 Task: Find connections with filter location Pacajus with filter topic #interviewwith filter profile language German with filter current company LutechResources with filter school Jain (Deemed-to-be University) with filter industry Telecommunications with filter service category Business Analytics with filter keywords title Fast Food Worker
Action: Mouse moved to (713, 141)
Screenshot: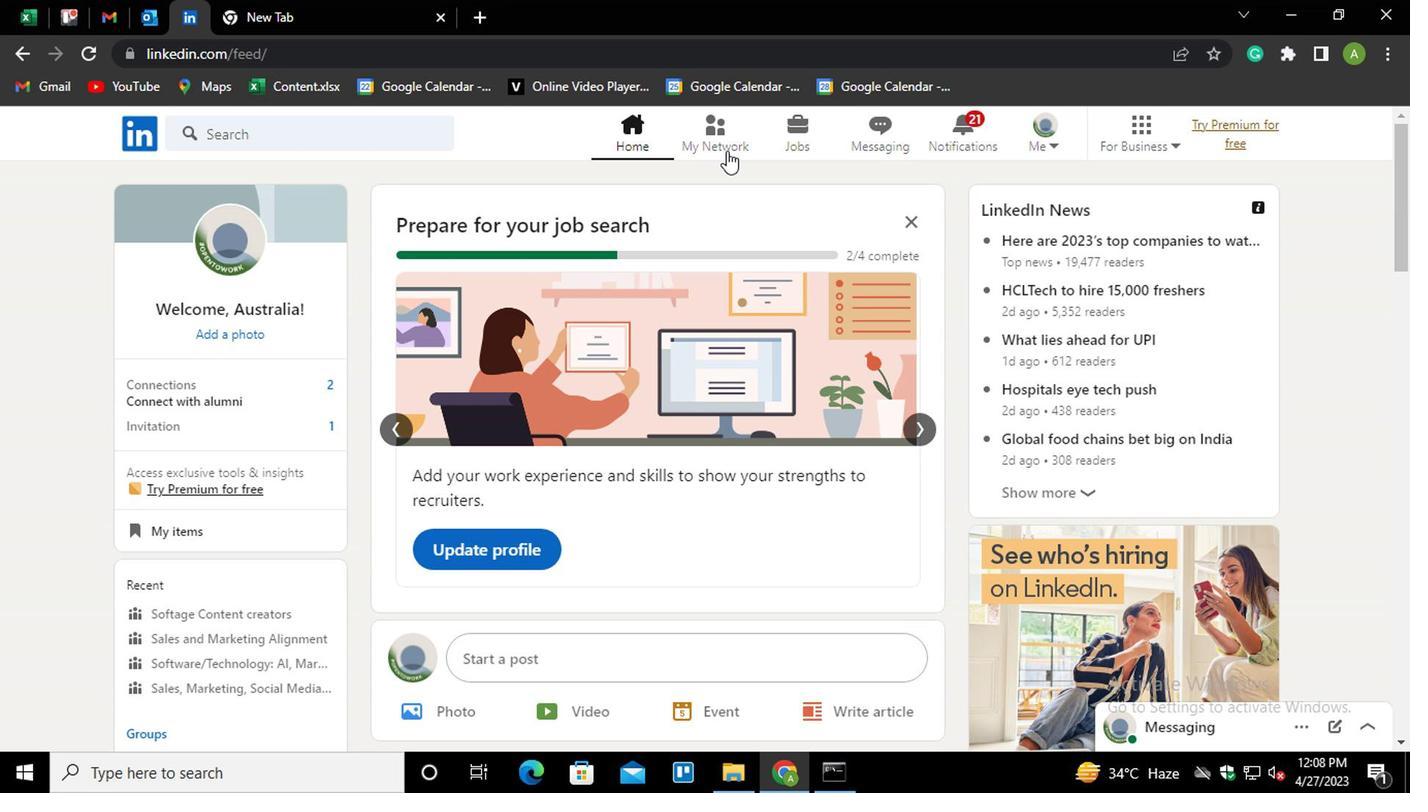 
Action: Mouse pressed left at (713, 141)
Screenshot: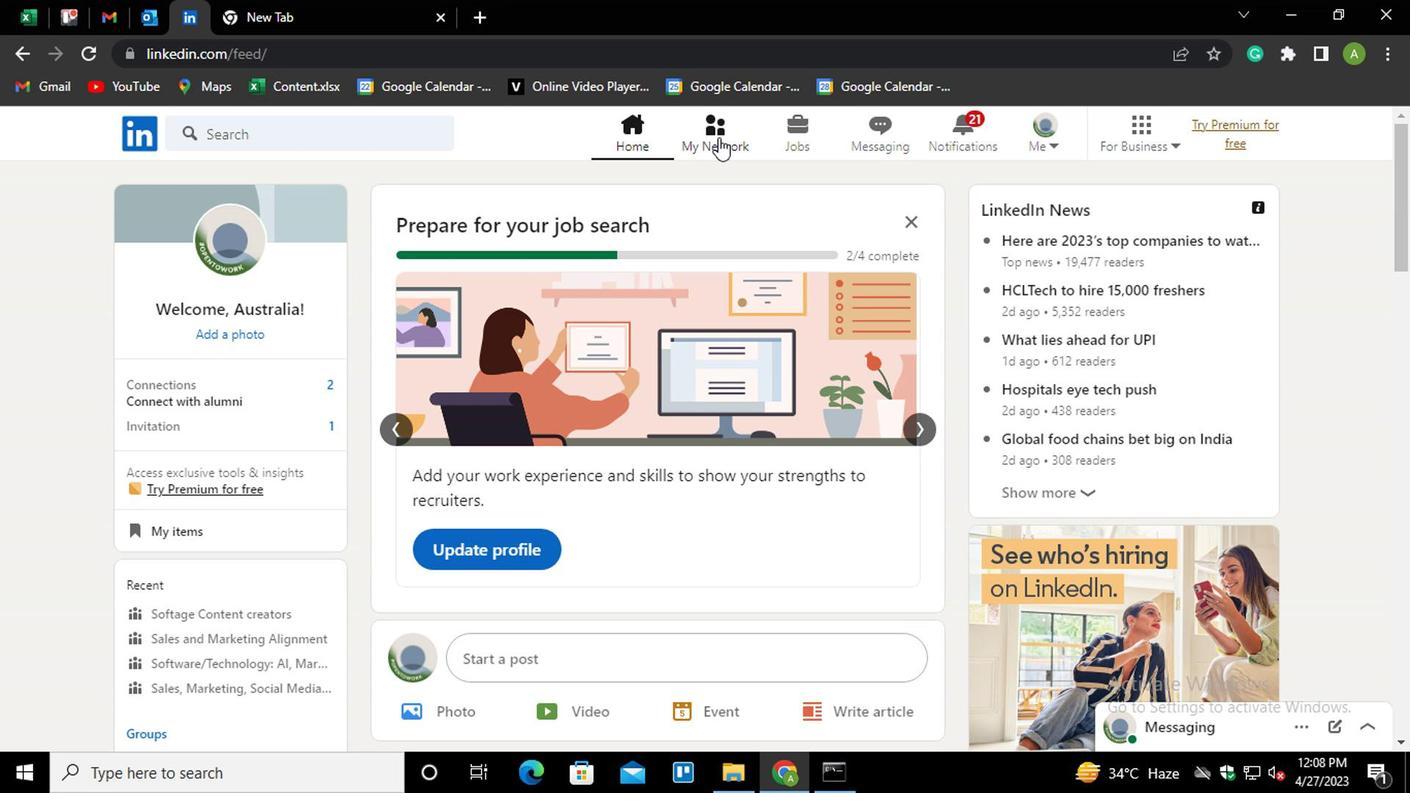 
Action: Mouse moved to (268, 249)
Screenshot: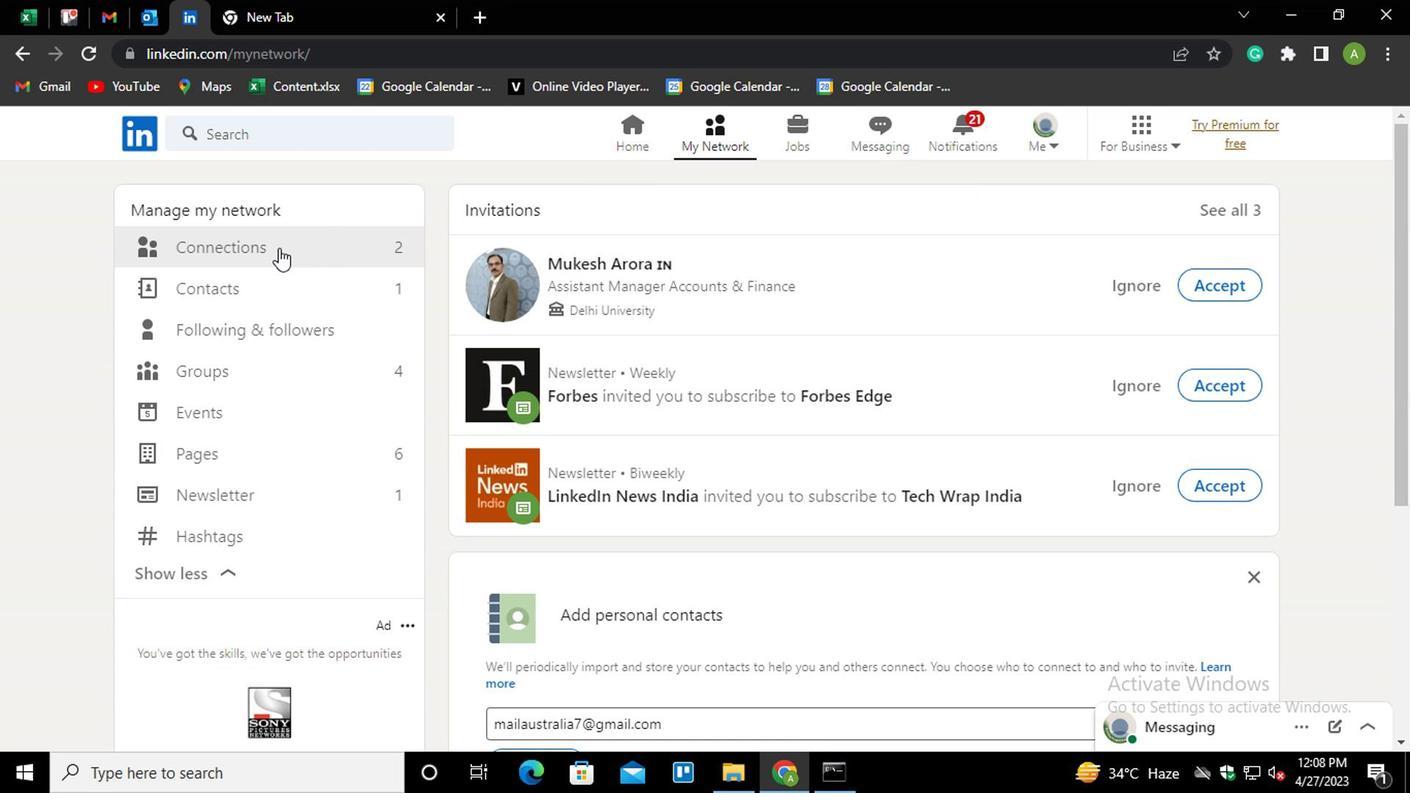 
Action: Mouse pressed left at (268, 249)
Screenshot: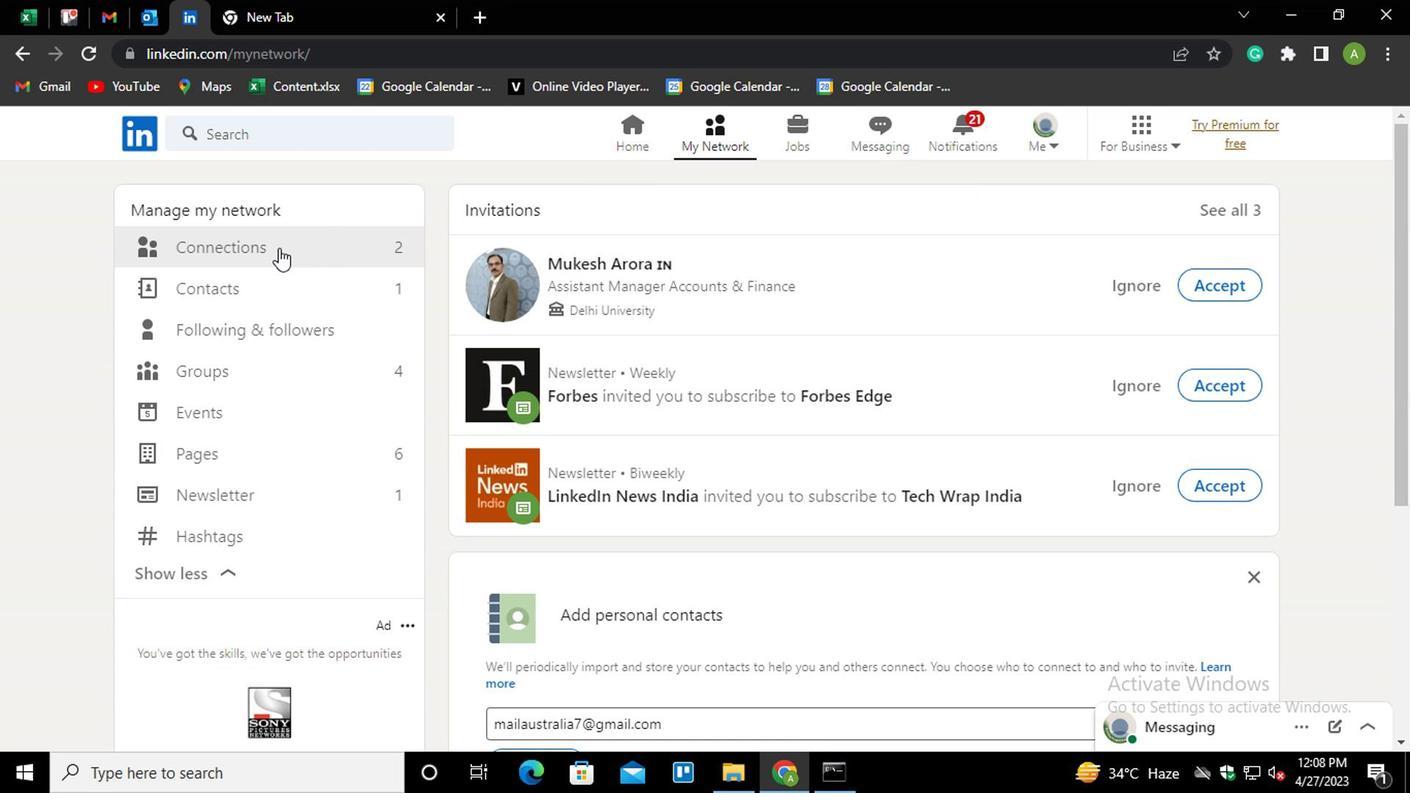 
Action: Mouse moved to (891, 247)
Screenshot: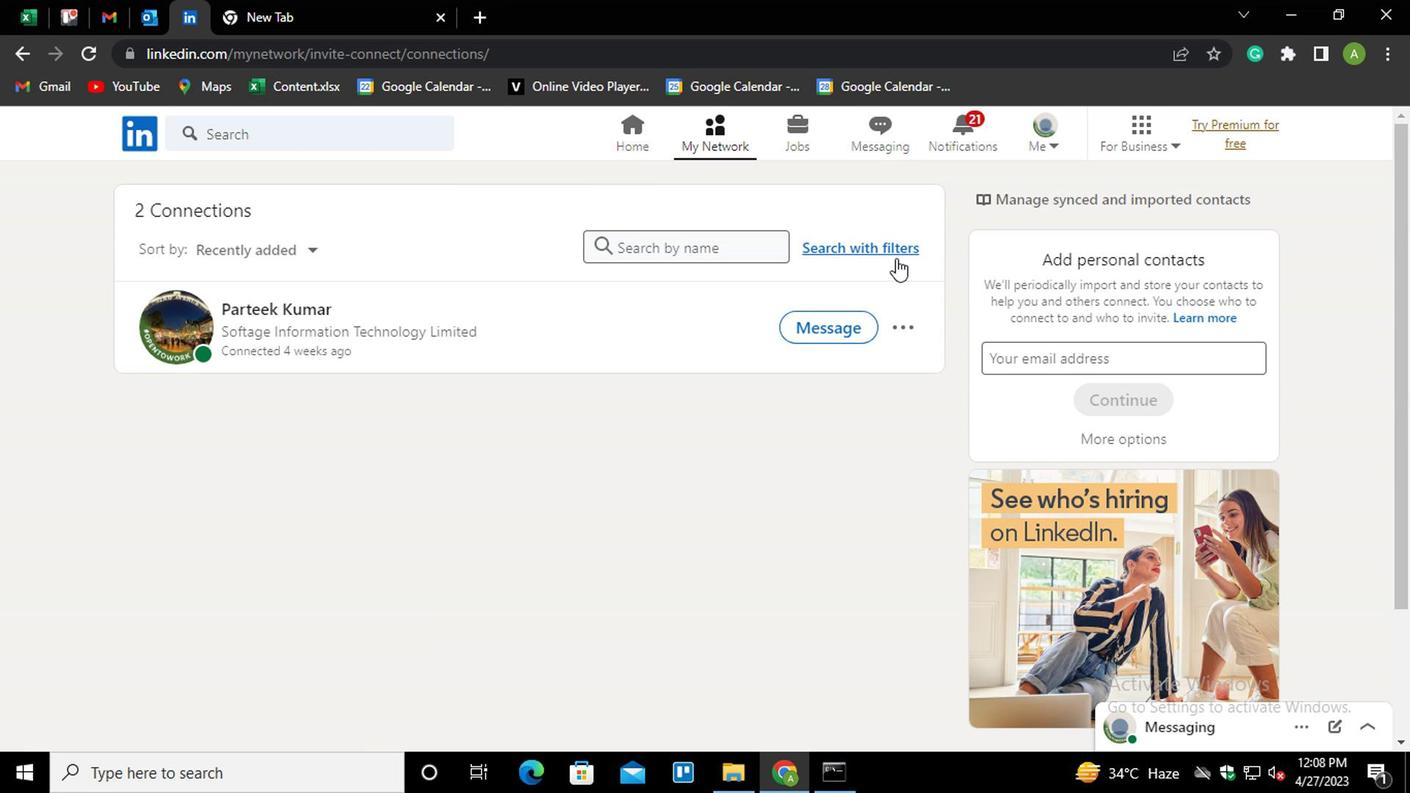 
Action: Mouse pressed left at (891, 247)
Screenshot: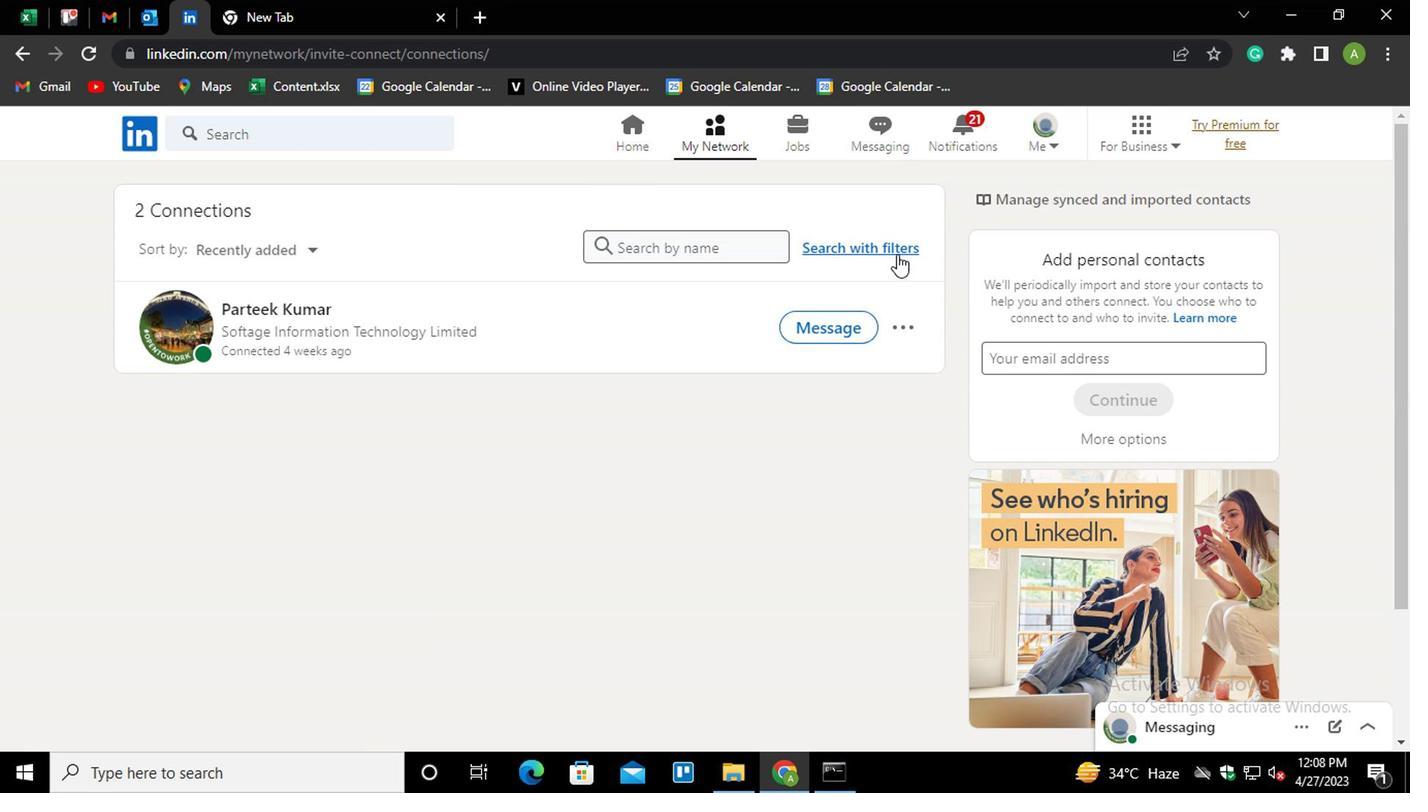 
Action: Mouse moved to (766, 193)
Screenshot: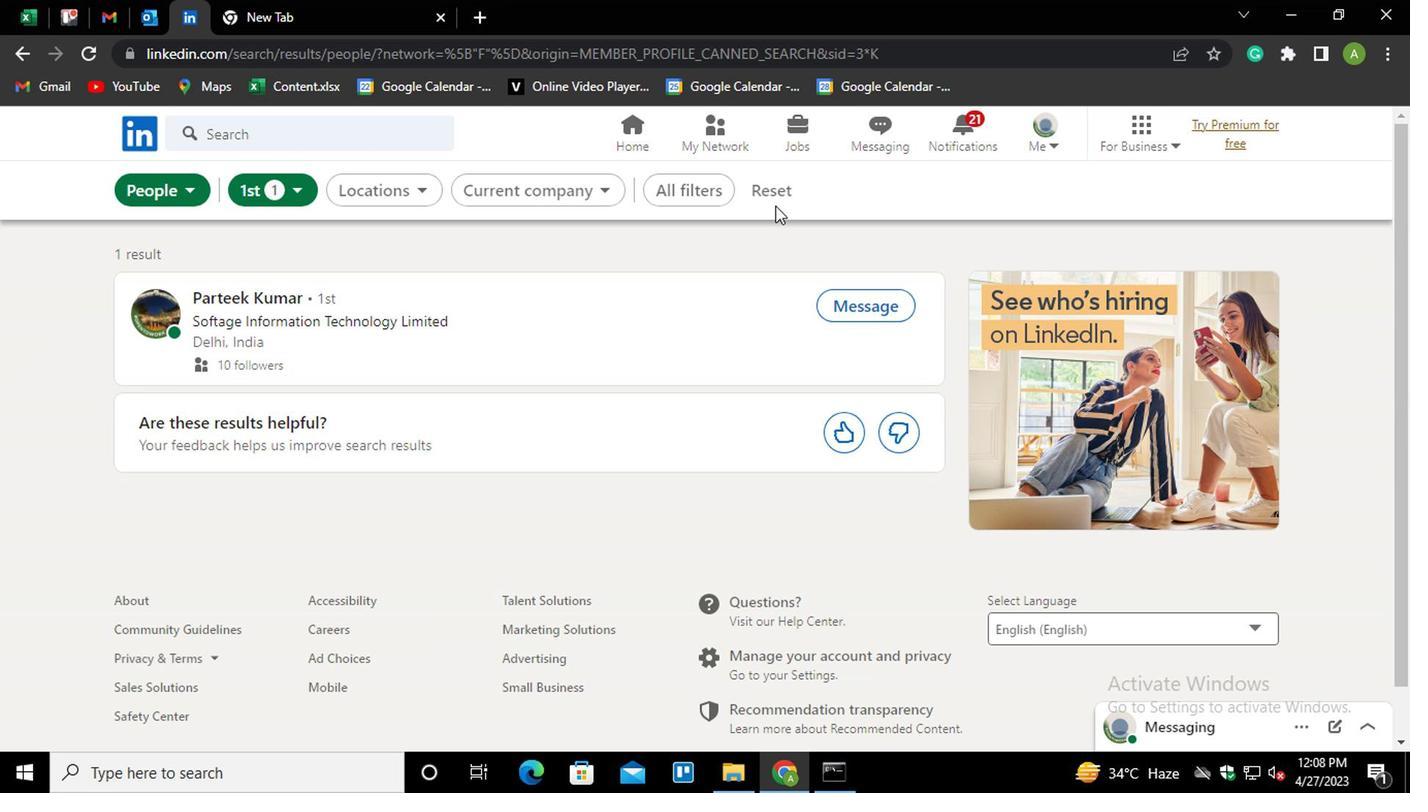 
Action: Mouse pressed left at (766, 193)
Screenshot: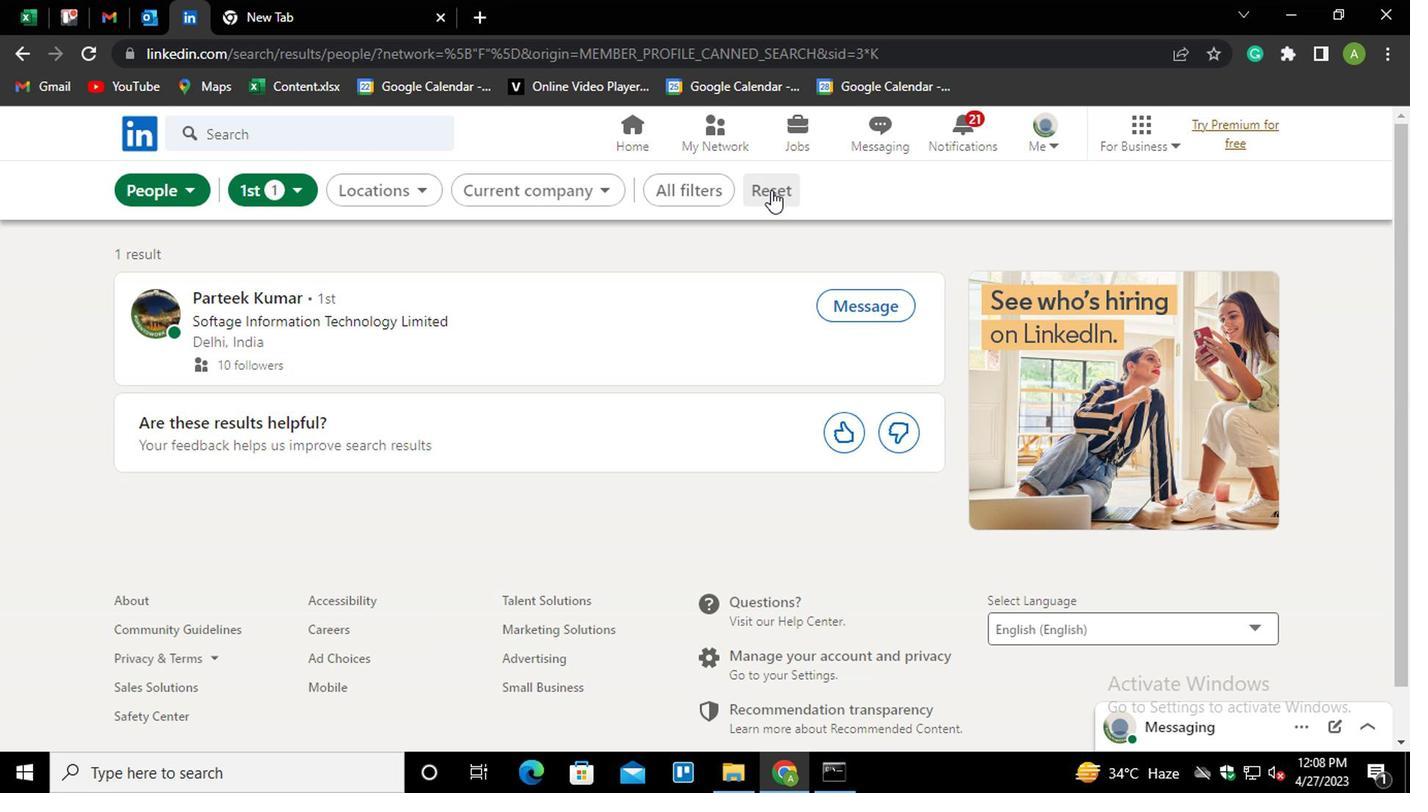 
Action: Mouse moved to (741, 195)
Screenshot: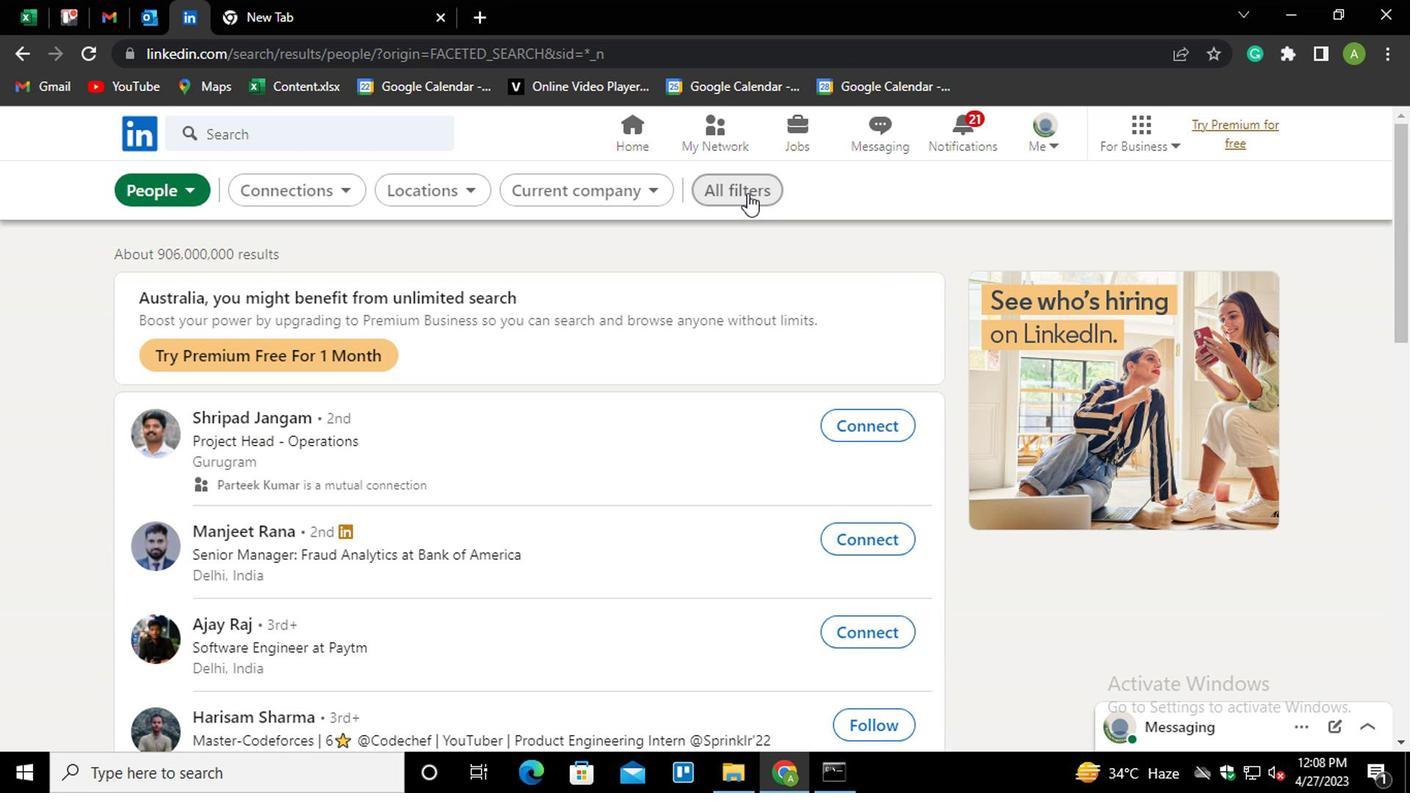 
Action: Mouse pressed left at (741, 195)
Screenshot: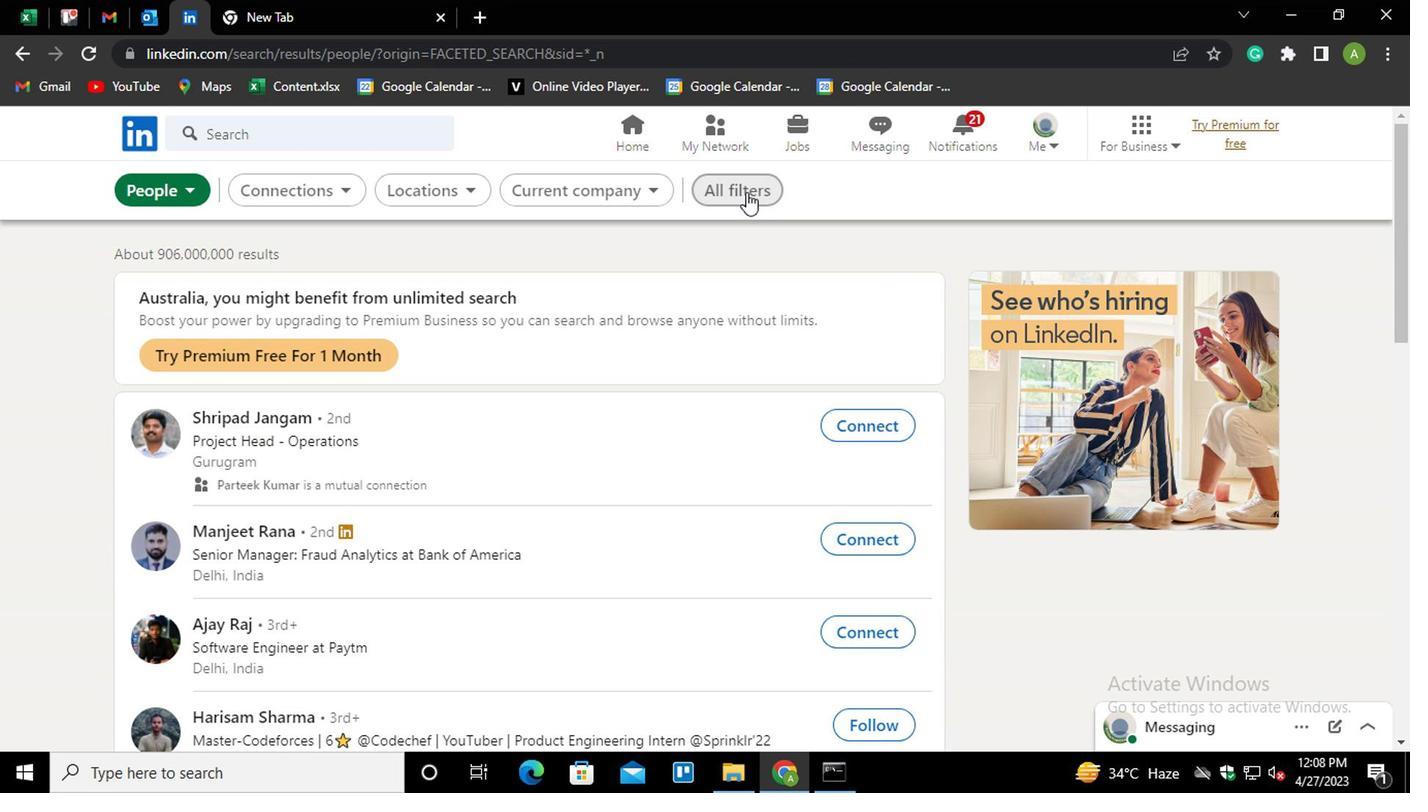 
Action: Mouse moved to (990, 385)
Screenshot: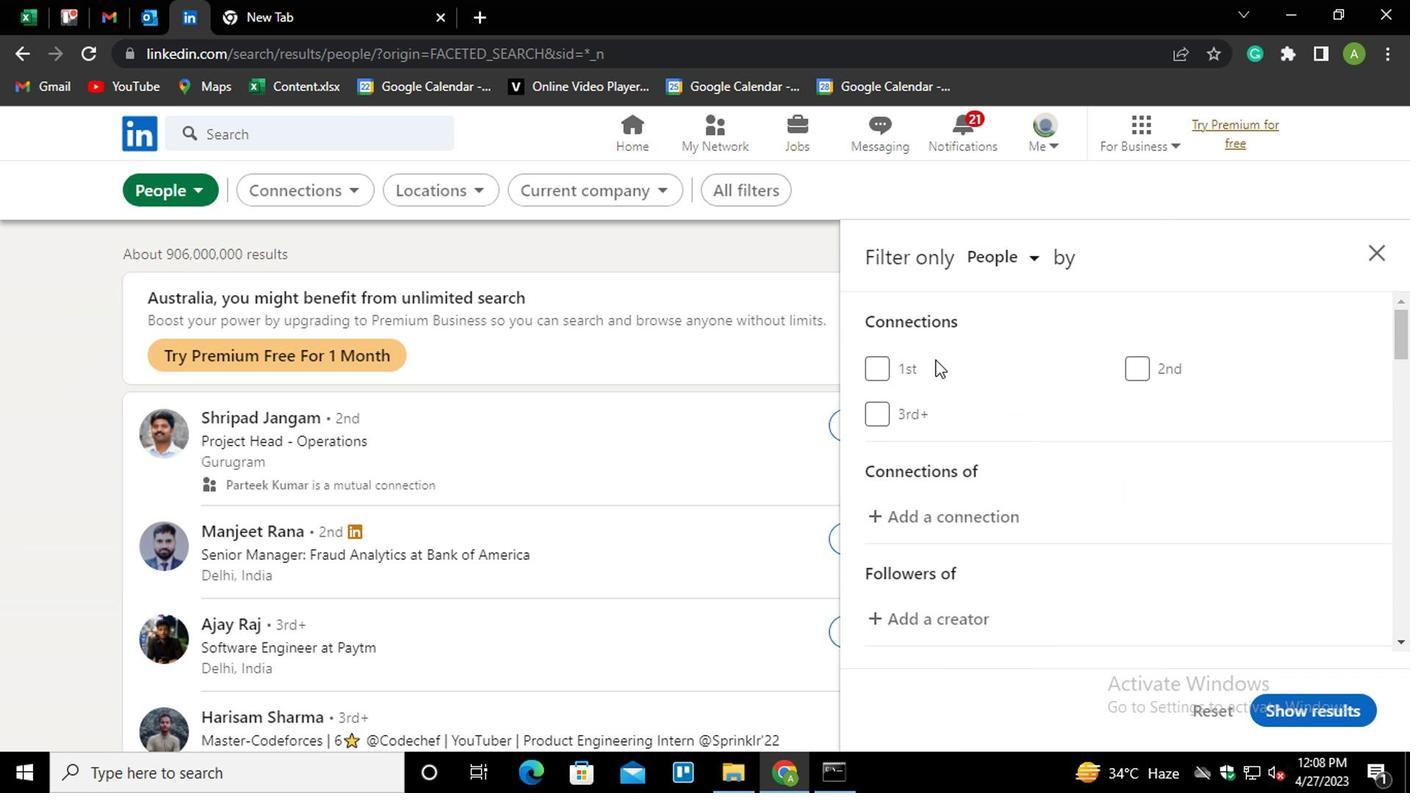 
Action: Mouse scrolled (990, 384) with delta (0, 0)
Screenshot: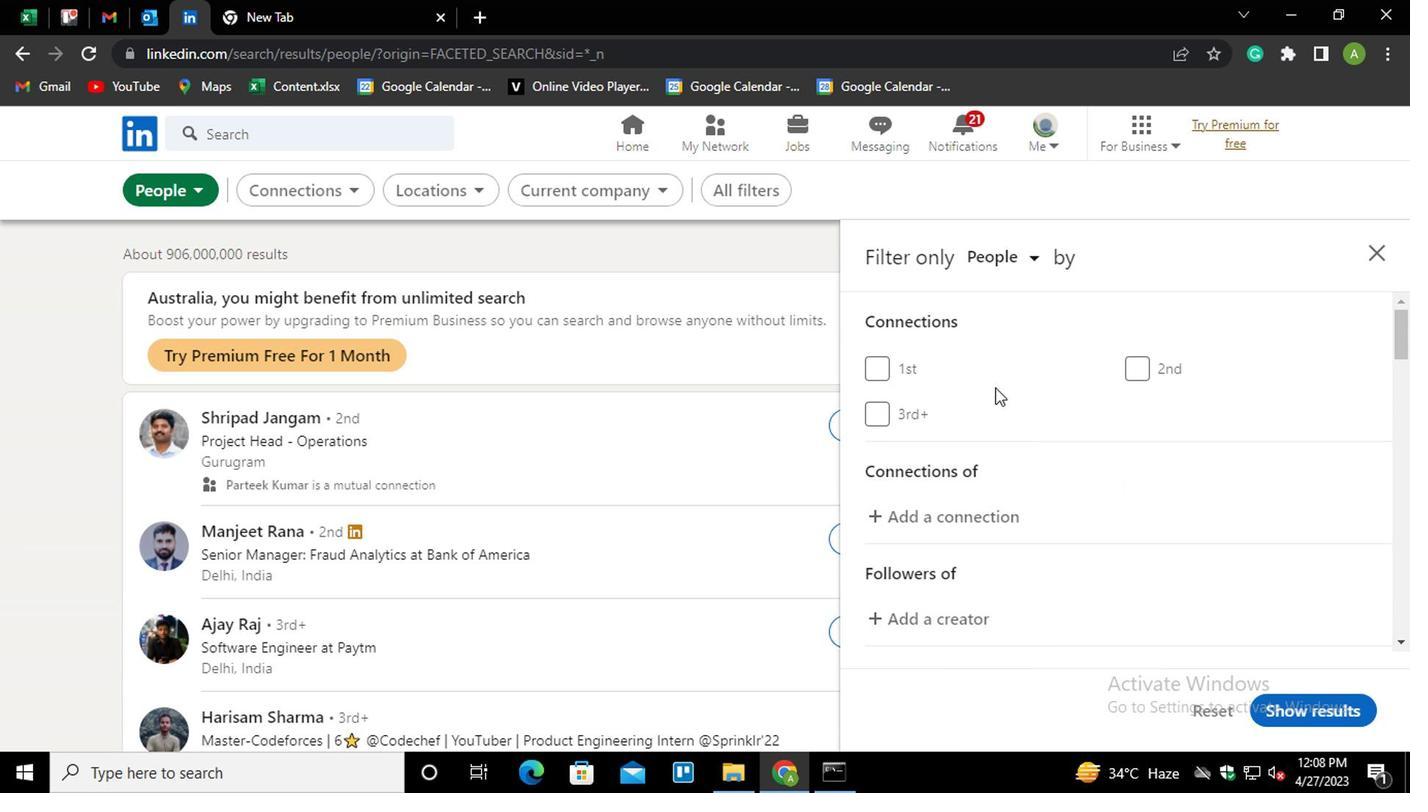 
Action: Mouse scrolled (990, 384) with delta (0, 0)
Screenshot: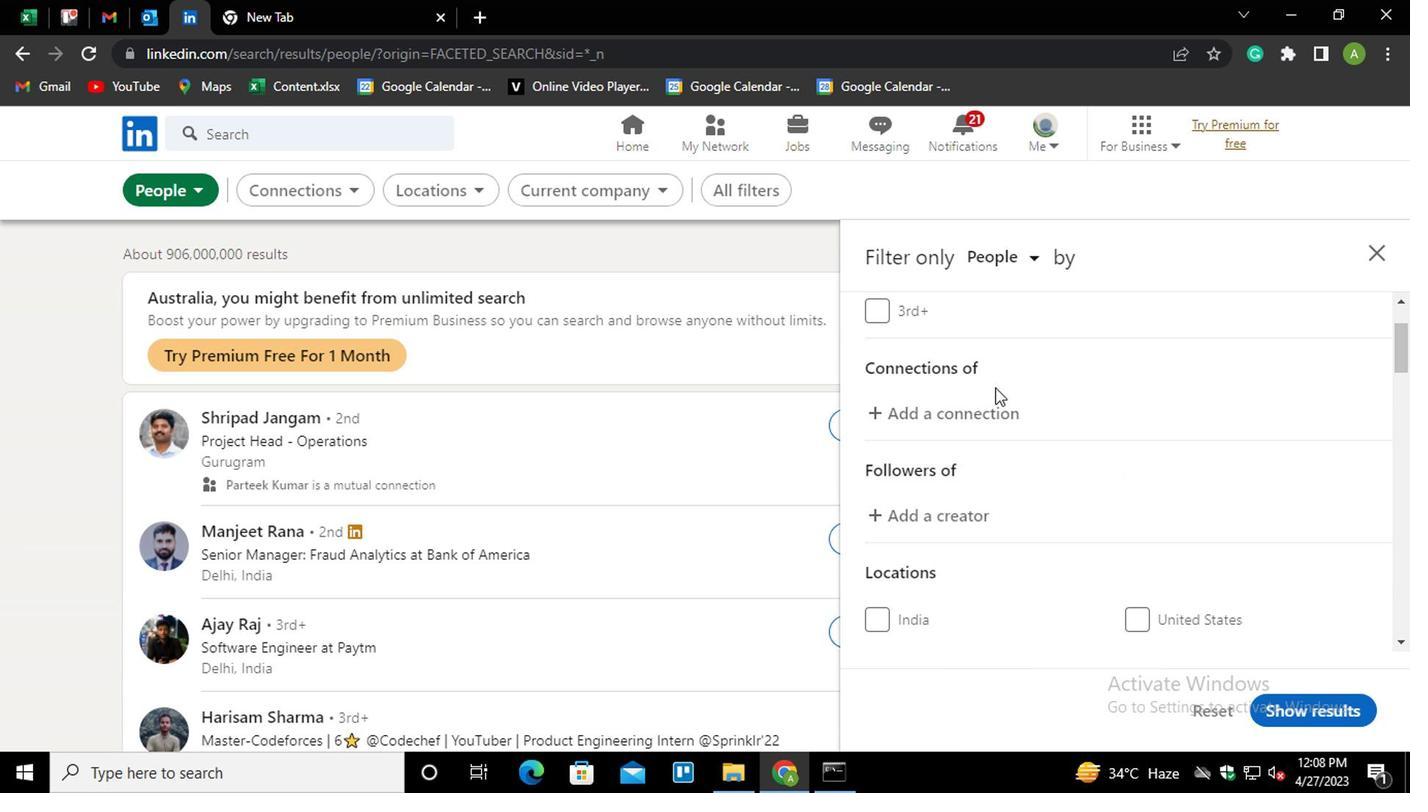 
Action: Mouse scrolled (990, 384) with delta (0, 0)
Screenshot: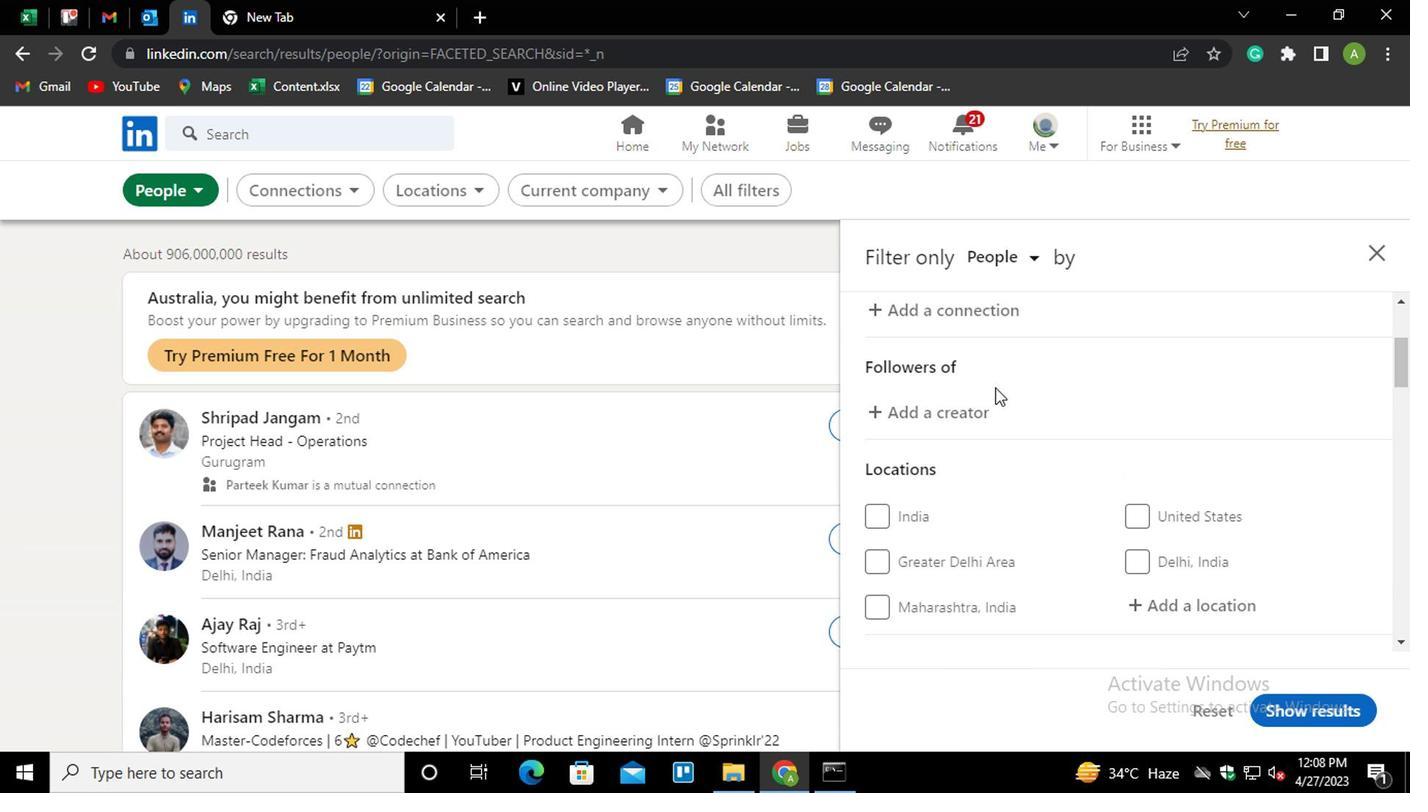 
Action: Mouse moved to (1150, 498)
Screenshot: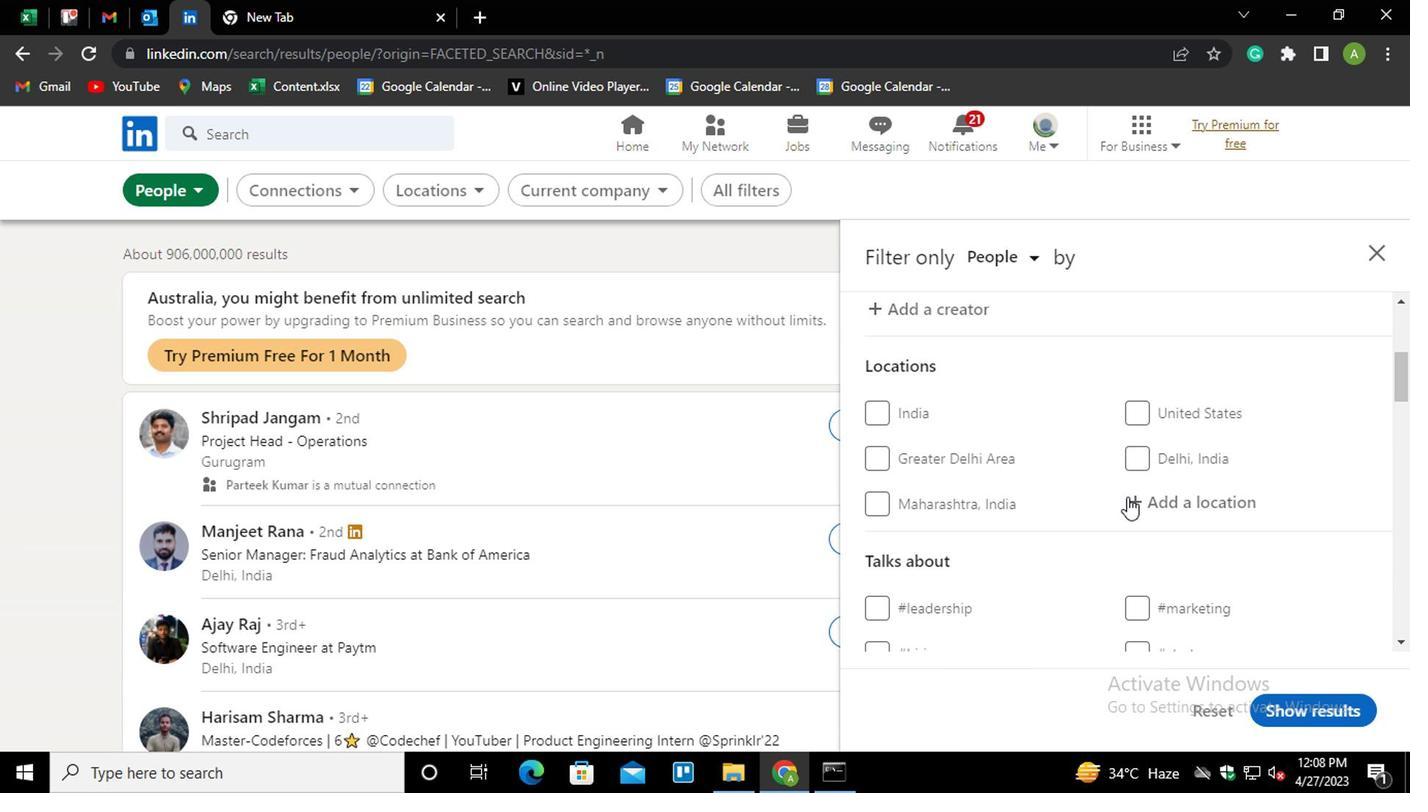 
Action: Mouse pressed left at (1150, 498)
Screenshot: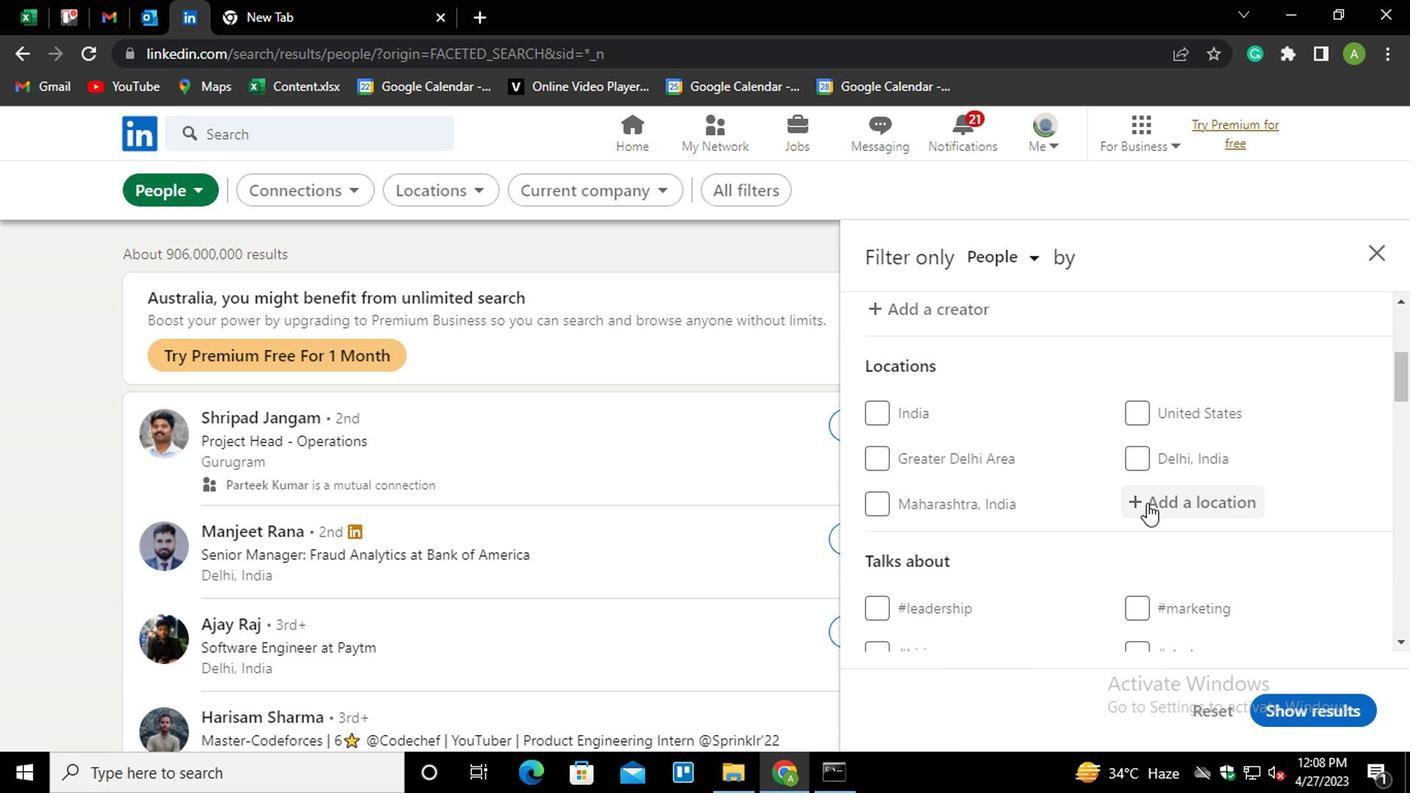 
Action: Mouse pressed left at (1150, 498)
Screenshot: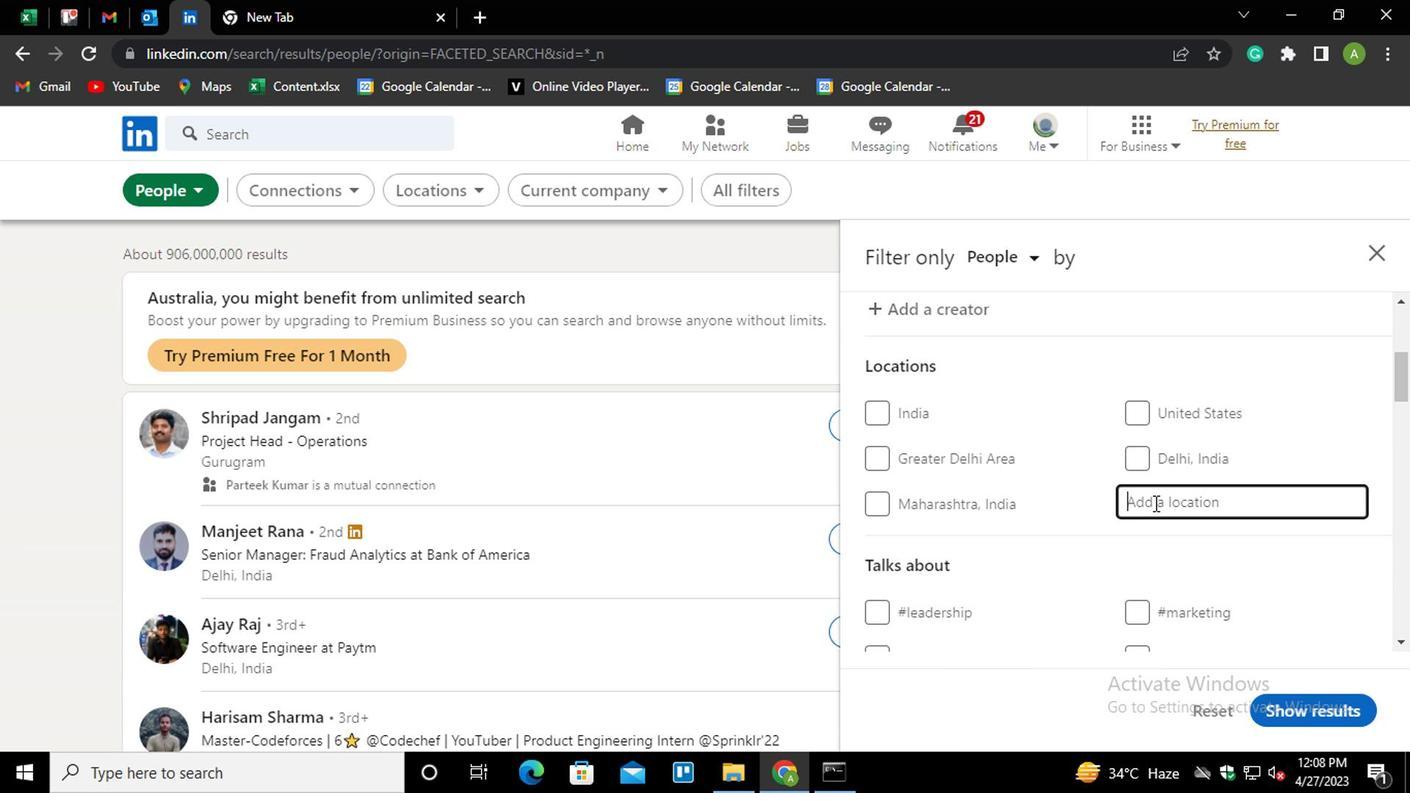 
Action: Key pressed <Key.shift>PACAJU<Key.down><Key.enter>
Screenshot: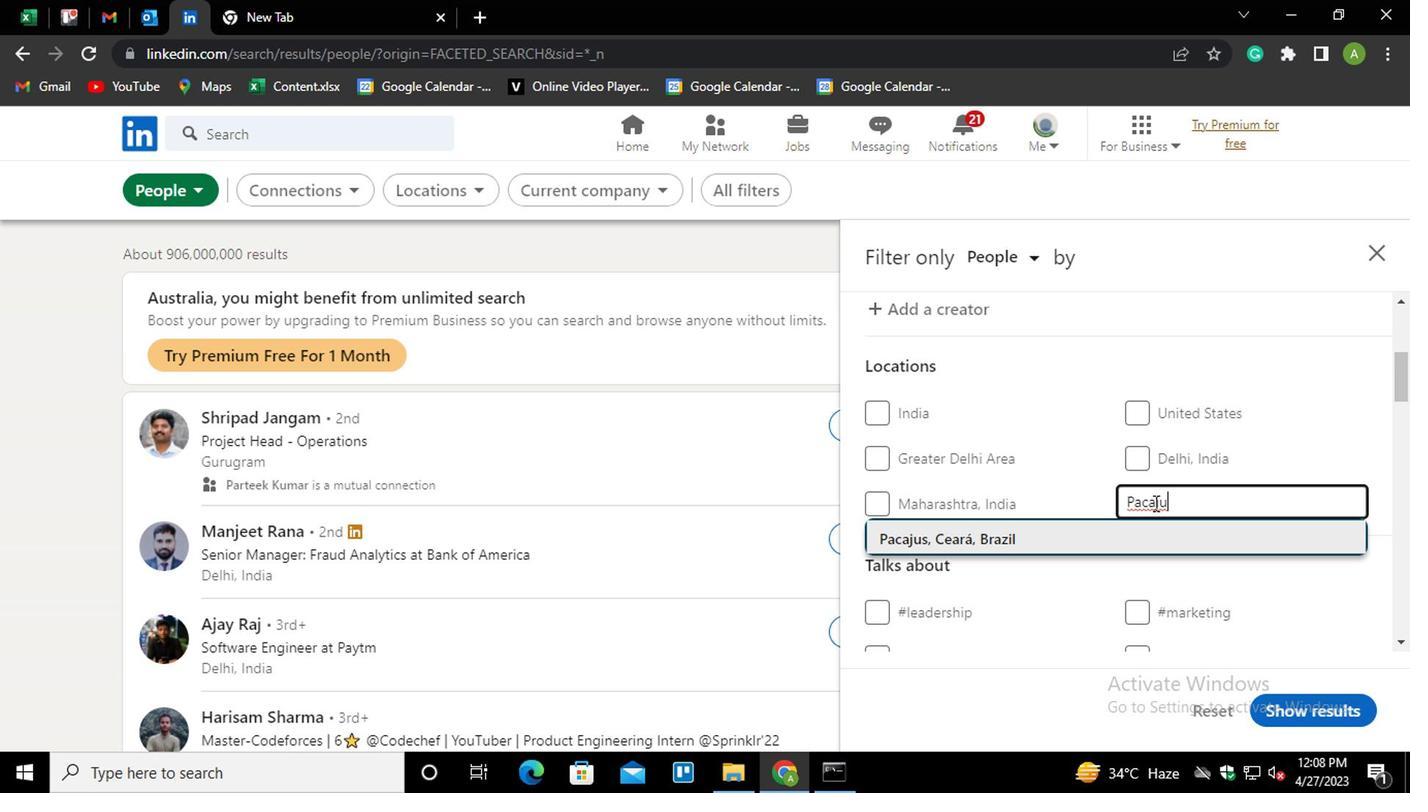 
Action: Mouse moved to (1206, 530)
Screenshot: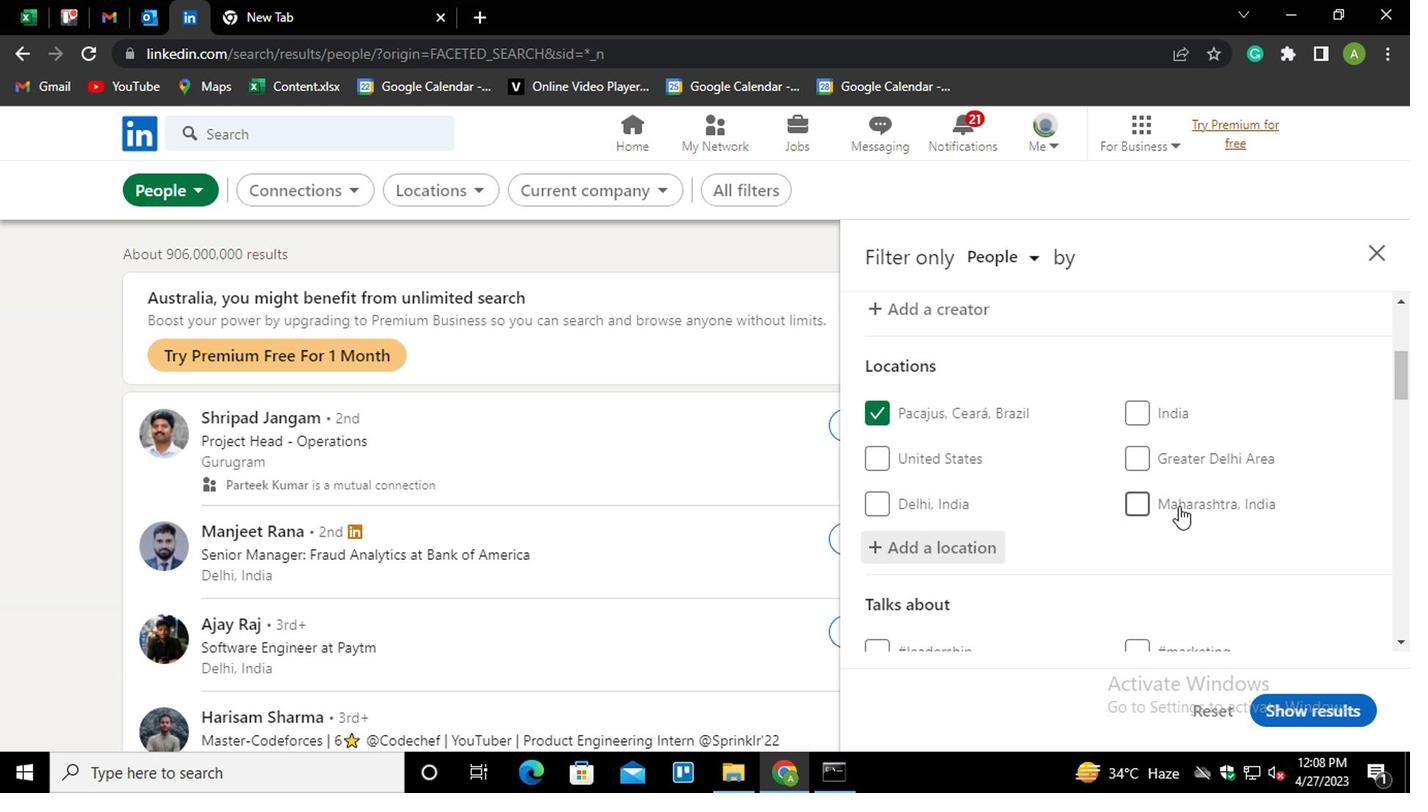 
Action: Mouse scrolled (1206, 528) with delta (0, -1)
Screenshot: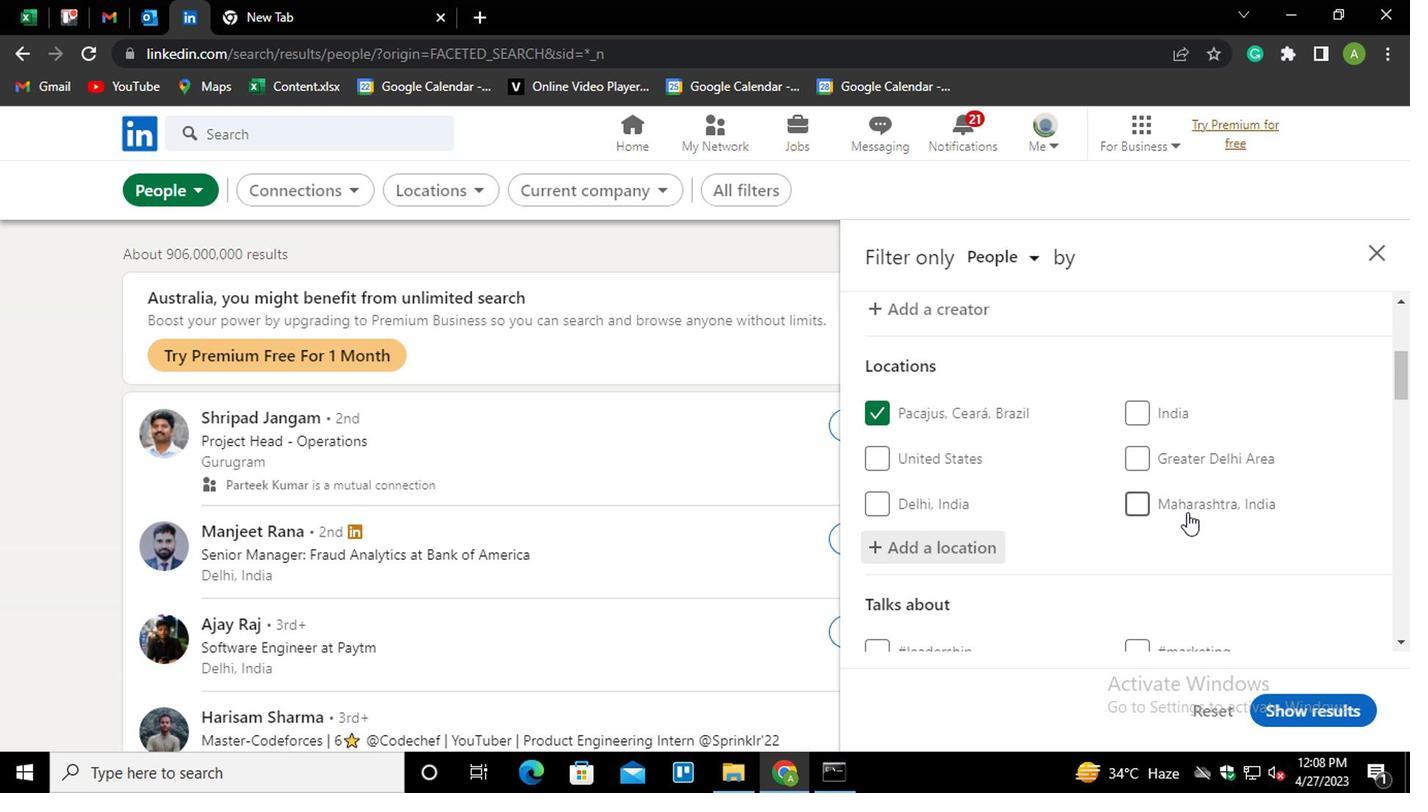 
Action: Mouse moved to (1208, 530)
Screenshot: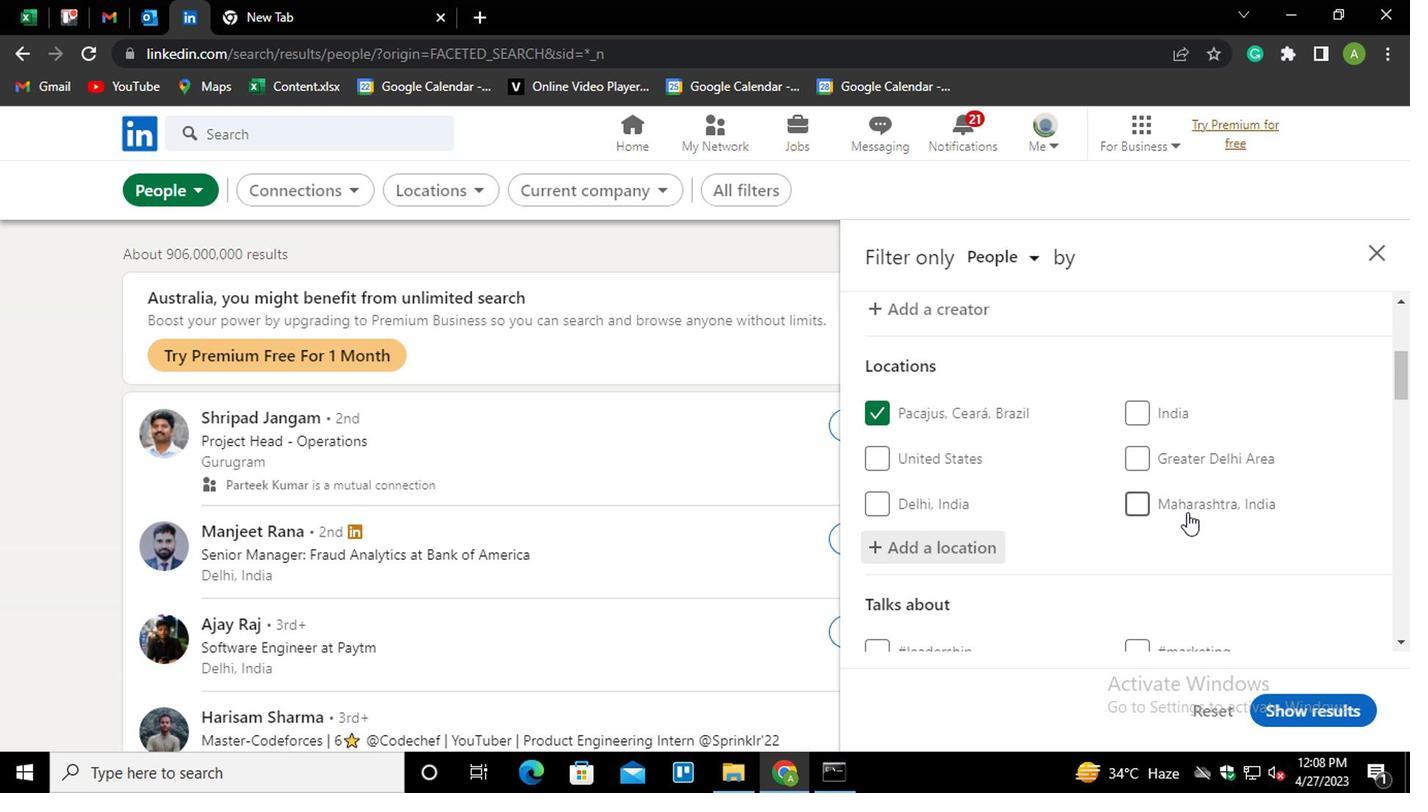 
Action: Mouse scrolled (1208, 528) with delta (0, -1)
Screenshot: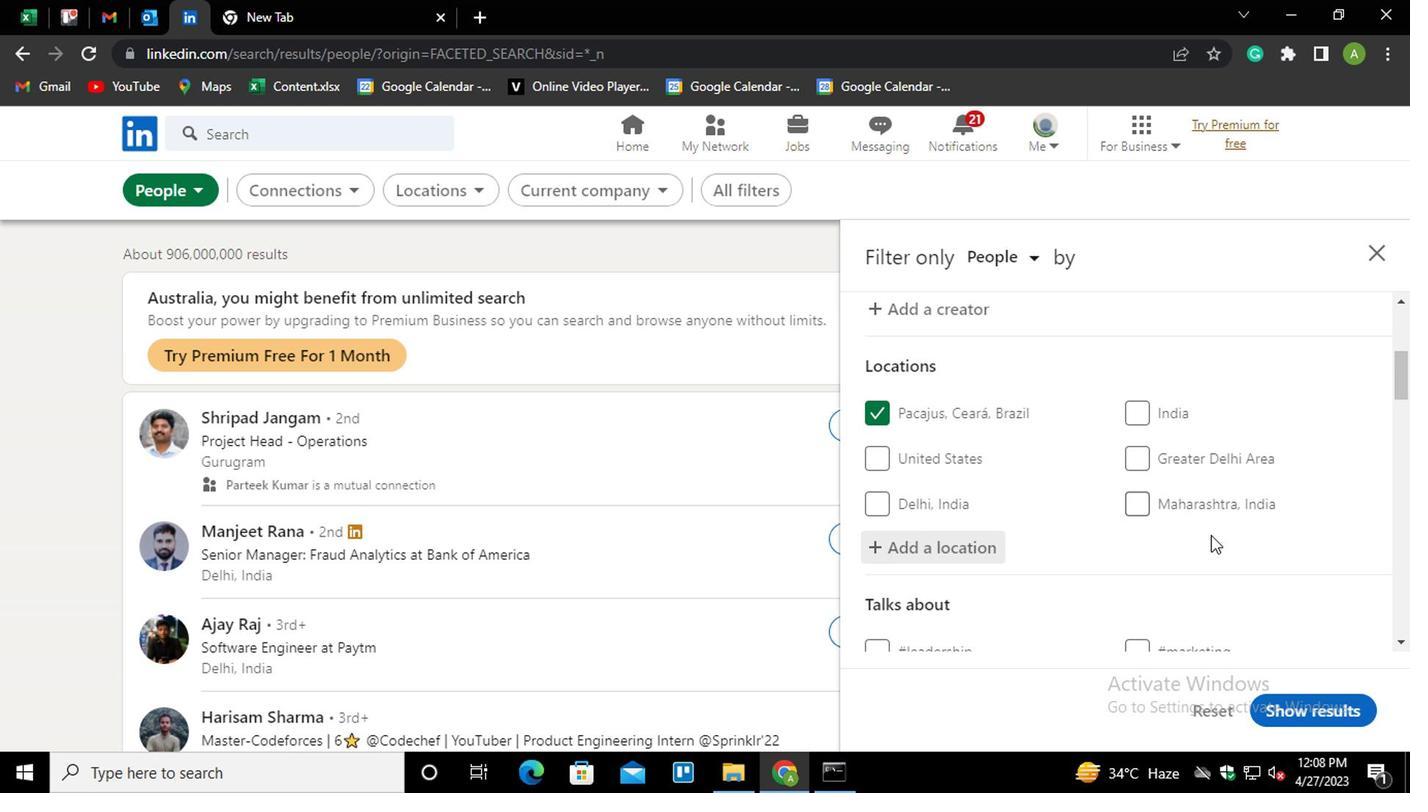 
Action: Mouse moved to (1139, 541)
Screenshot: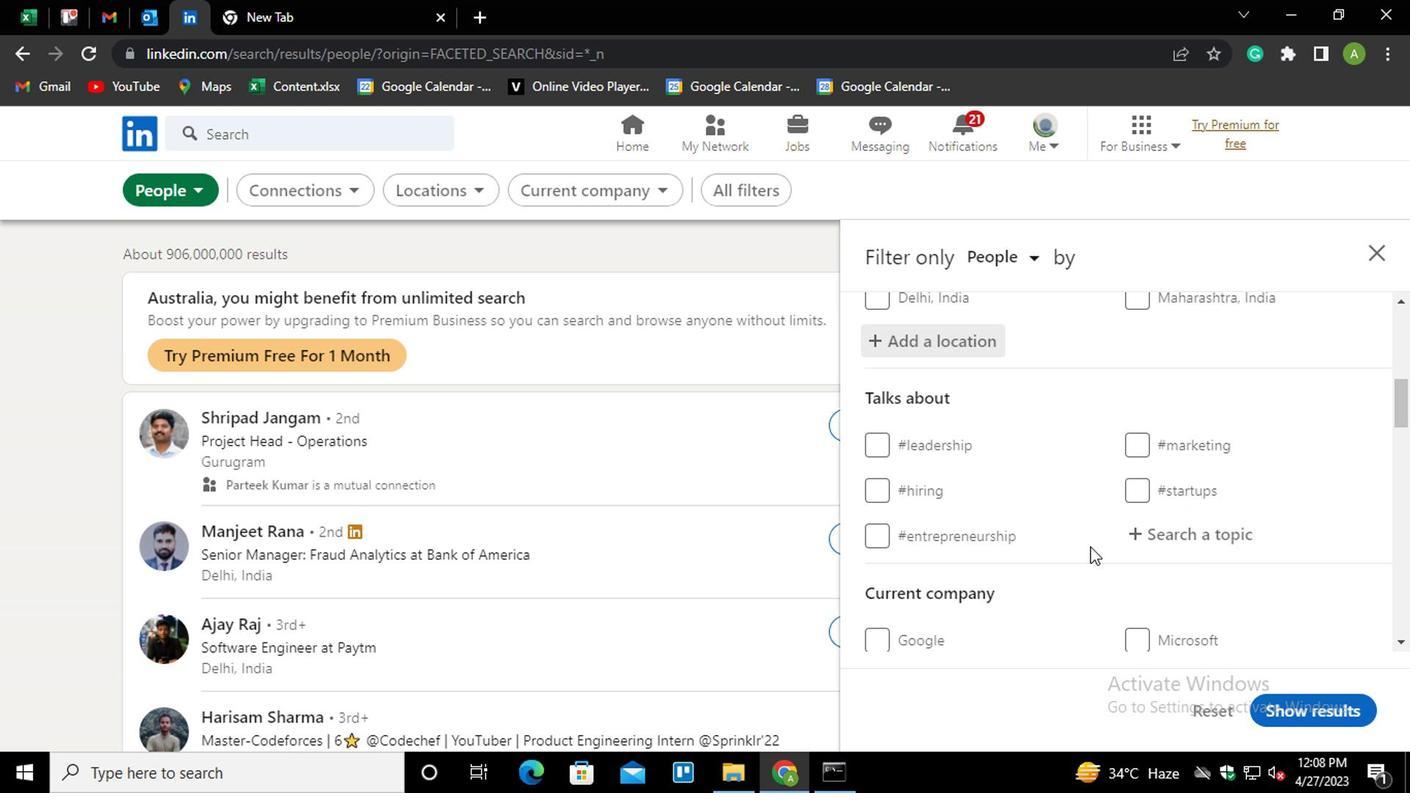 
Action: Mouse pressed left at (1139, 541)
Screenshot: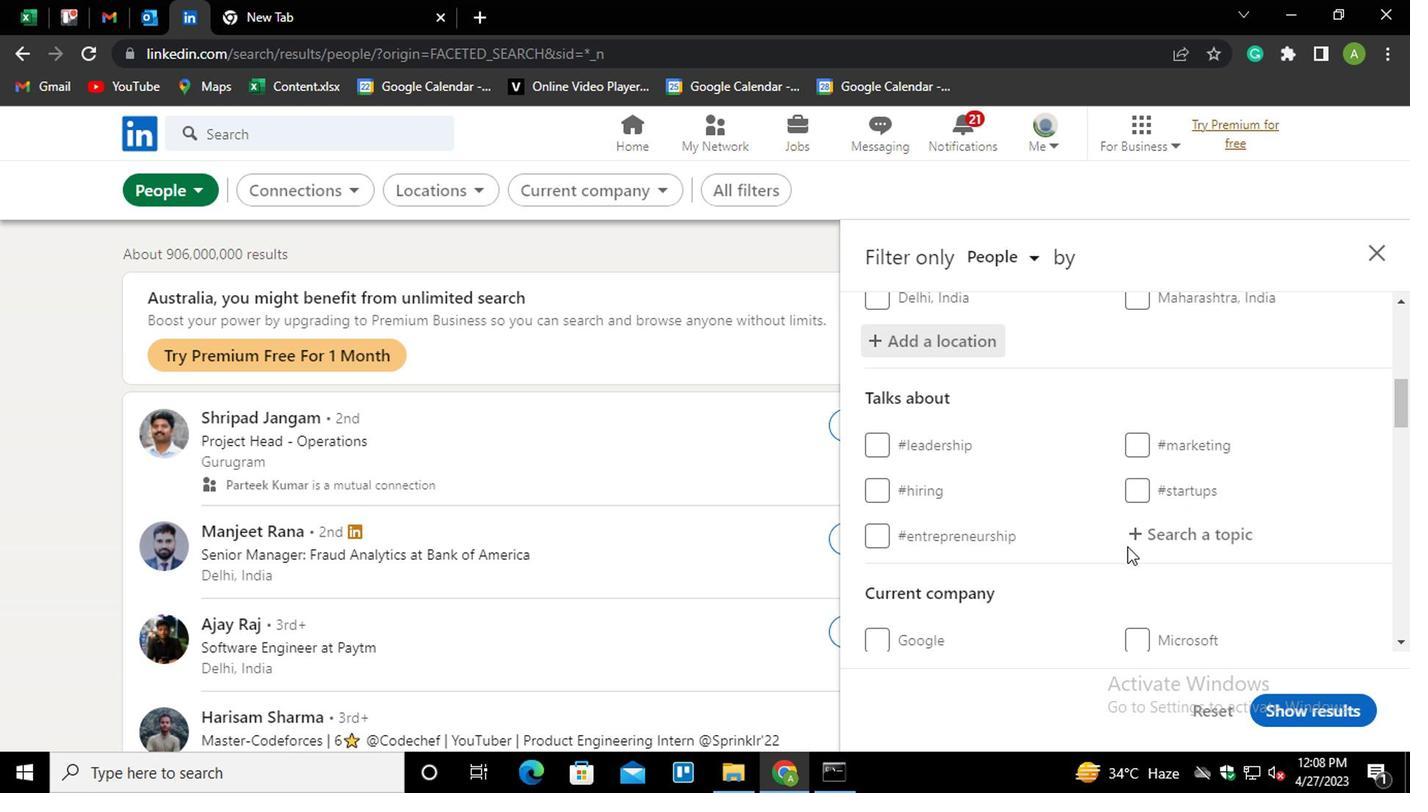 
Action: Mouse moved to (1148, 534)
Screenshot: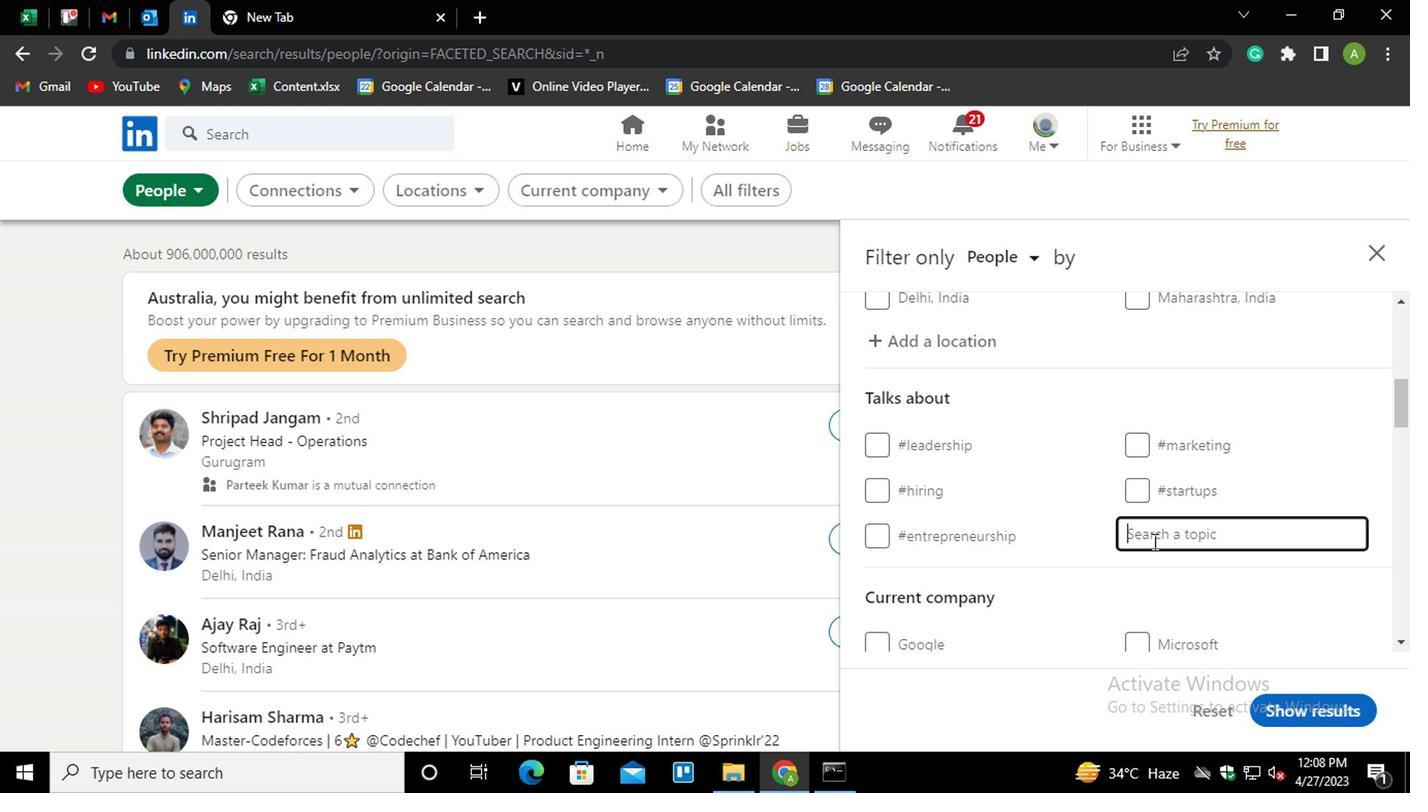 
Action: Key pressed <Key.shift>#INTERVIEW
Screenshot: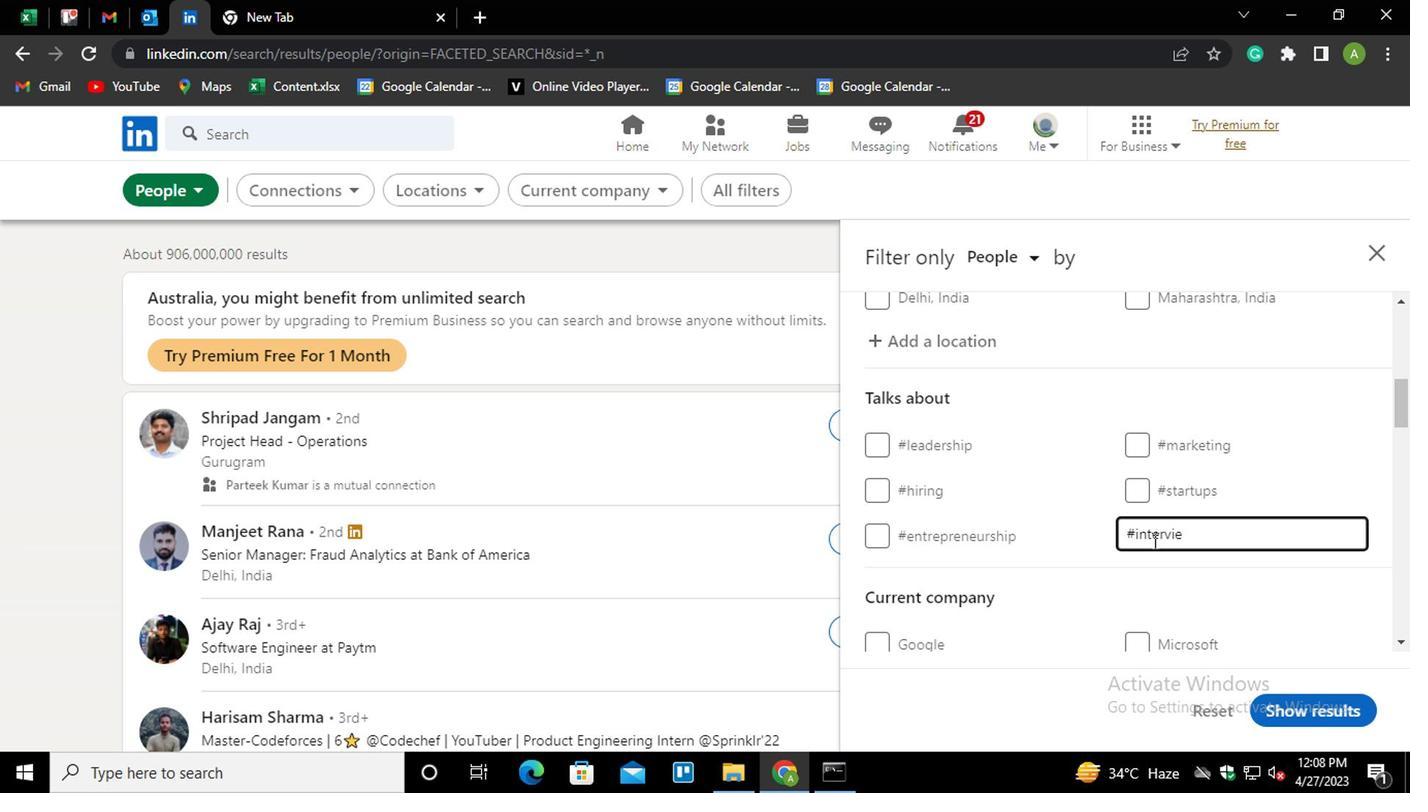 
Action: Mouse moved to (1300, 495)
Screenshot: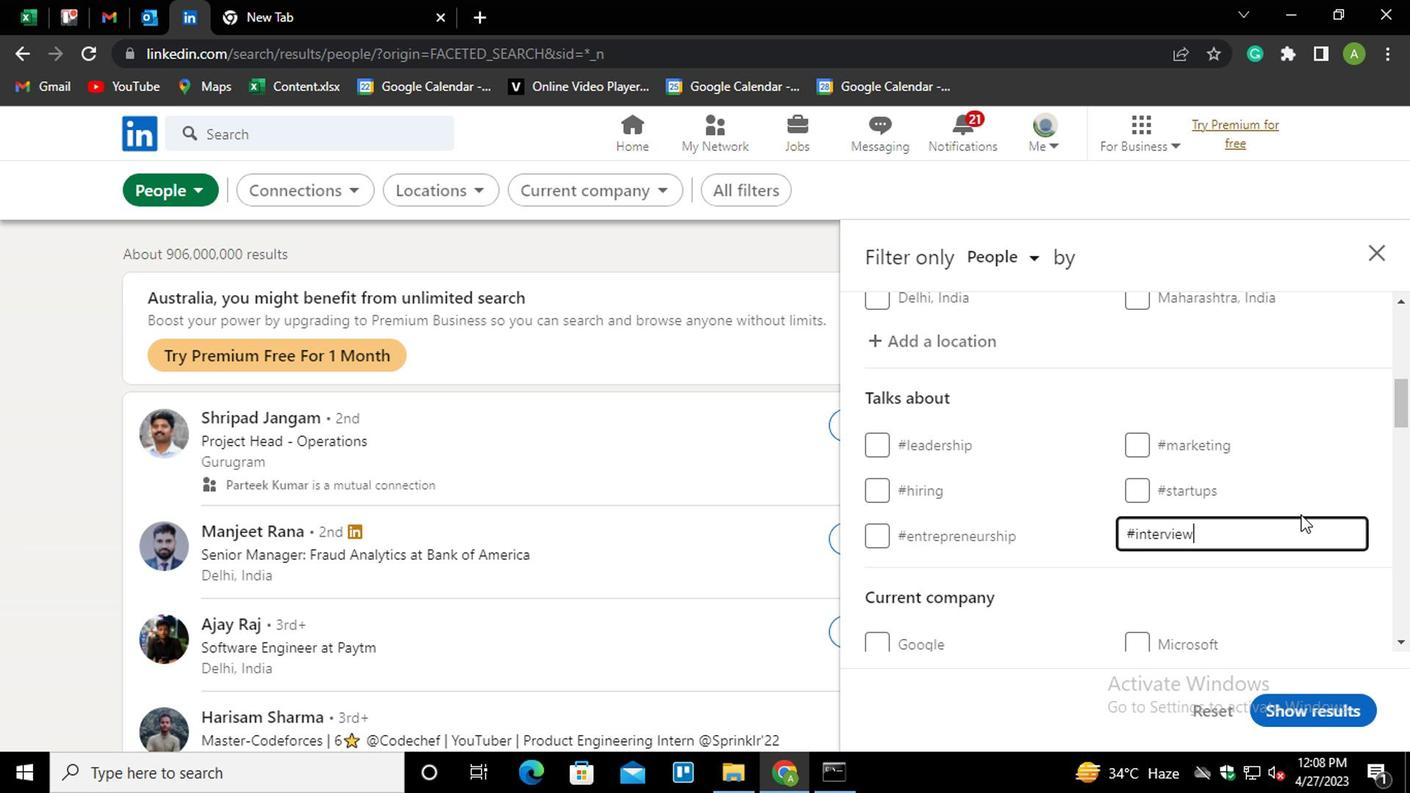 
Action: Mouse pressed left at (1300, 495)
Screenshot: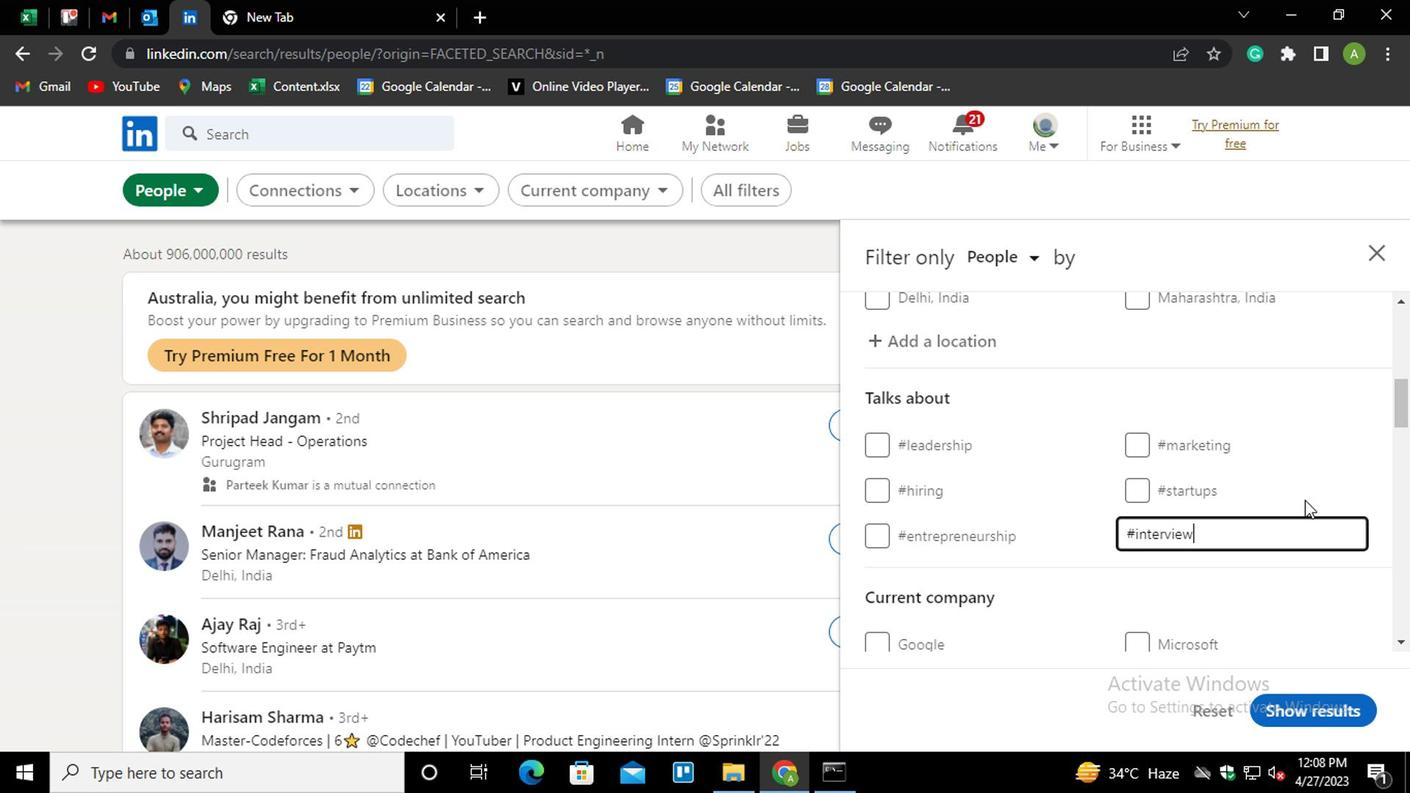 
Action: Mouse moved to (1302, 497)
Screenshot: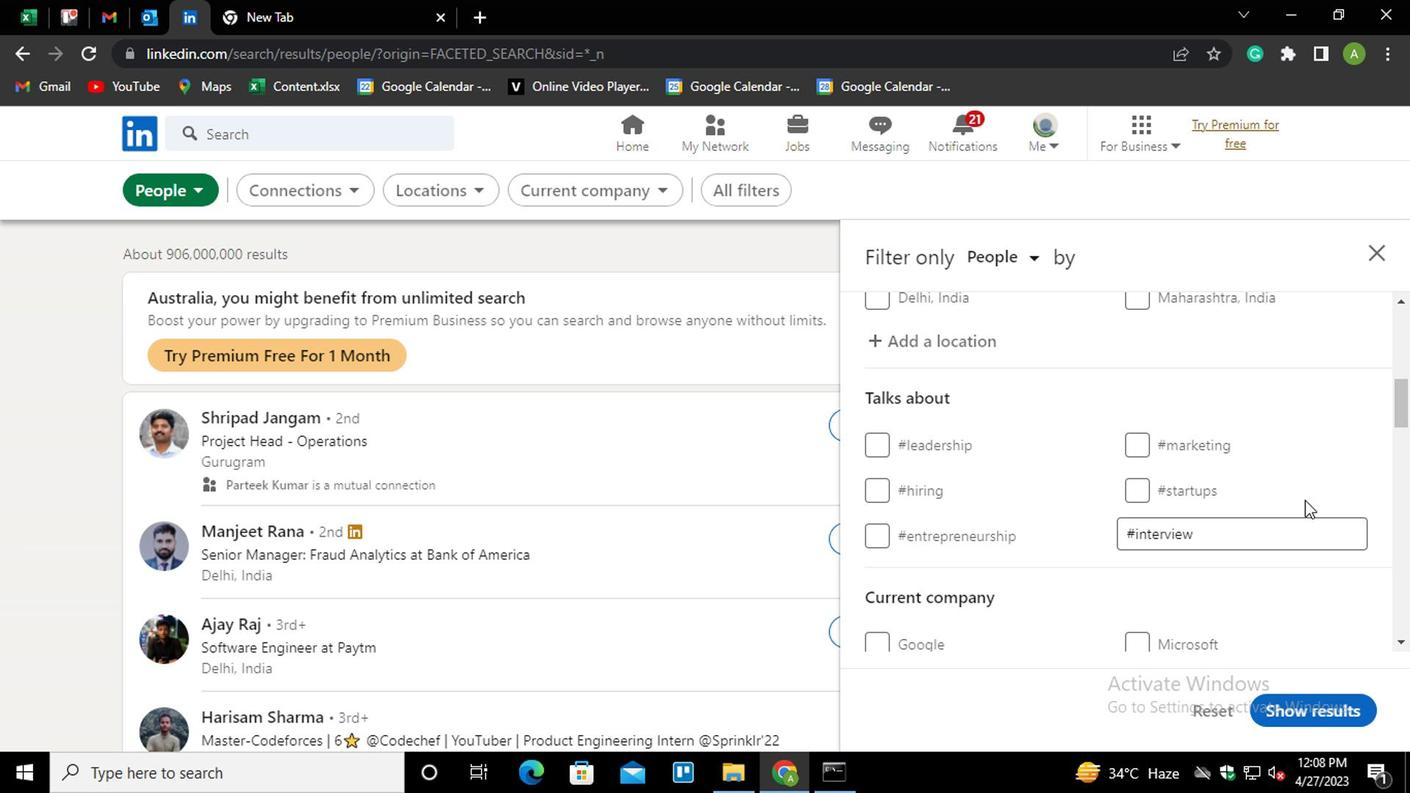 
Action: Mouse scrolled (1302, 496) with delta (0, -1)
Screenshot: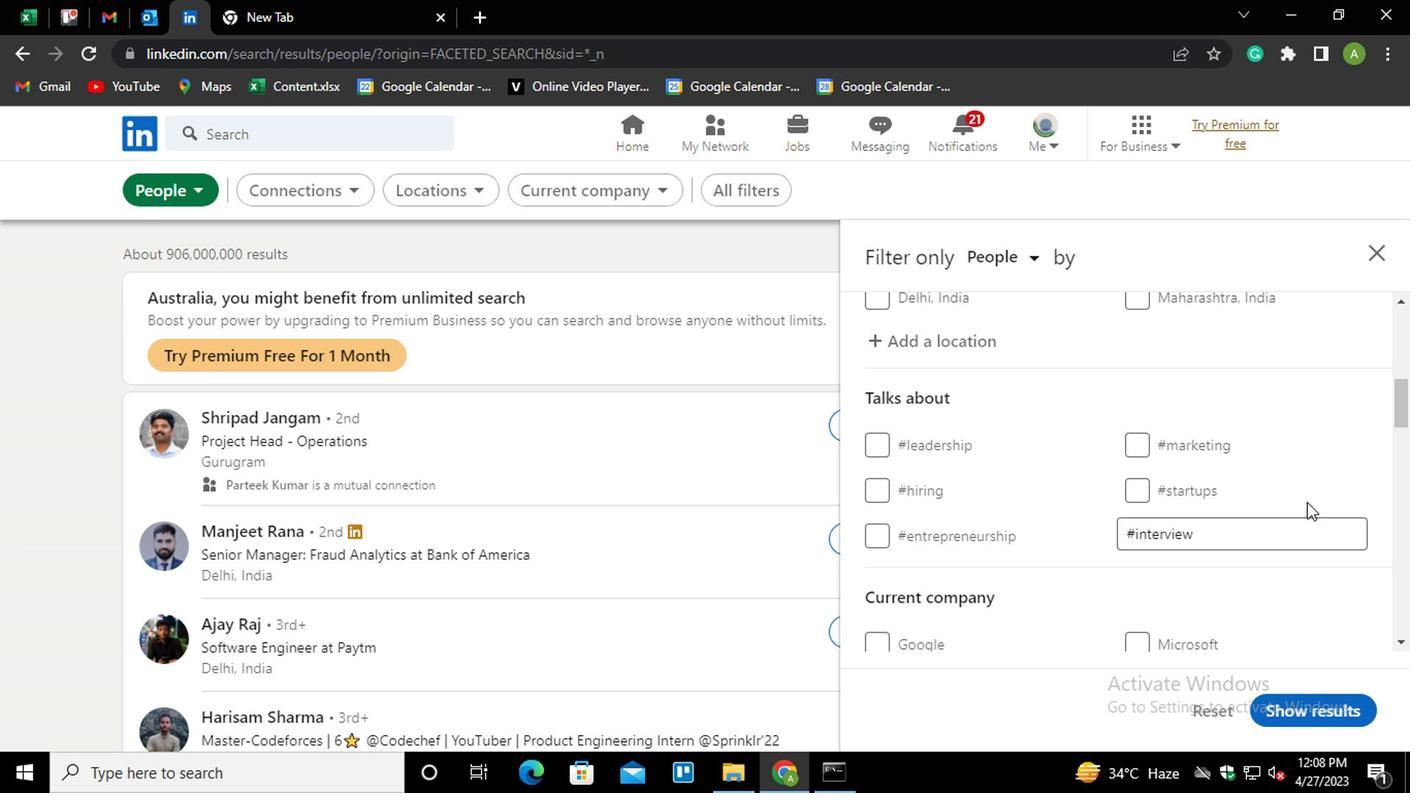 
Action: Mouse scrolled (1302, 496) with delta (0, -1)
Screenshot: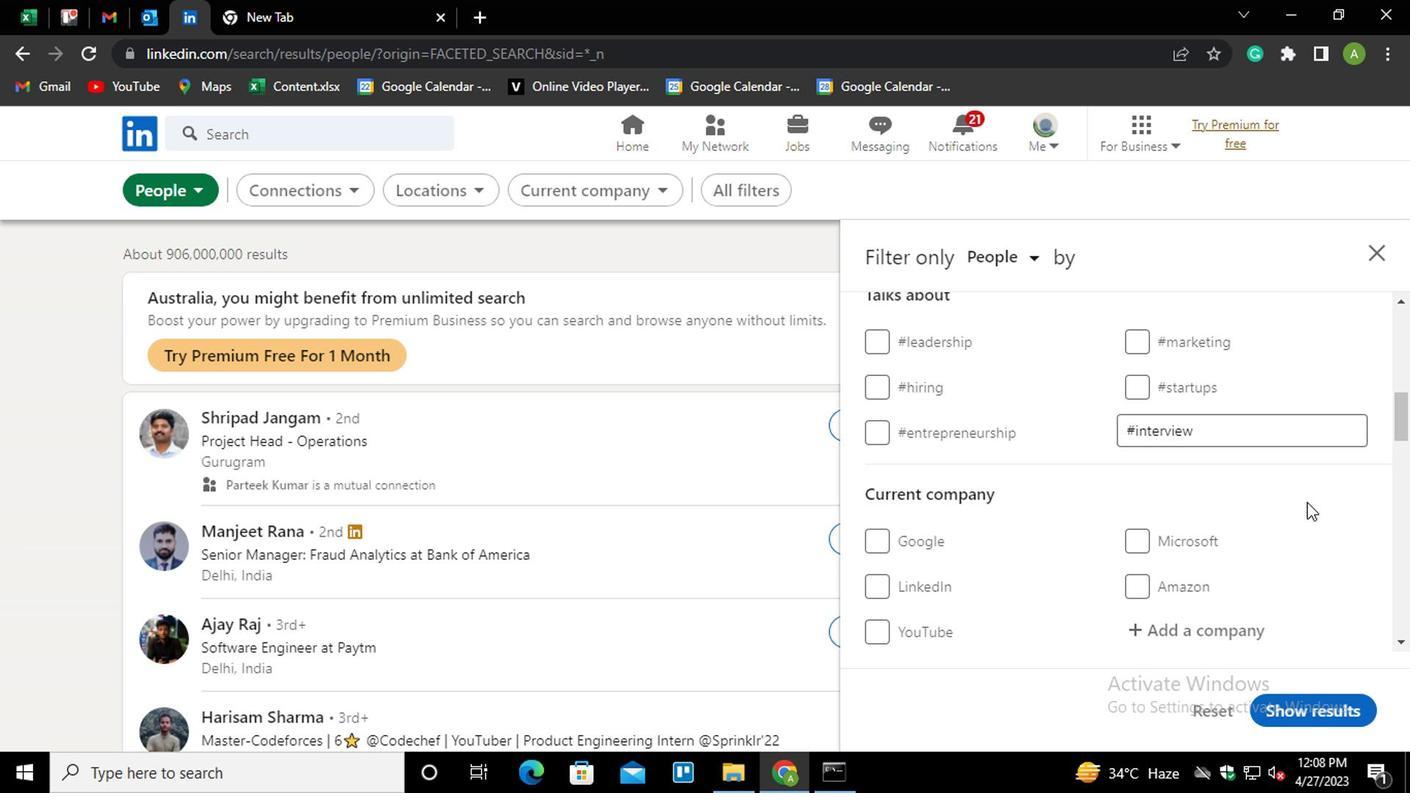 
Action: Mouse scrolled (1302, 496) with delta (0, -1)
Screenshot: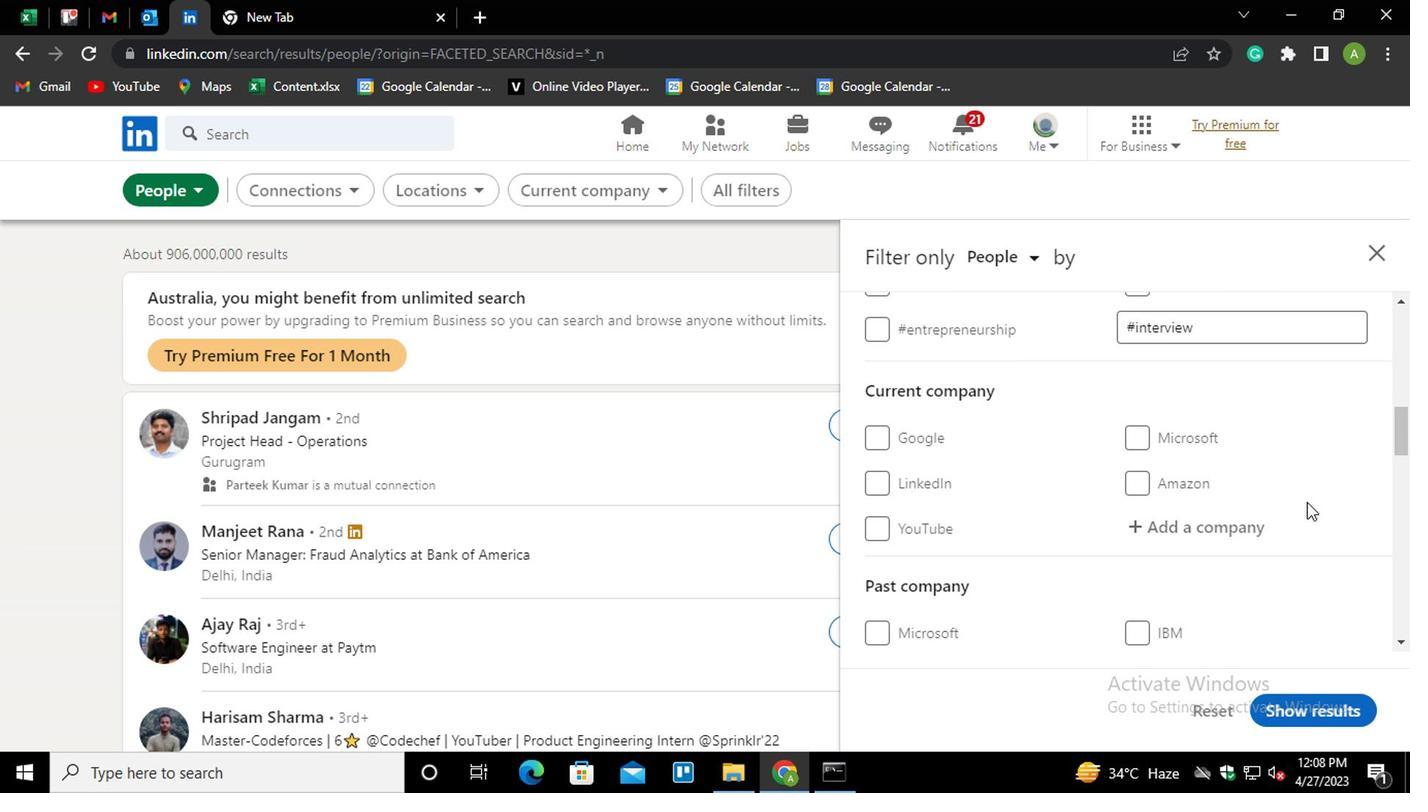 
Action: Mouse scrolled (1302, 496) with delta (0, -1)
Screenshot: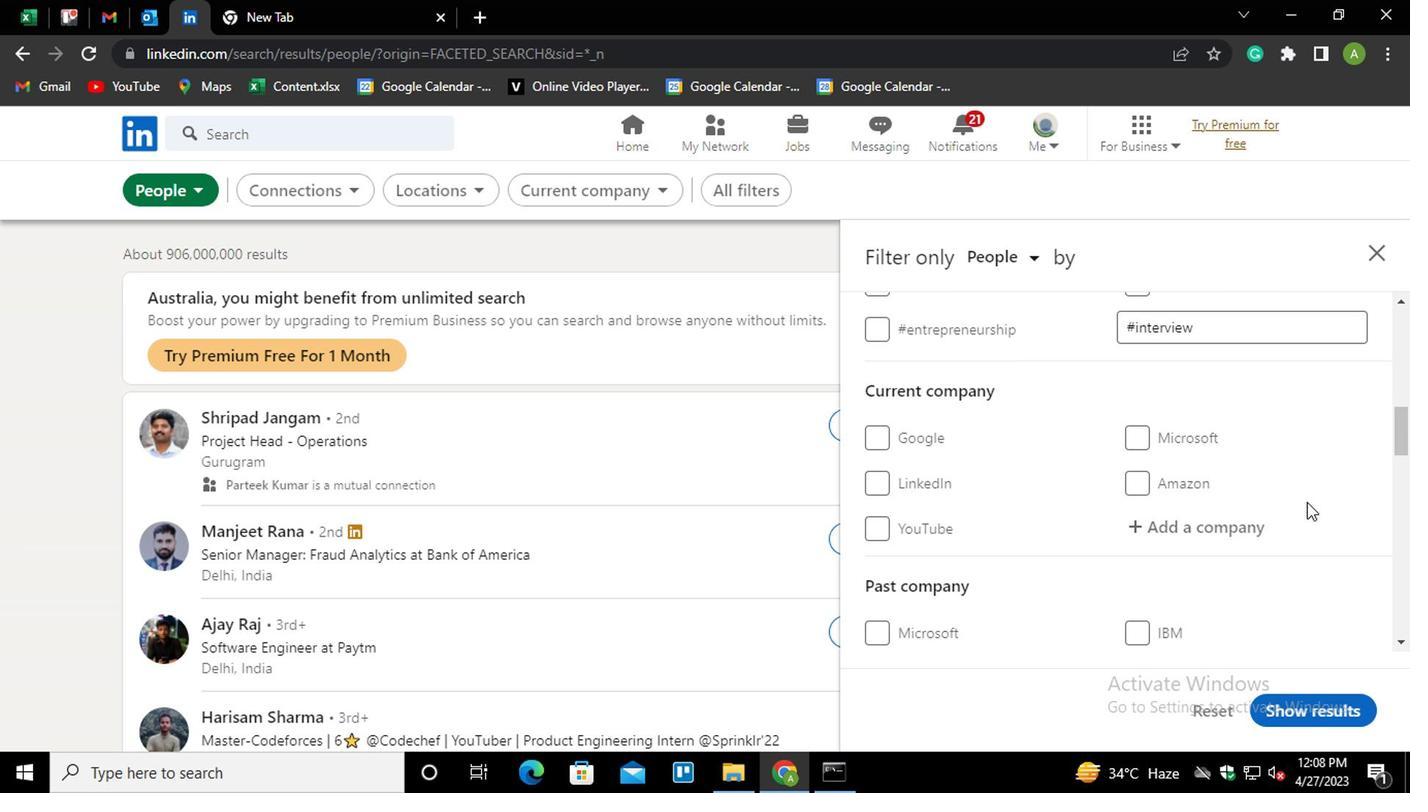 
Action: Mouse scrolled (1302, 496) with delta (0, -1)
Screenshot: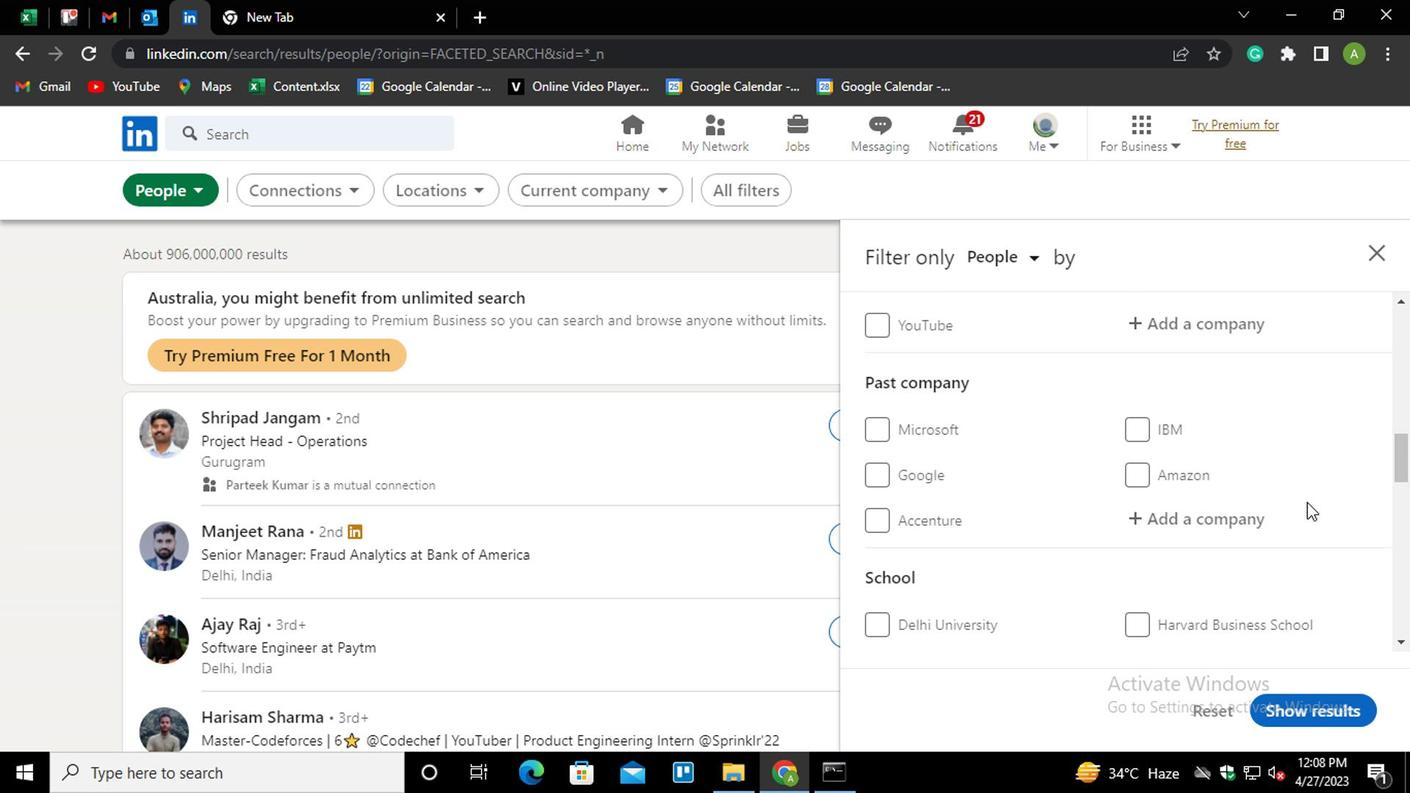 
Action: Mouse scrolled (1302, 496) with delta (0, -1)
Screenshot: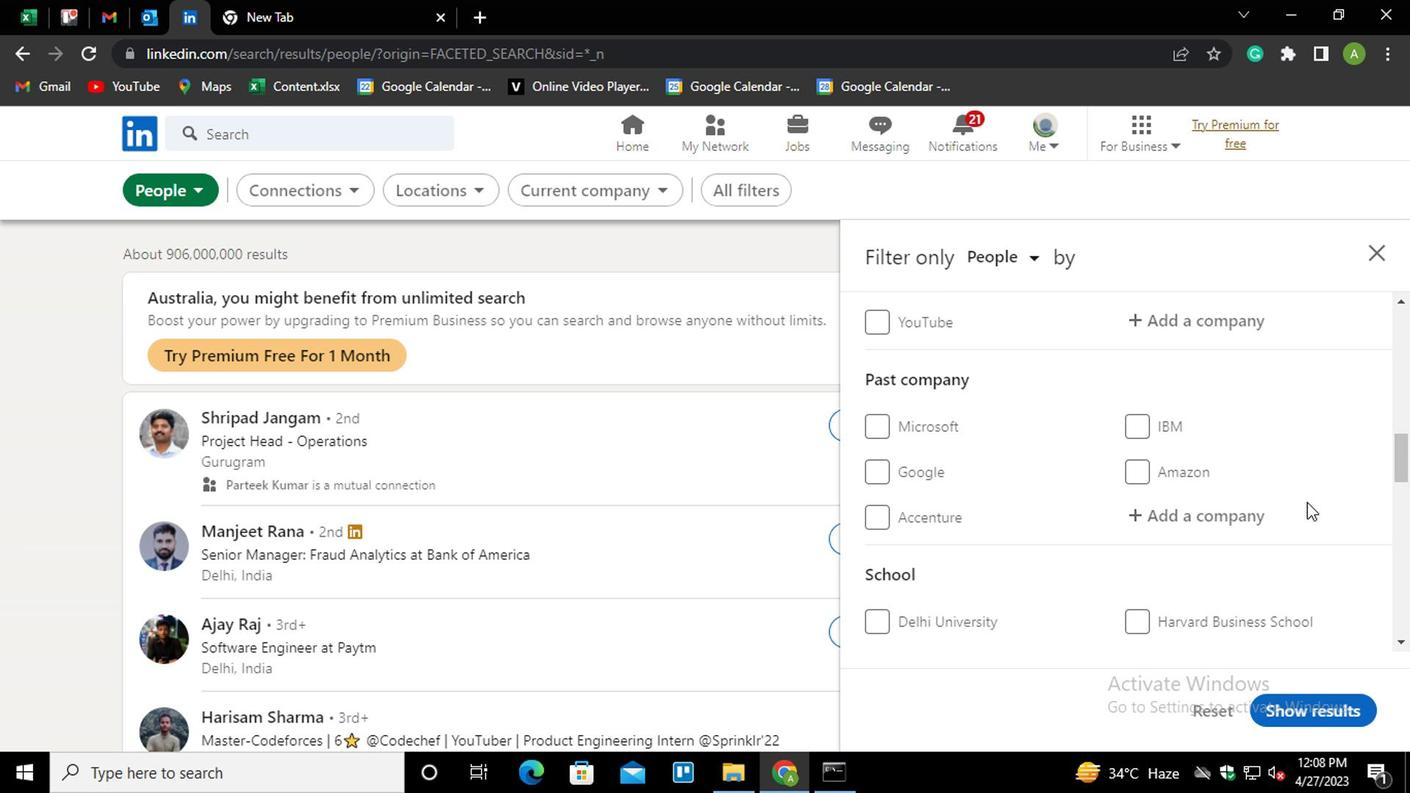 
Action: Mouse scrolled (1302, 496) with delta (0, -1)
Screenshot: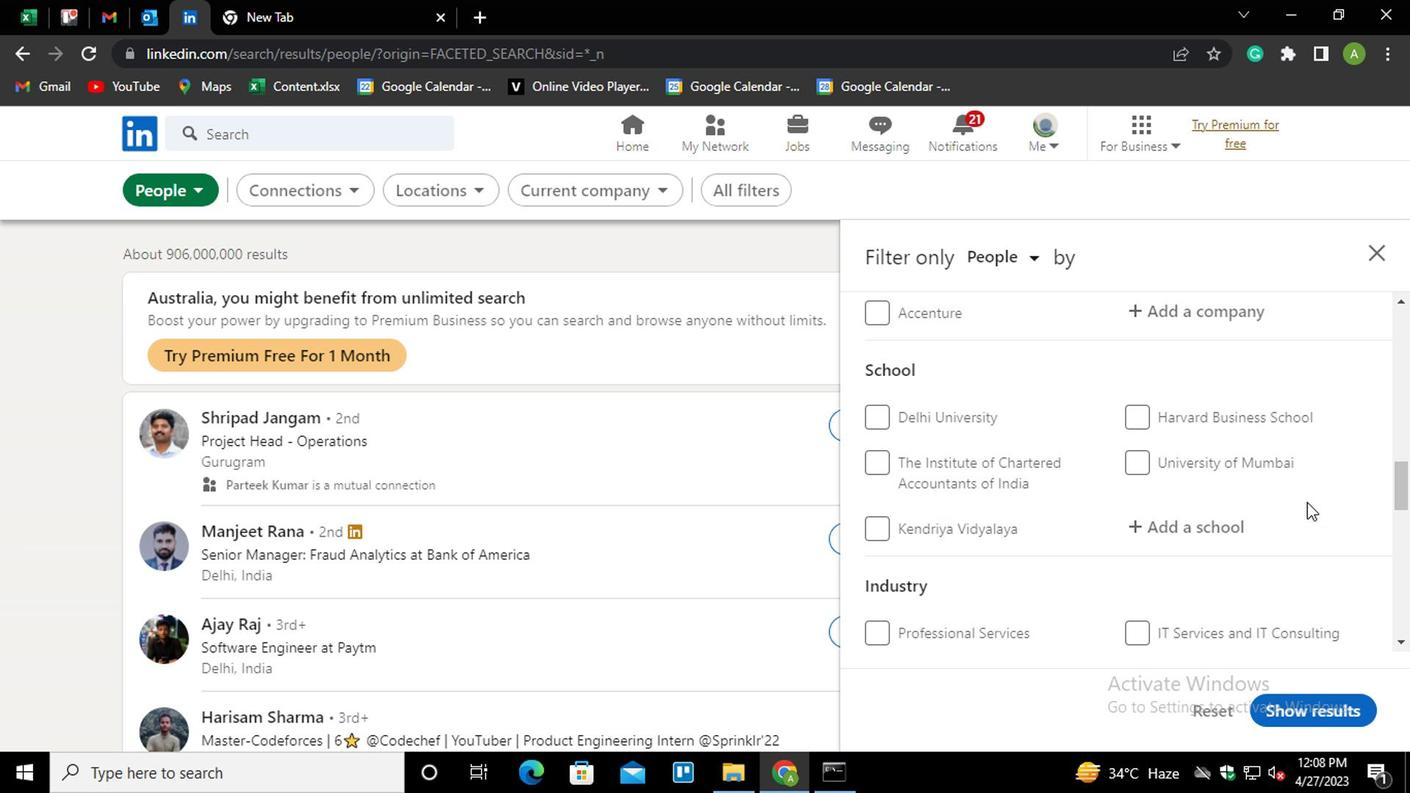 
Action: Mouse scrolled (1302, 496) with delta (0, -1)
Screenshot: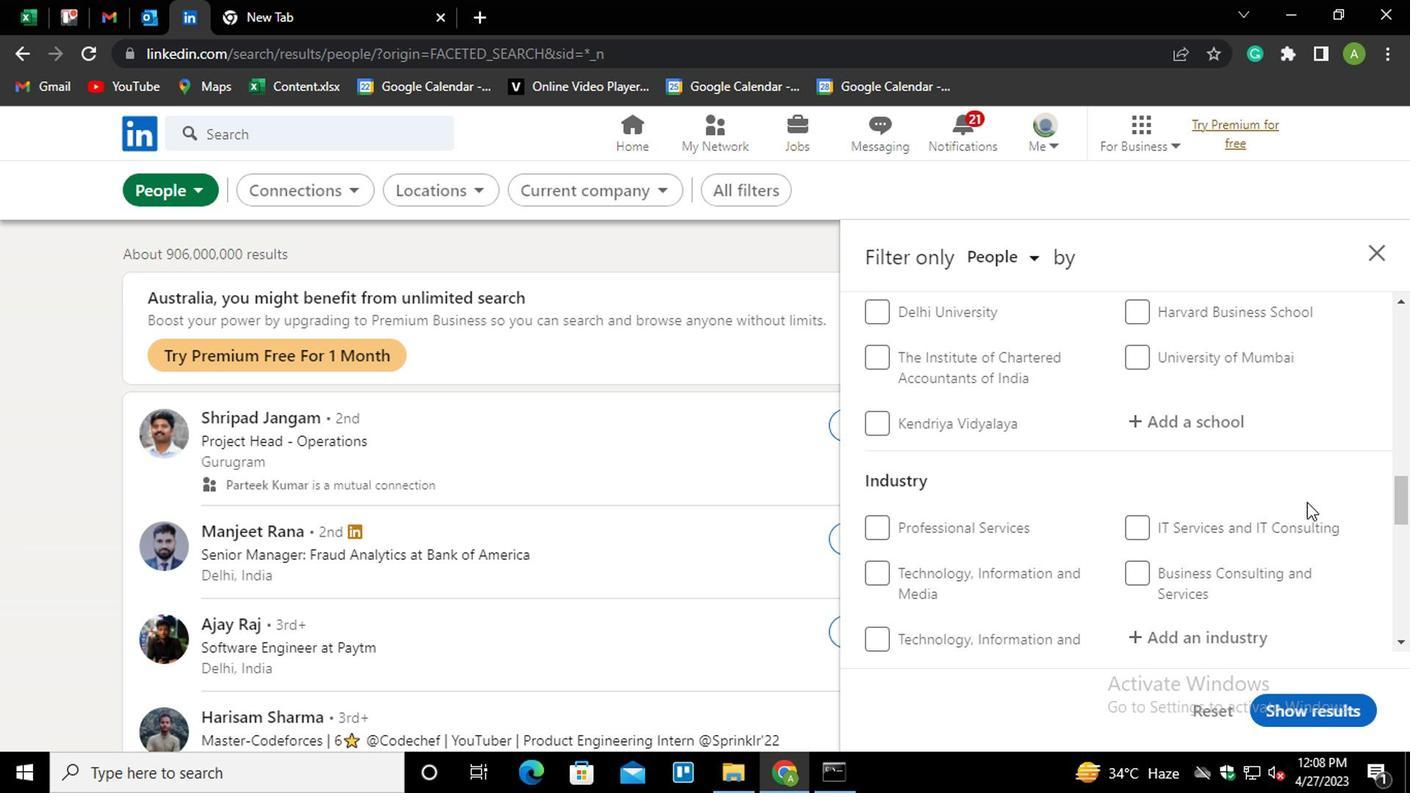 
Action: Mouse scrolled (1302, 496) with delta (0, -1)
Screenshot: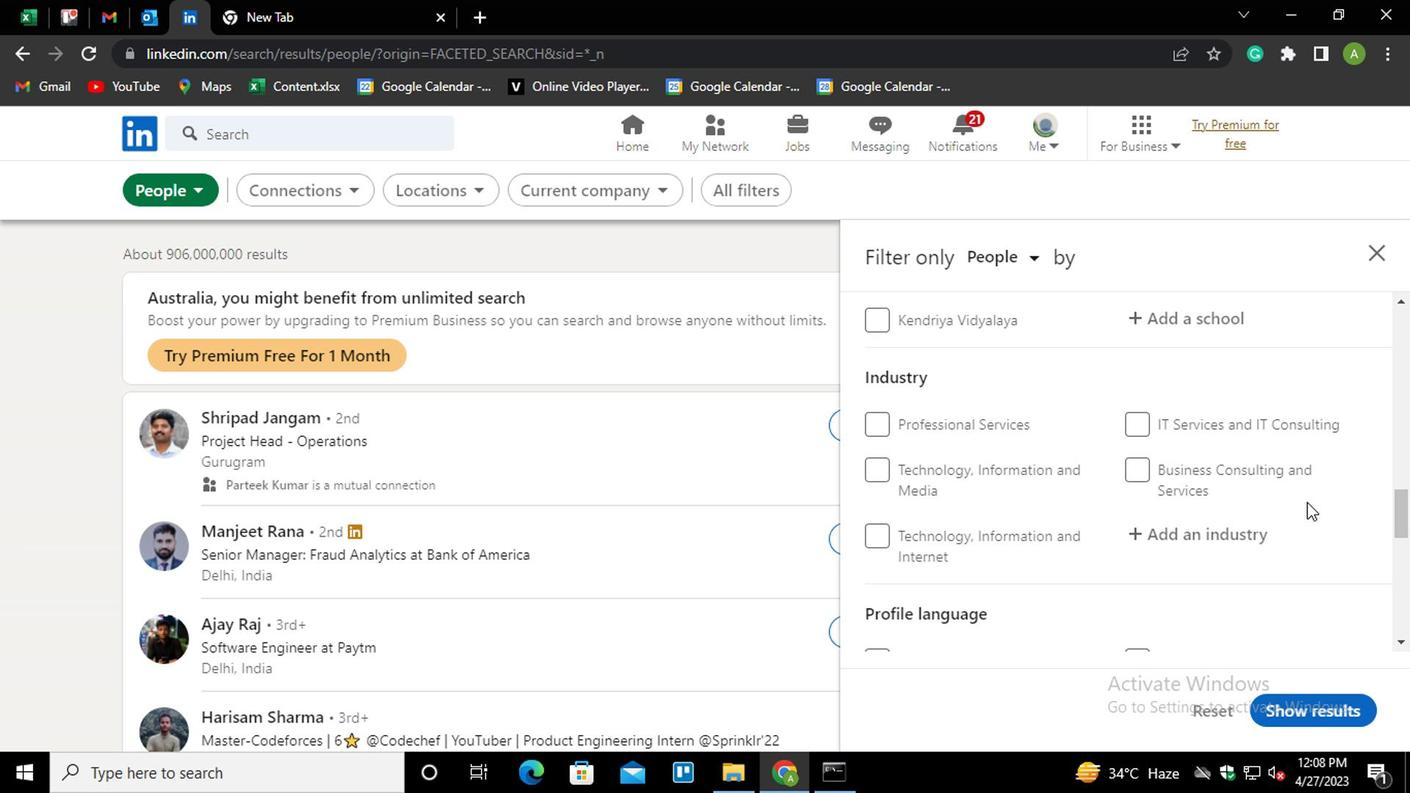 
Action: Mouse scrolled (1302, 496) with delta (0, -1)
Screenshot: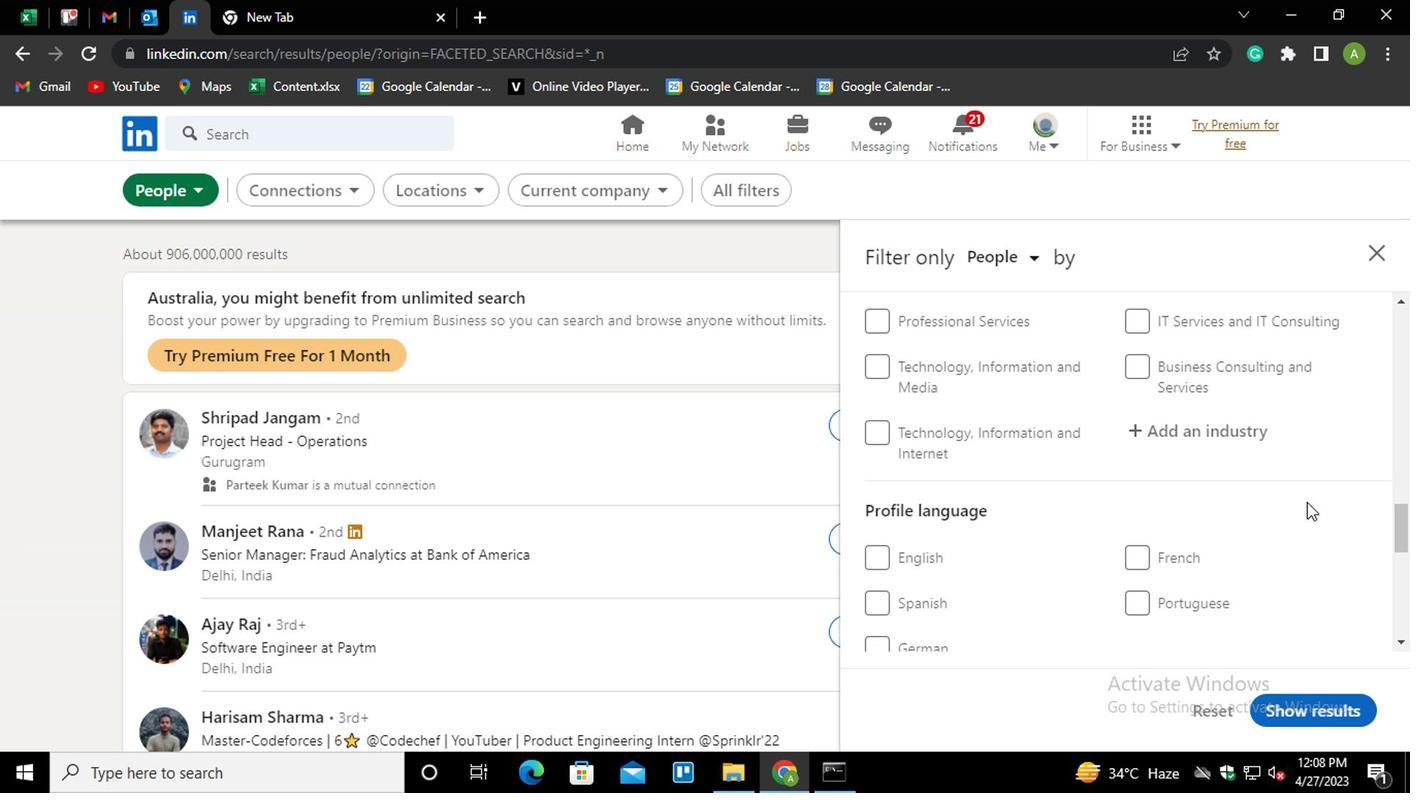 
Action: Mouse scrolled (1302, 496) with delta (0, -1)
Screenshot: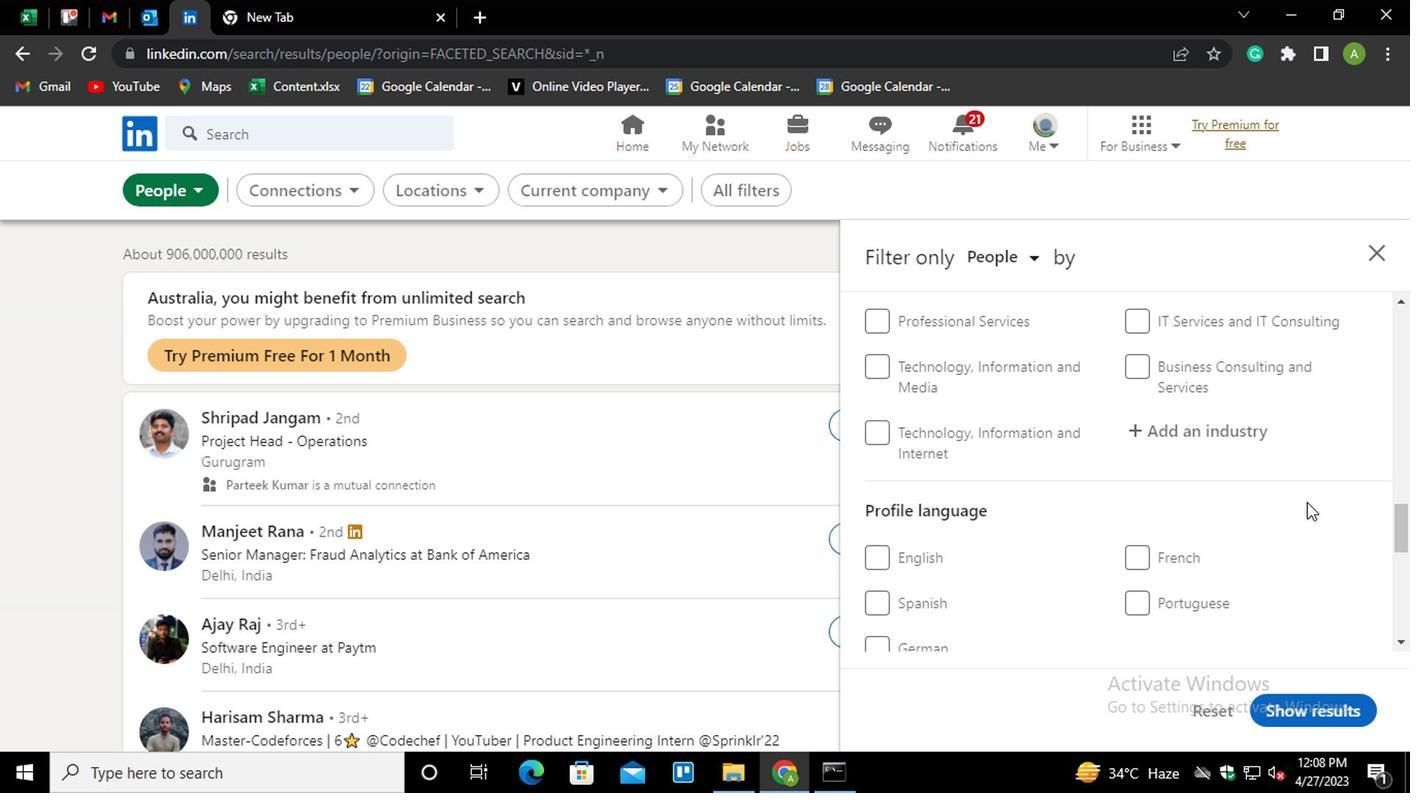 
Action: Mouse moved to (883, 431)
Screenshot: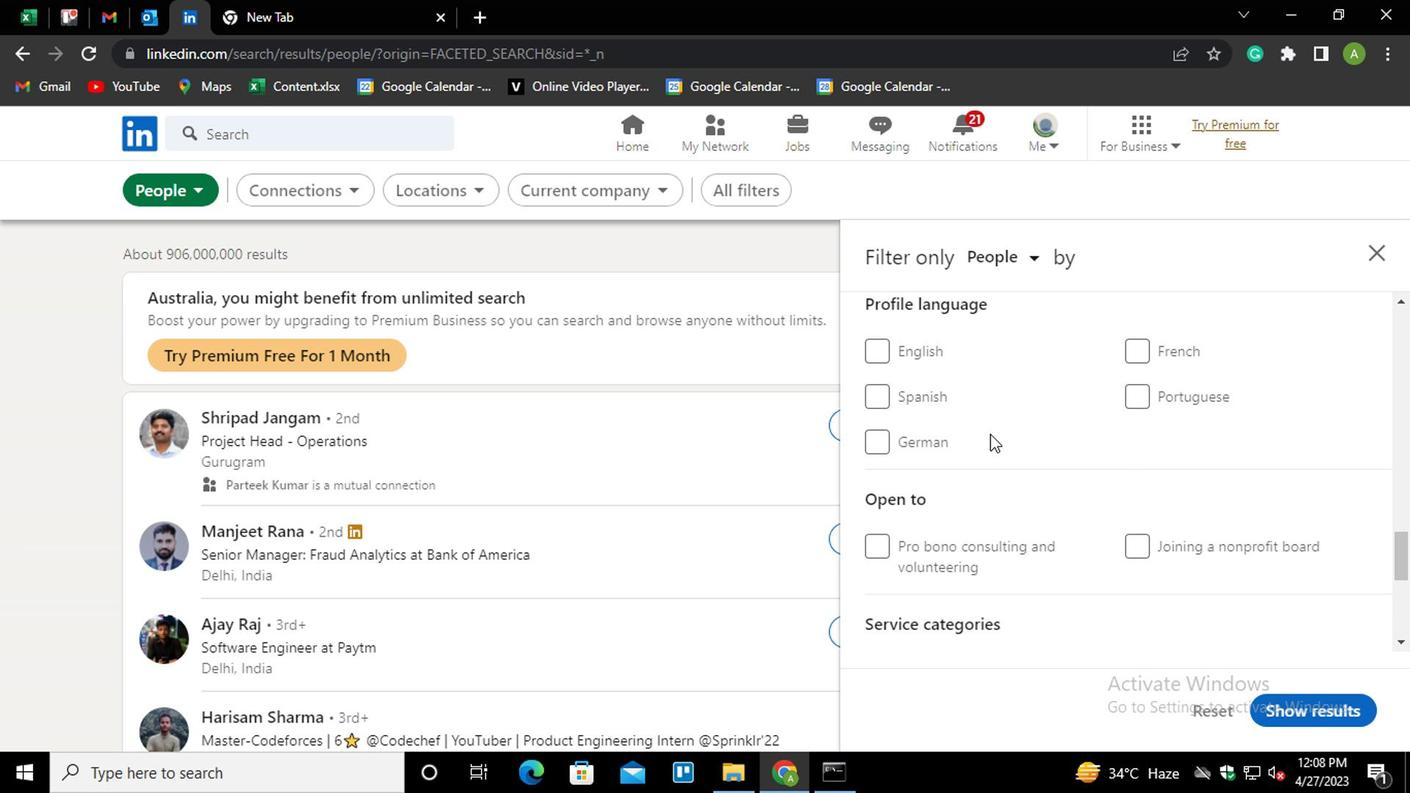 
Action: Mouse pressed left at (883, 431)
Screenshot: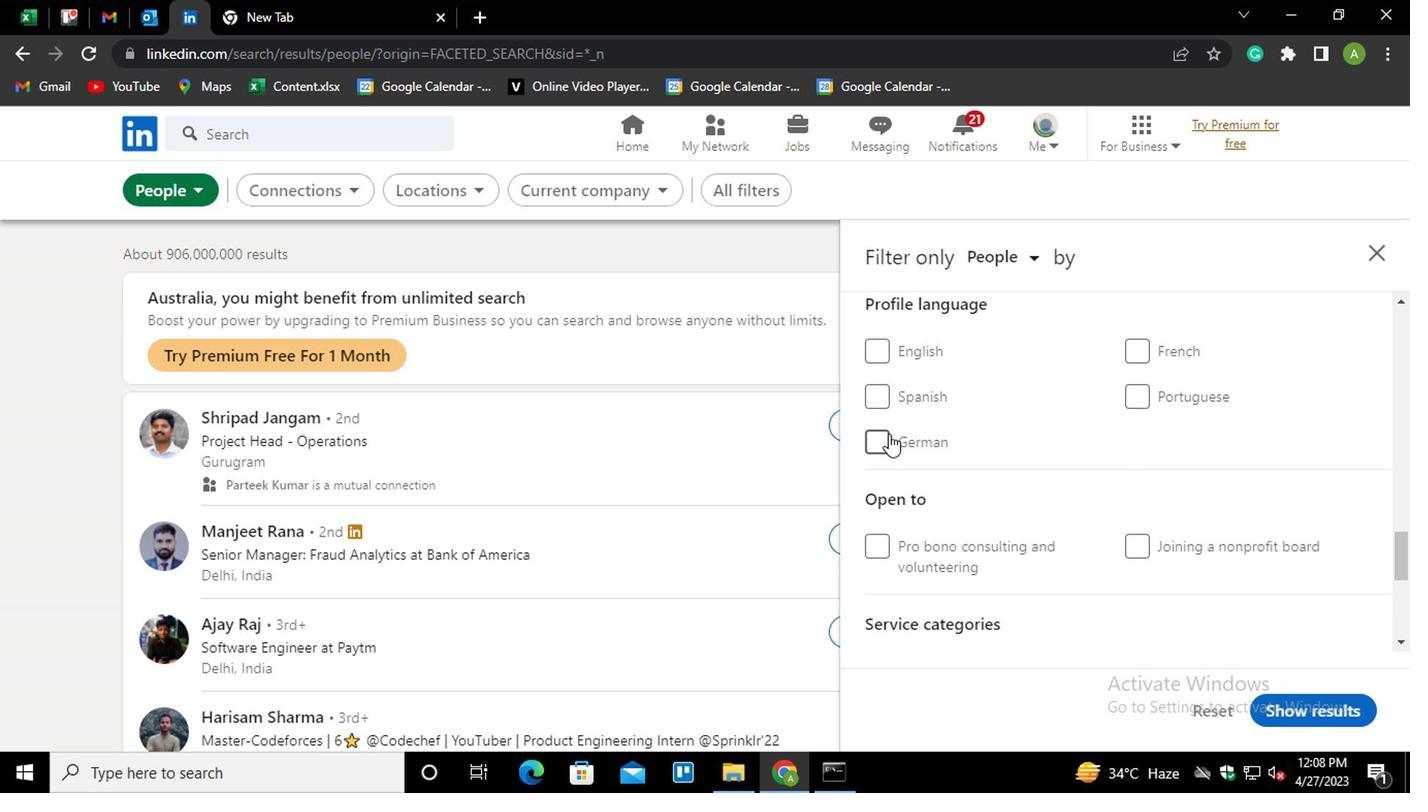 
Action: Mouse moved to (1122, 491)
Screenshot: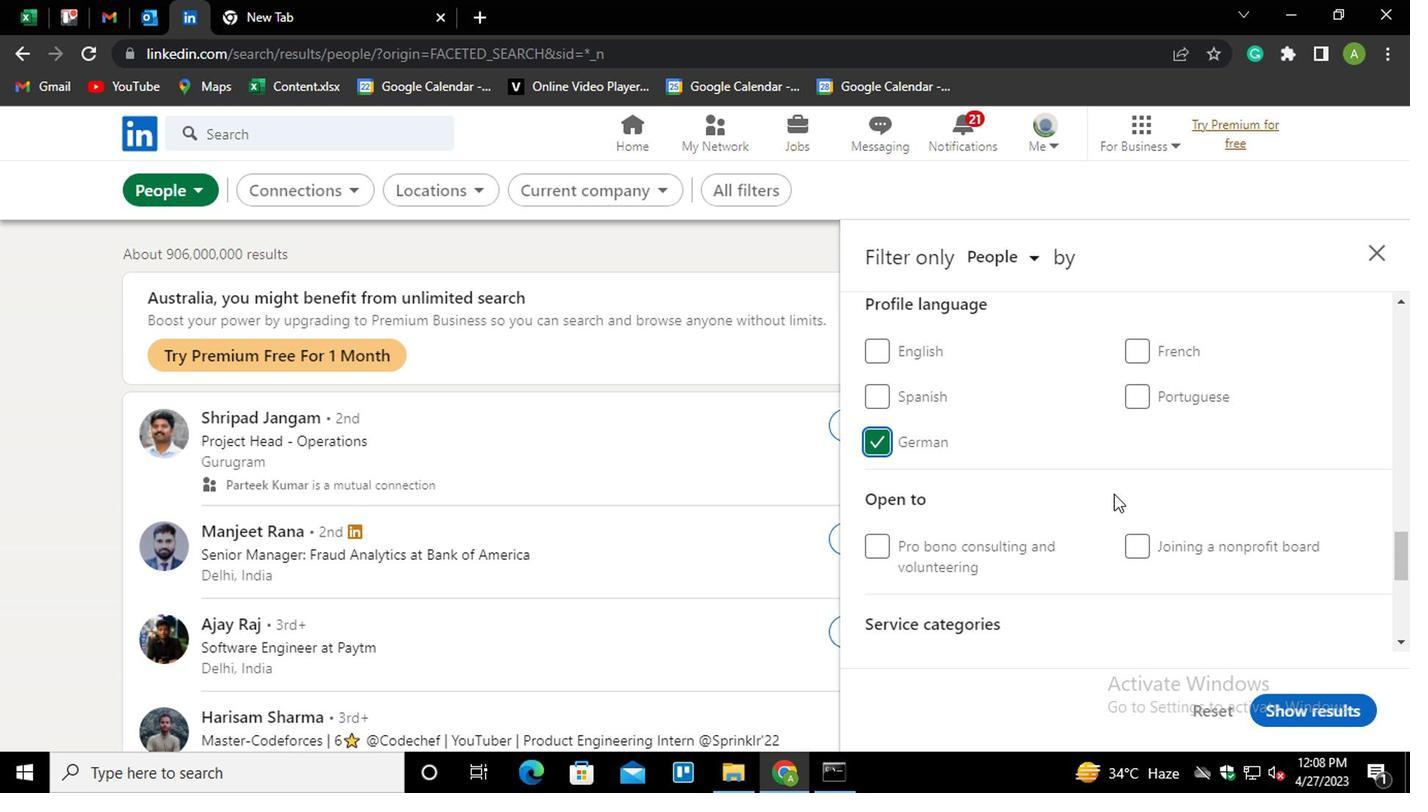
Action: Mouse scrolled (1122, 492) with delta (0, 1)
Screenshot: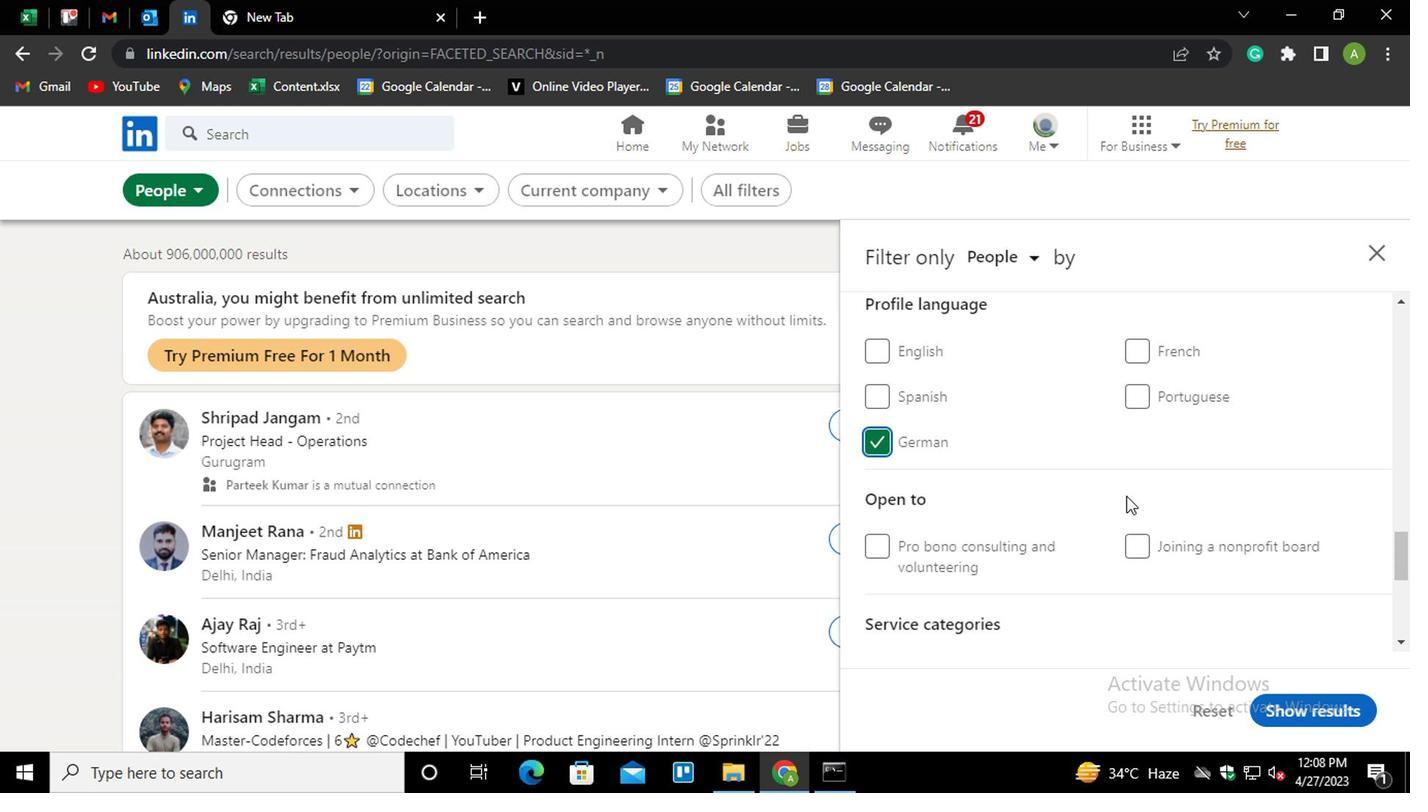 
Action: Mouse scrolled (1122, 492) with delta (0, 1)
Screenshot: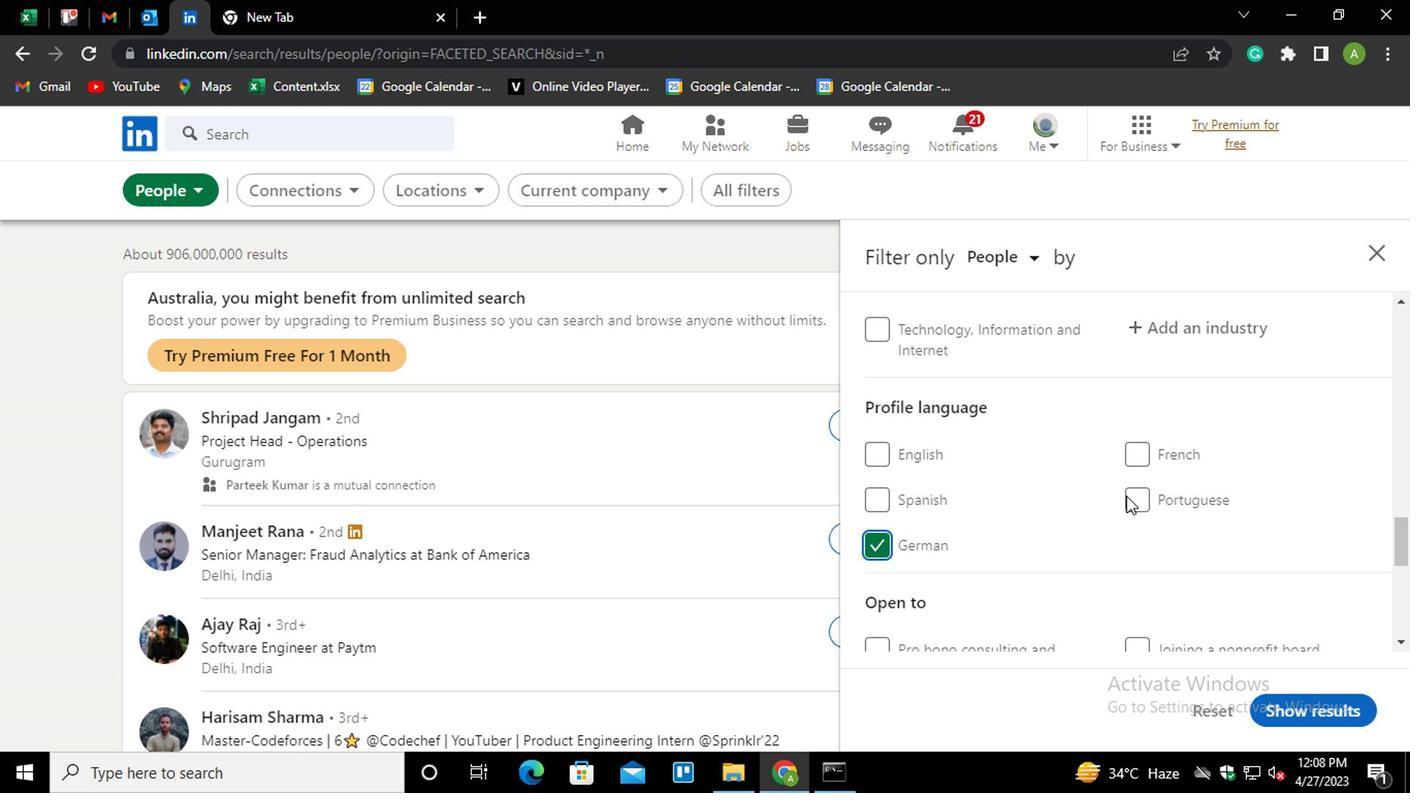 
Action: Mouse scrolled (1122, 492) with delta (0, 1)
Screenshot: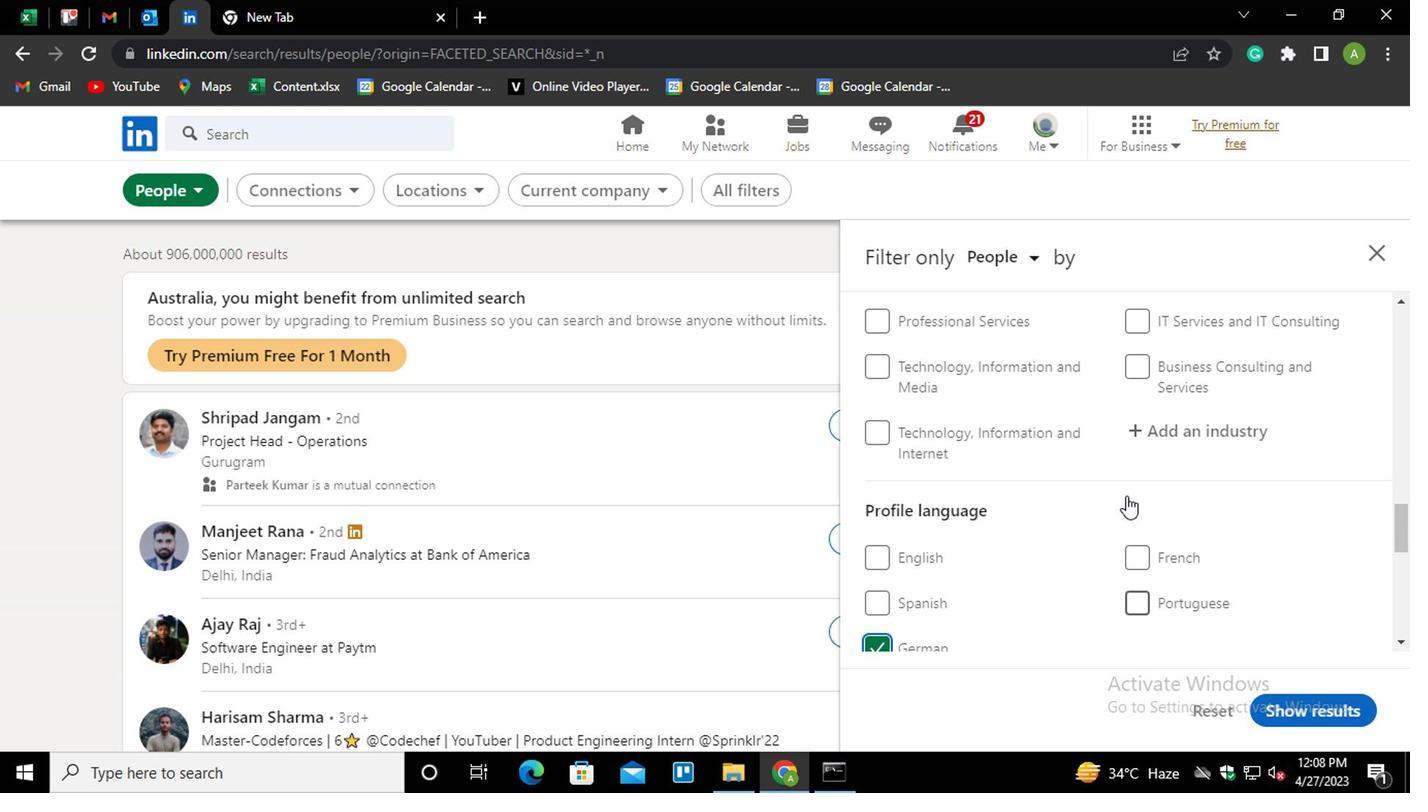 
Action: Mouse scrolled (1122, 492) with delta (0, 1)
Screenshot: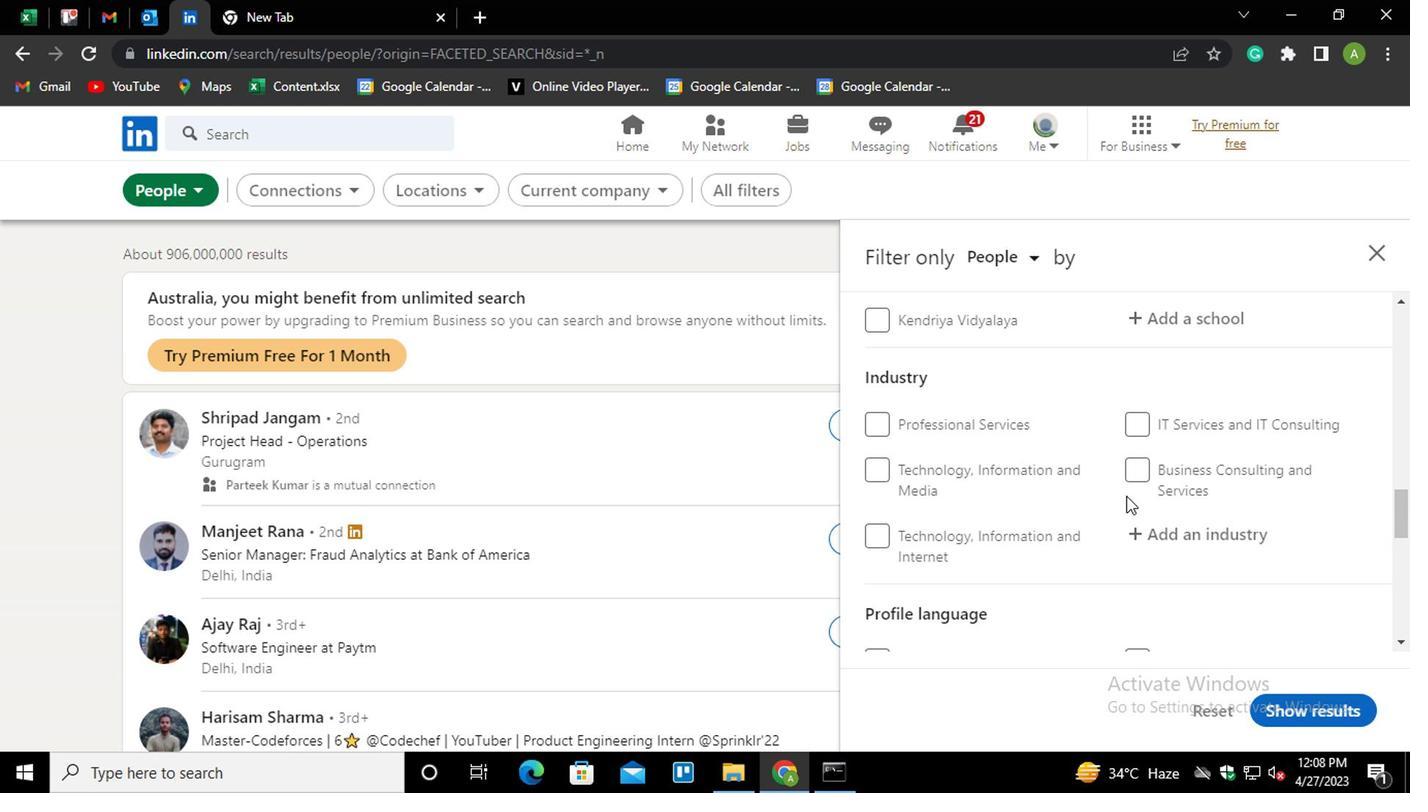 
Action: Mouse scrolled (1122, 492) with delta (0, 1)
Screenshot: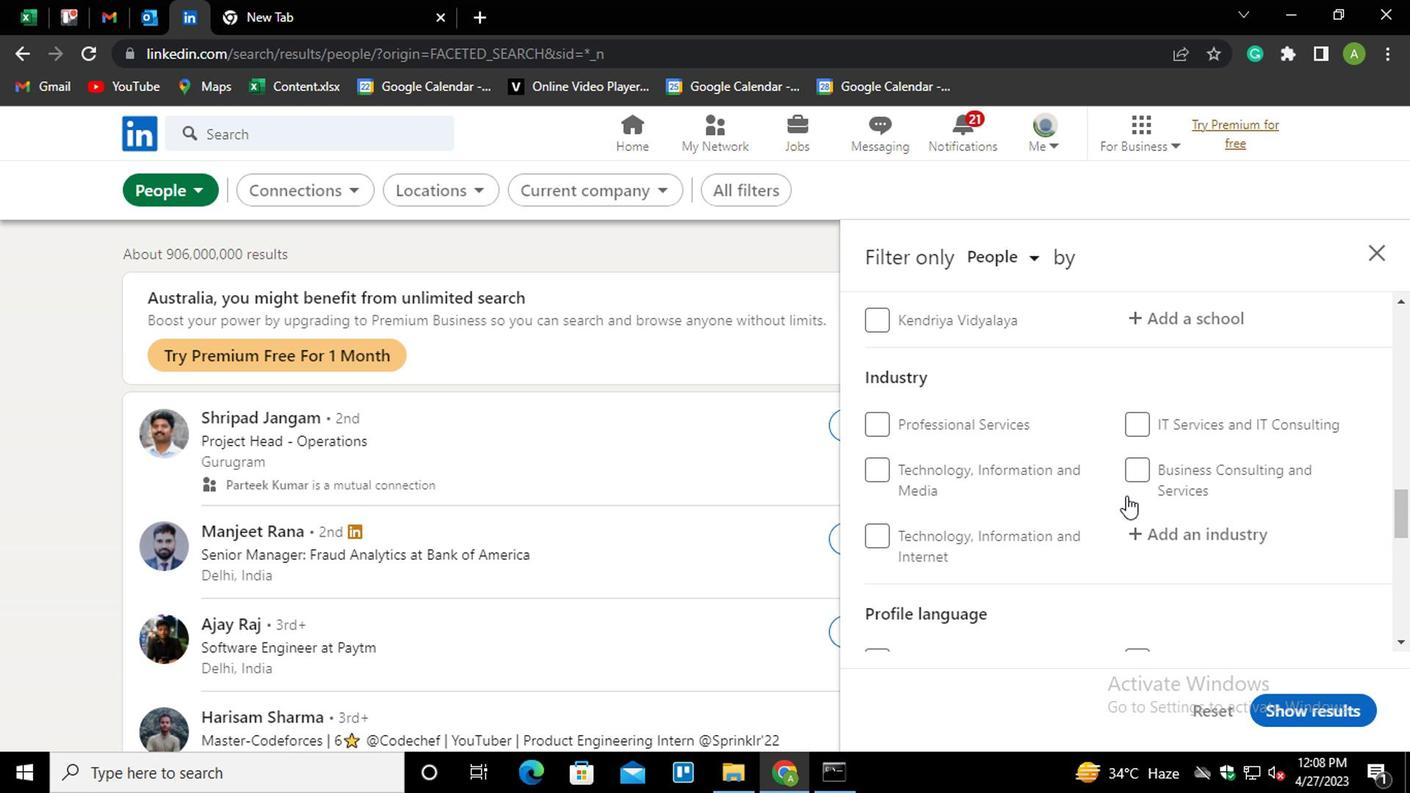 
Action: Mouse scrolled (1122, 492) with delta (0, 1)
Screenshot: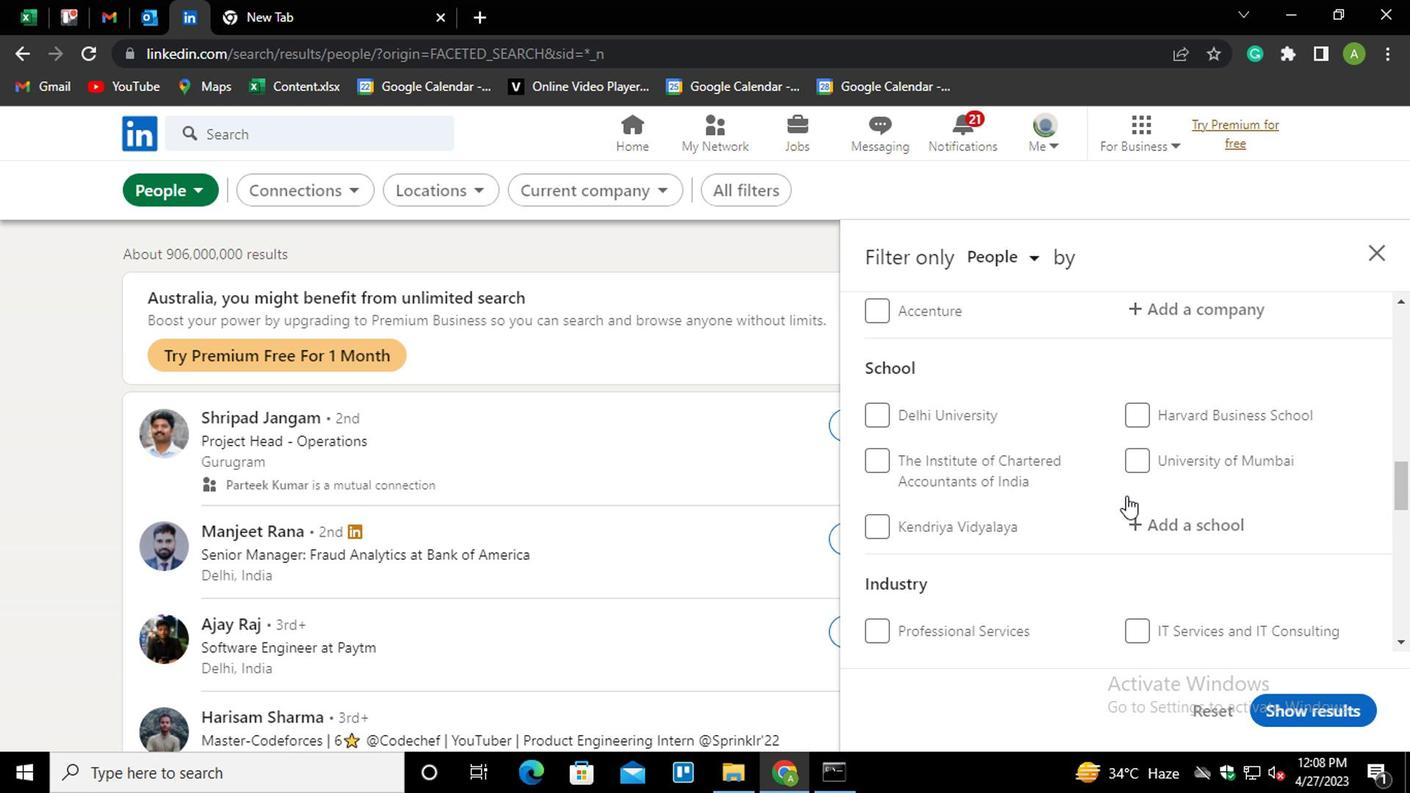 
Action: Mouse scrolled (1122, 492) with delta (0, 1)
Screenshot: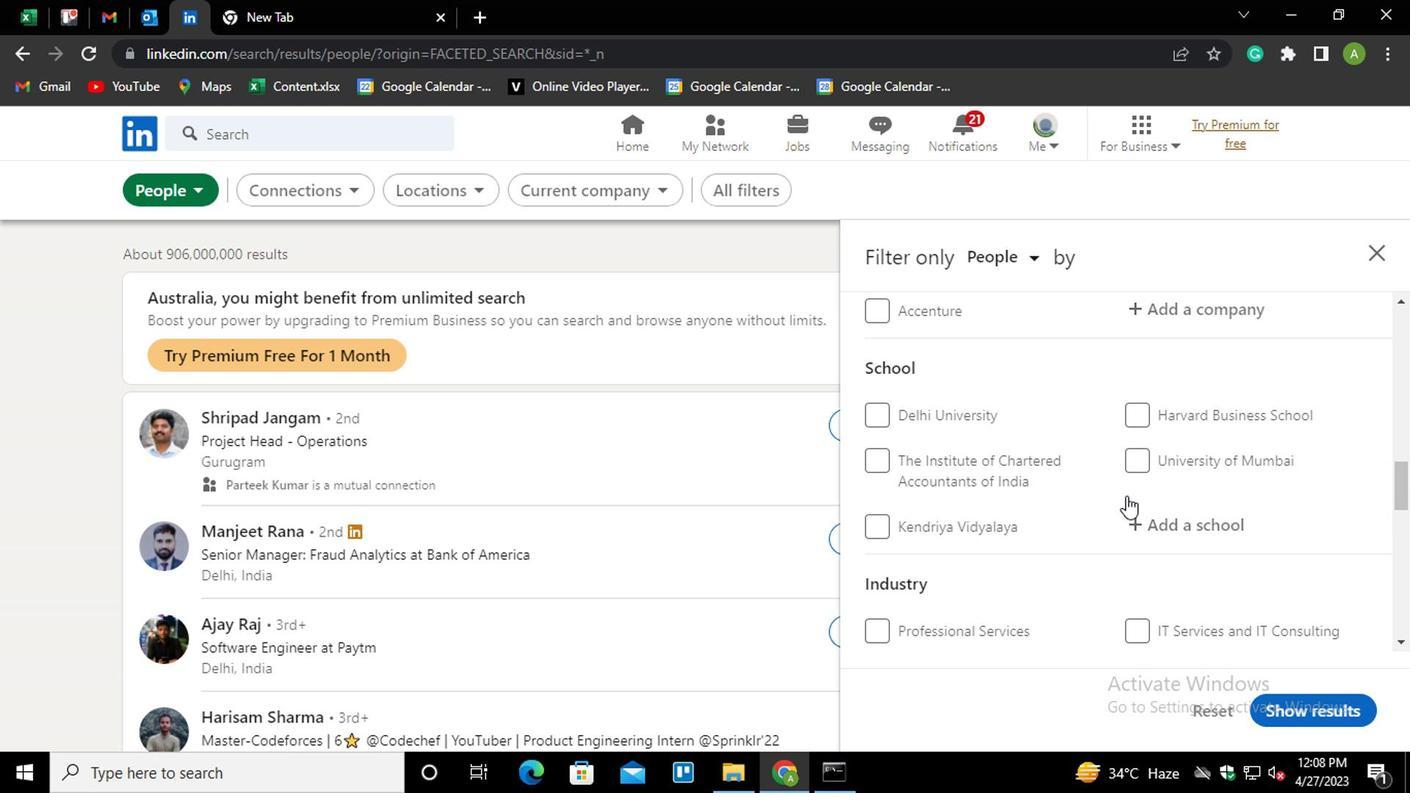
Action: Mouse scrolled (1122, 492) with delta (0, 1)
Screenshot: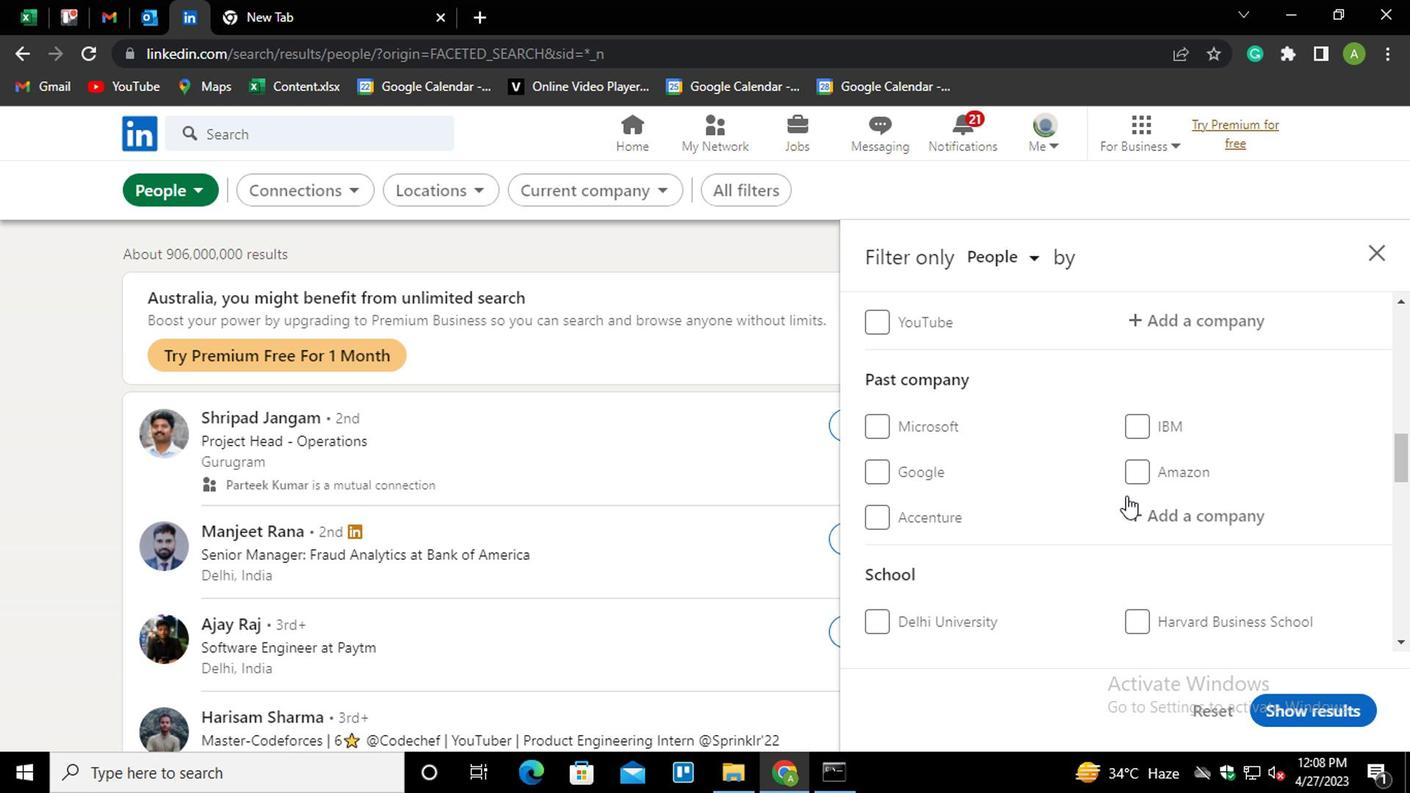 
Action: Mouse scrolled (1122, 492) with delta (0, 1)
Screenshot: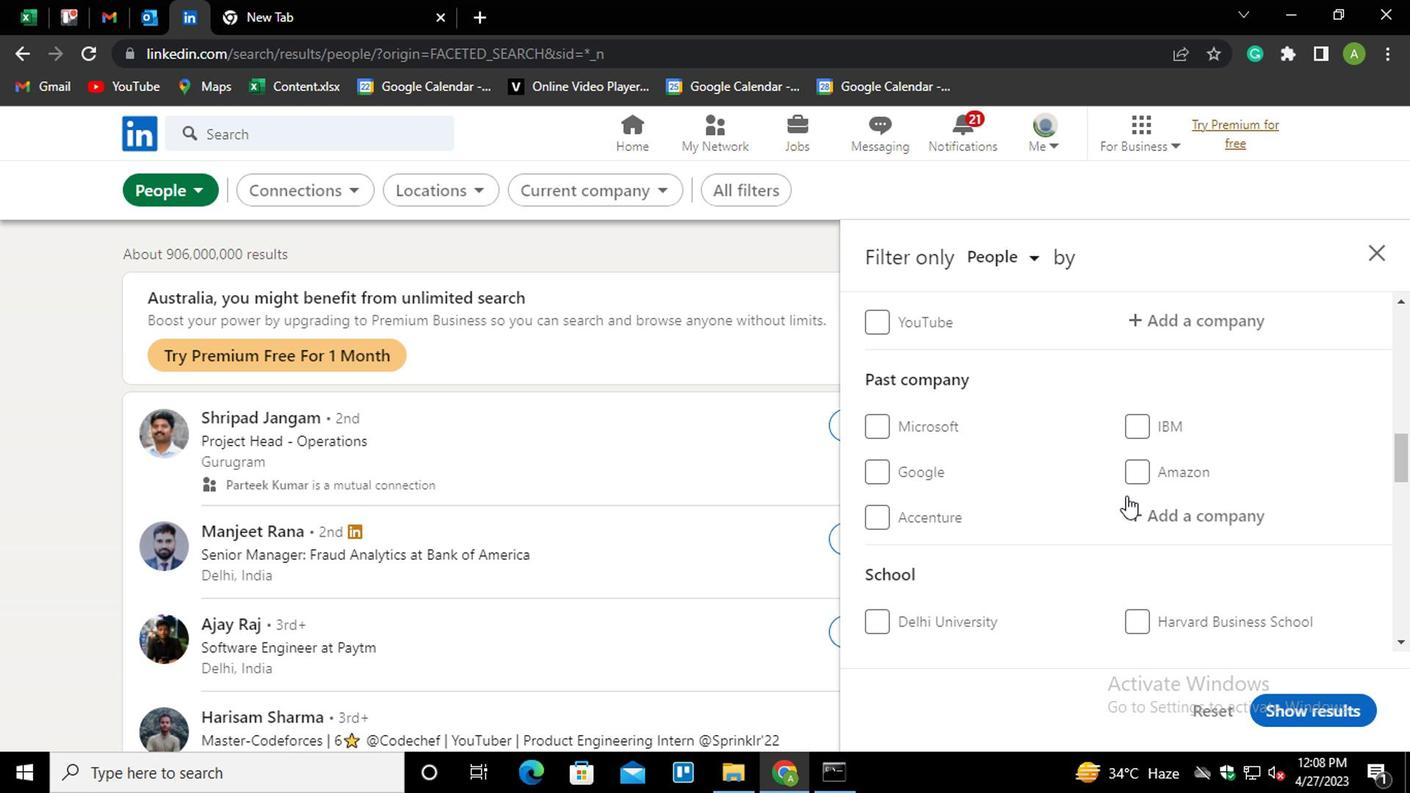 
Action: Mouse moved to (1155, 526)
Screenshot: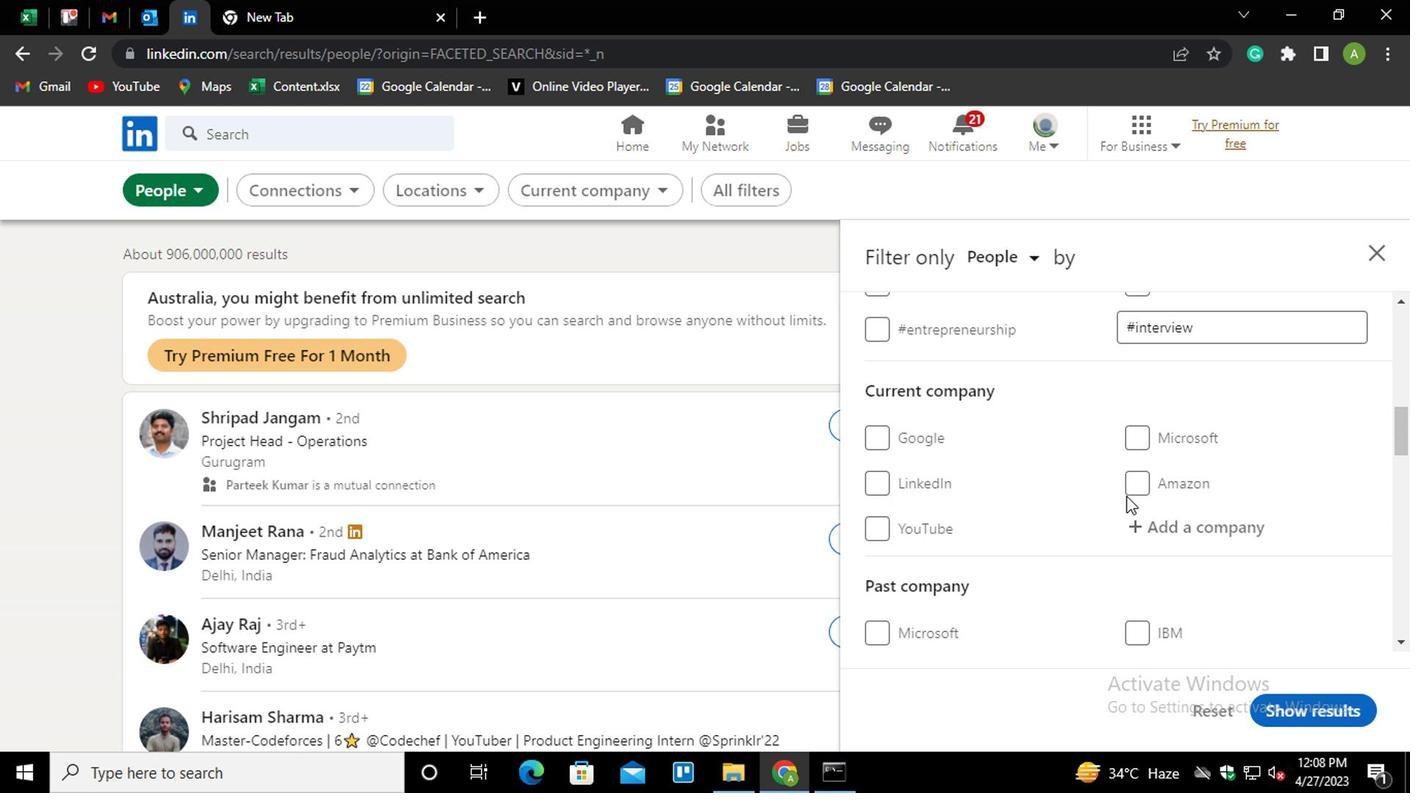 
Action: Mouse pressed left at (1155, 526)
Screenshot: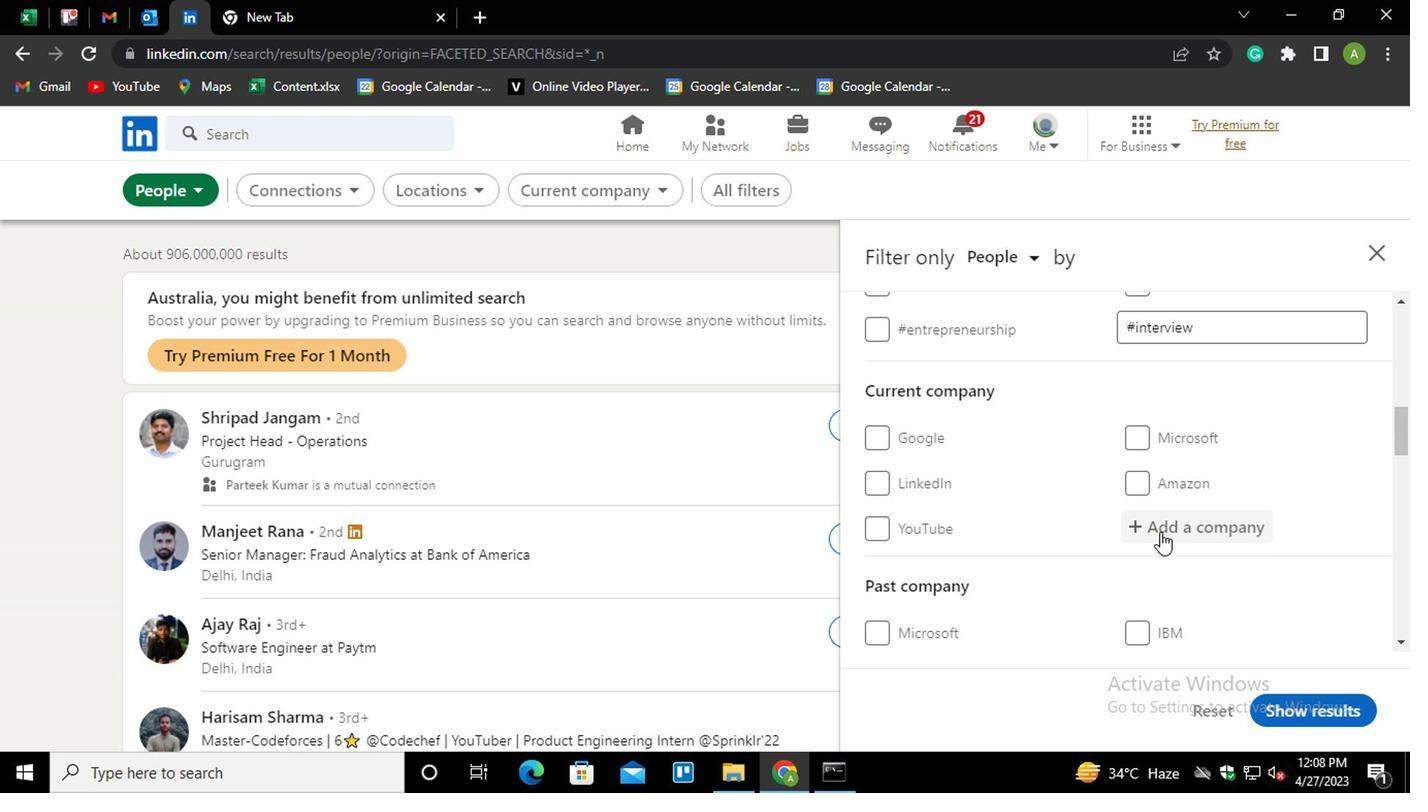 
Action: Mouse moved to (1155, 528)
Screenshot: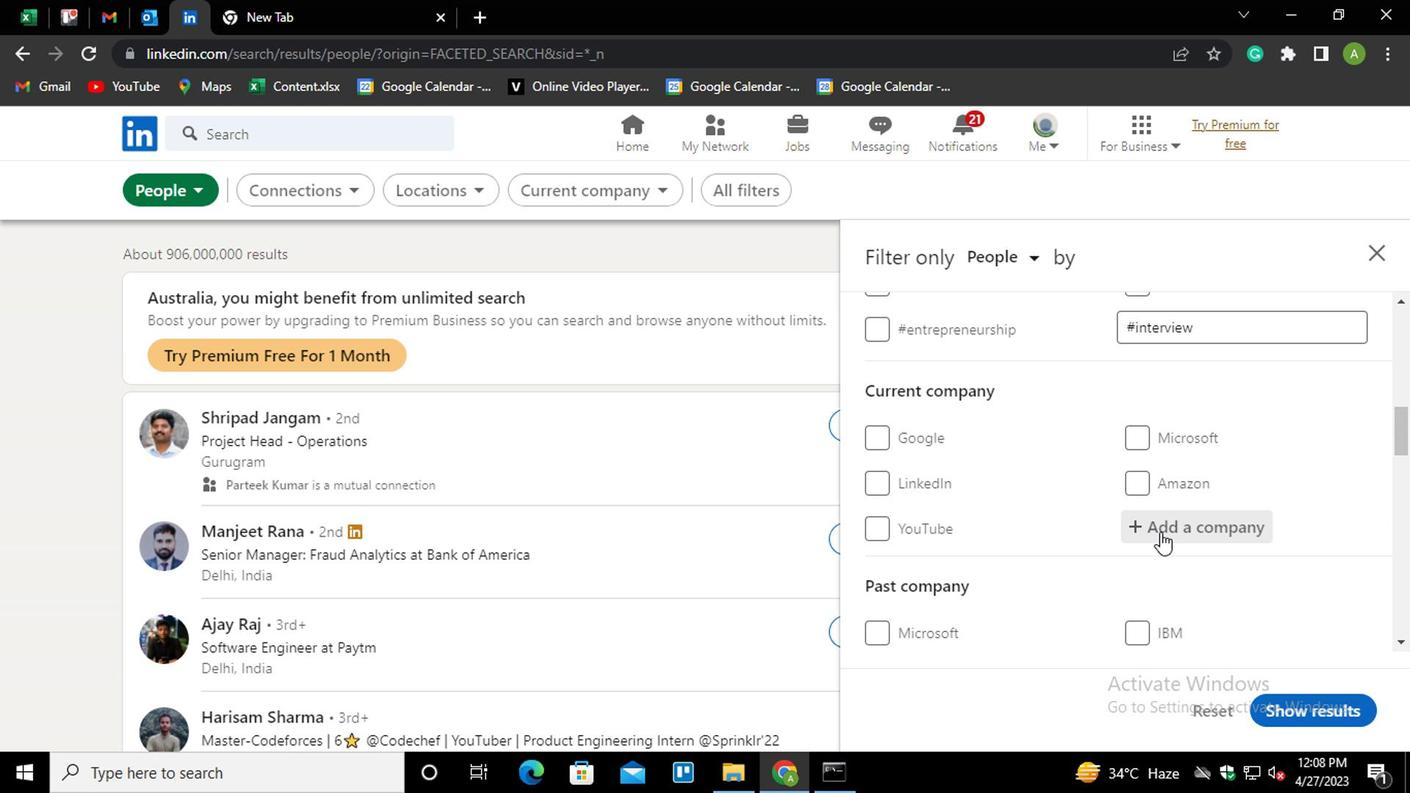 
Action: Key pressed <Key.shift><Key.shift><Key.shift><Key.shift>LUTECH<Key.down><Key.down><Key.down><Key.down><Key.down><Key.down><Key.down><Key.down><Key.down><Key.up><Key.enter>
Screenshot: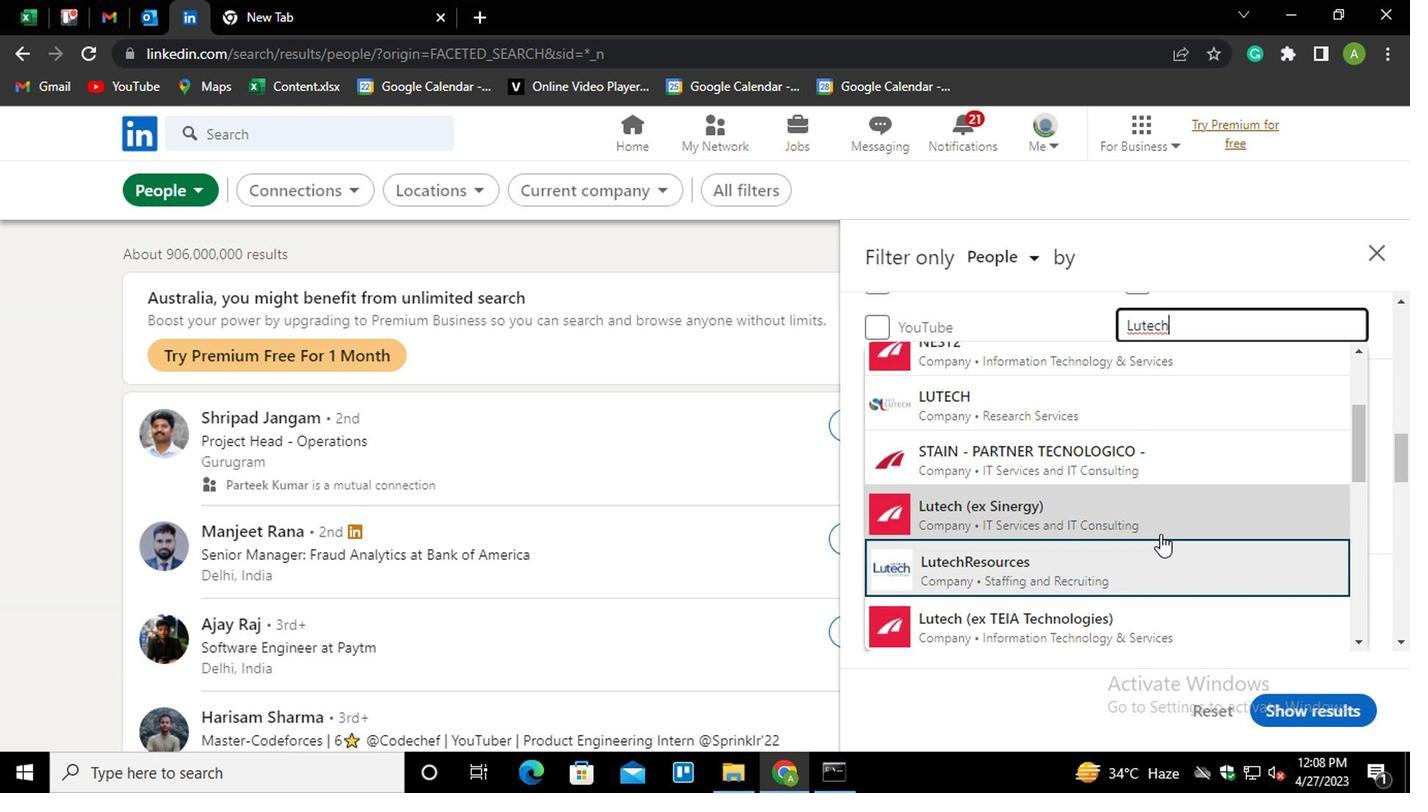
Action: Mouse moved to (1165, 531)
Screenshot: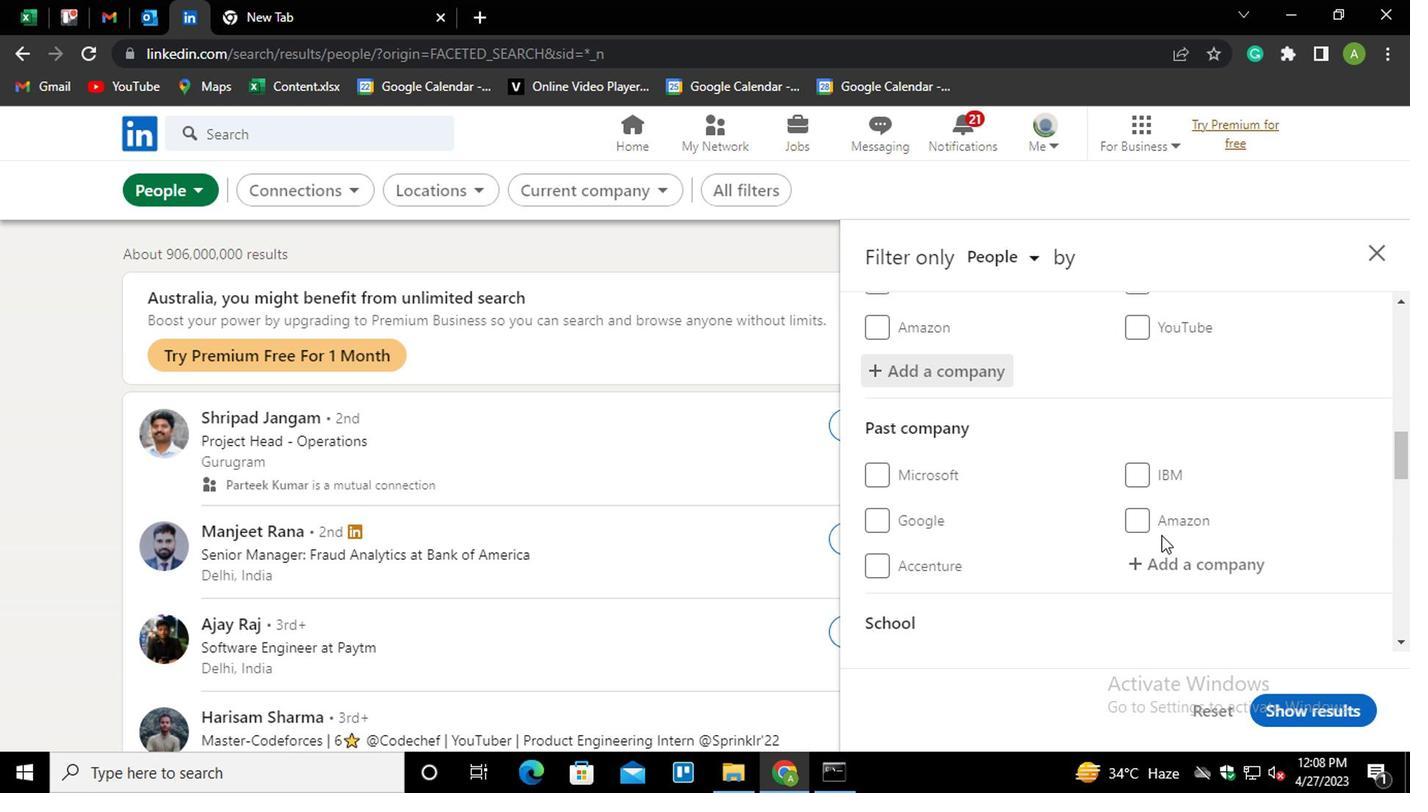 
Action: Mouse scrolled (1165, 530) with delta (0, 0)
Screenshot: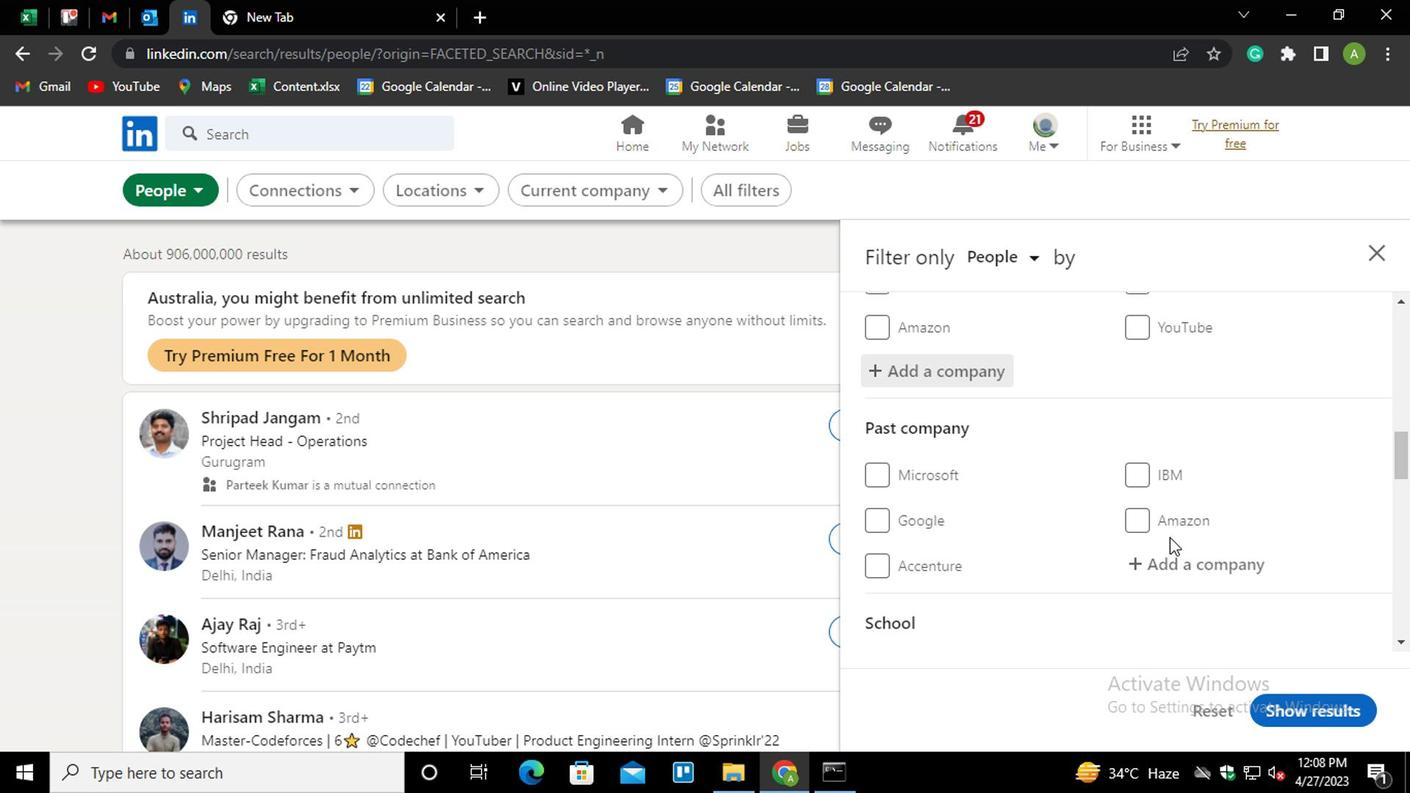 
Action: Mouse scrolled (1165, 530) with delta (0, 0)
Screenshot: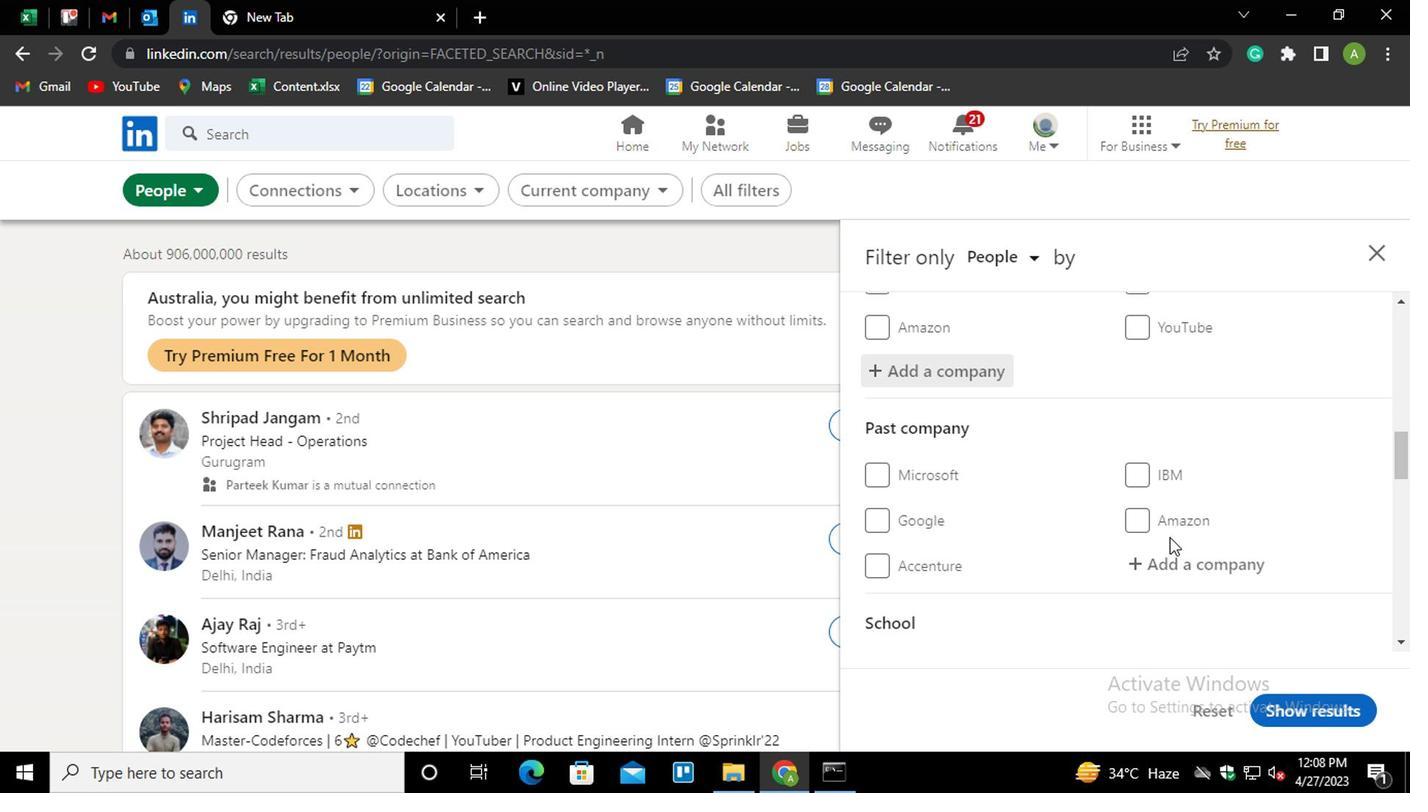 
Action: Mouse moved to (1178, 561)
Screenshot: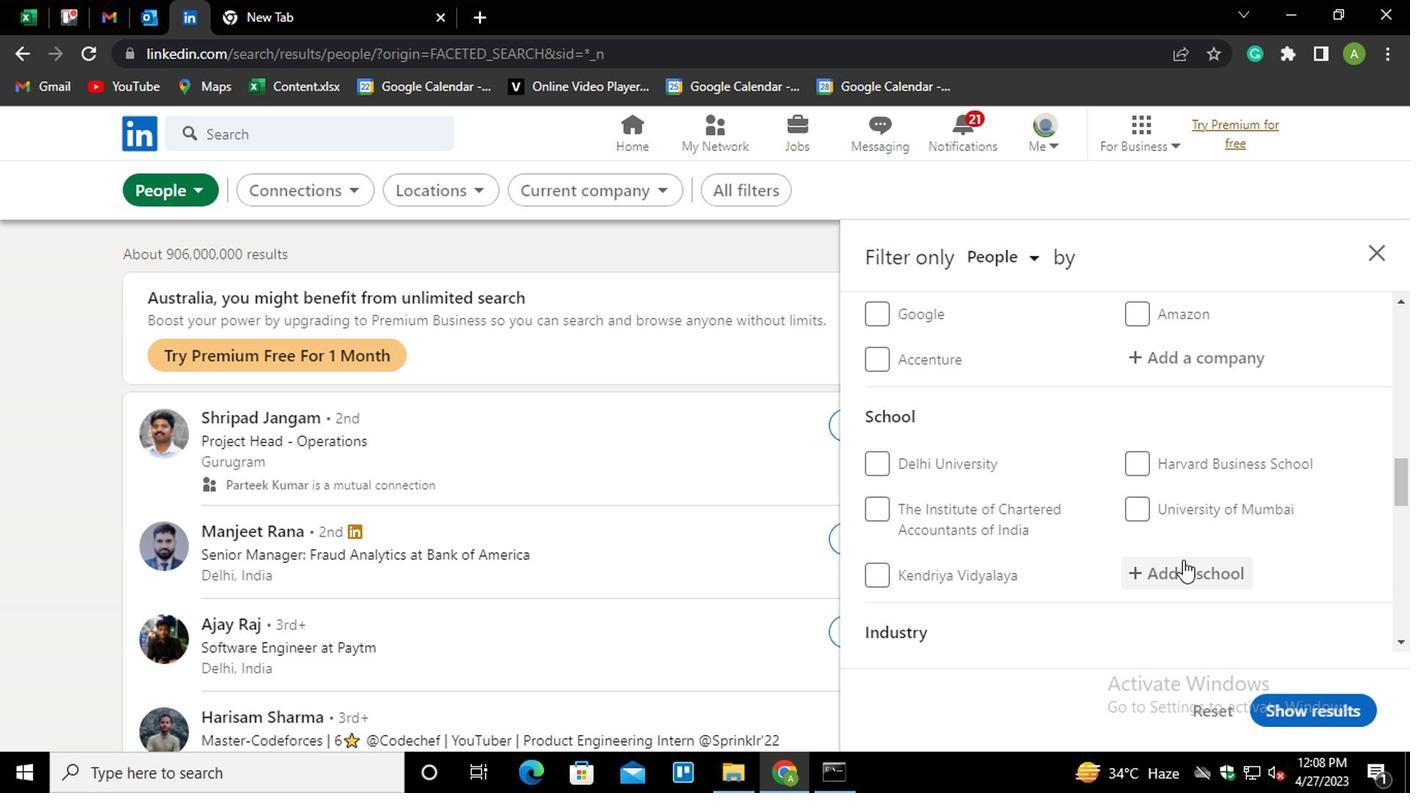 
Action: Mouse pressed left at (1178, 561)
Screenshot: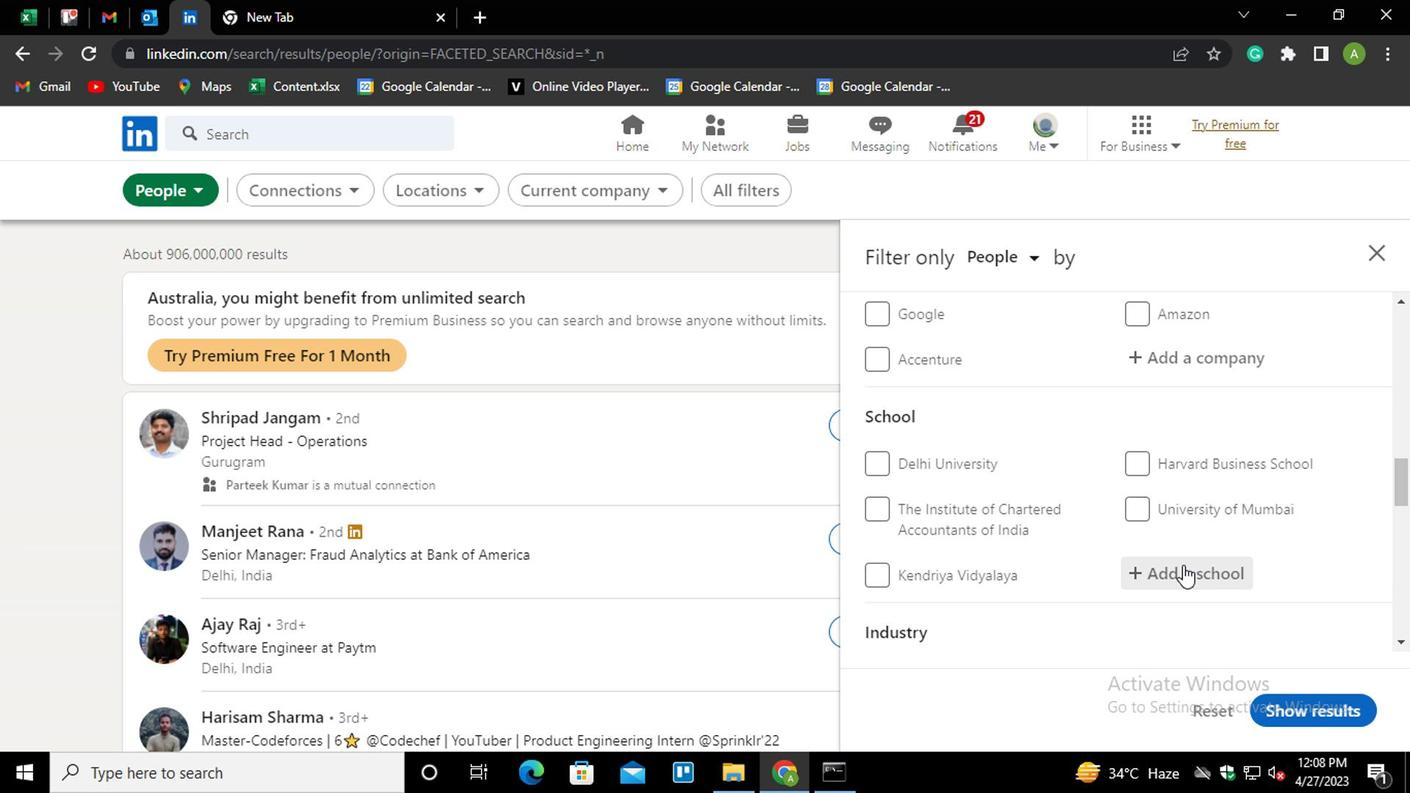 
Action: Mouse moved to (1163, 573)
Screenshot: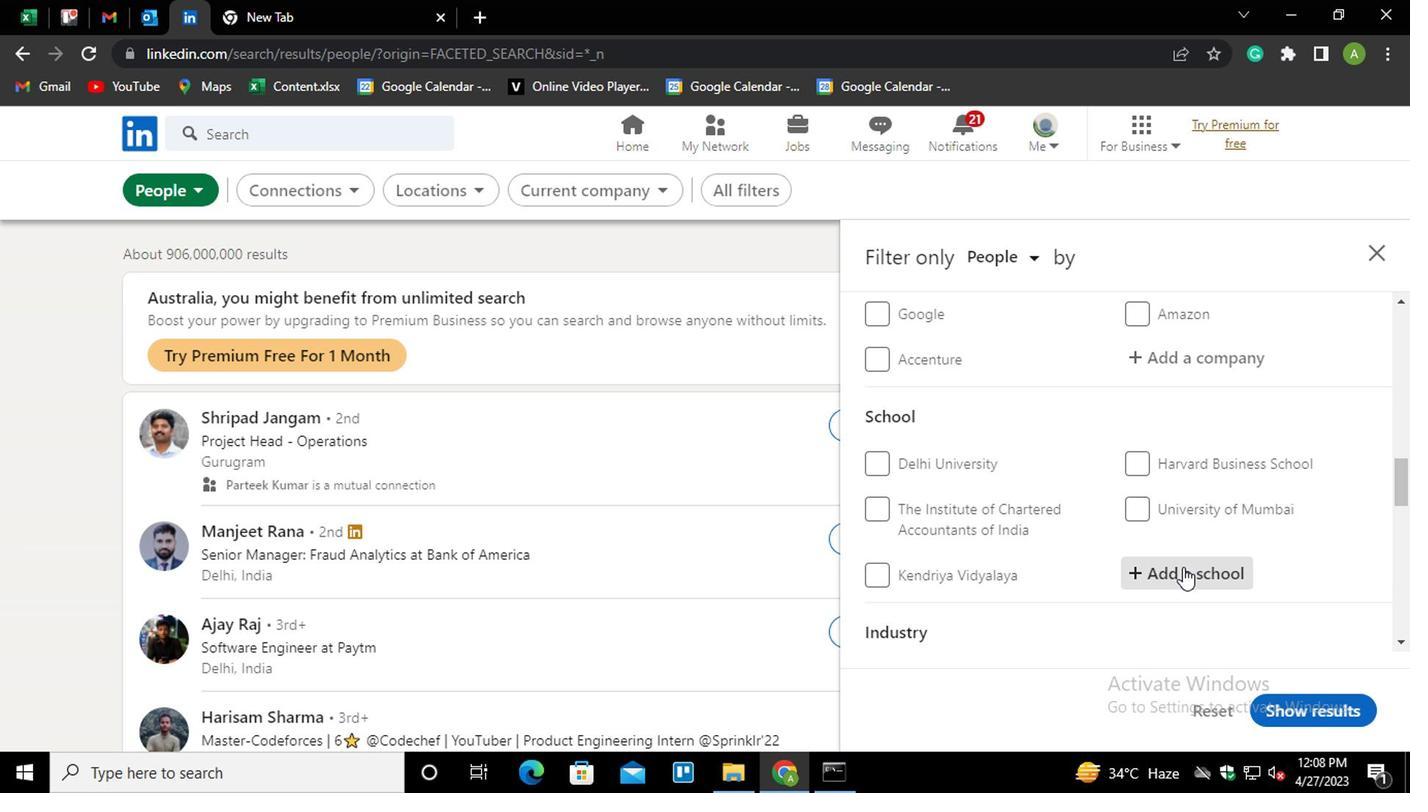 
Action: Key pressed <Key.shift><Key.shift><Key.shift><Key.shift><Key.shift><Key.shift><Key.shift><Key.shift><Key.shift><Key.shift>H<Key.backspace><Key.shift>JAI<Key.down><Key.enter>
Screenshot: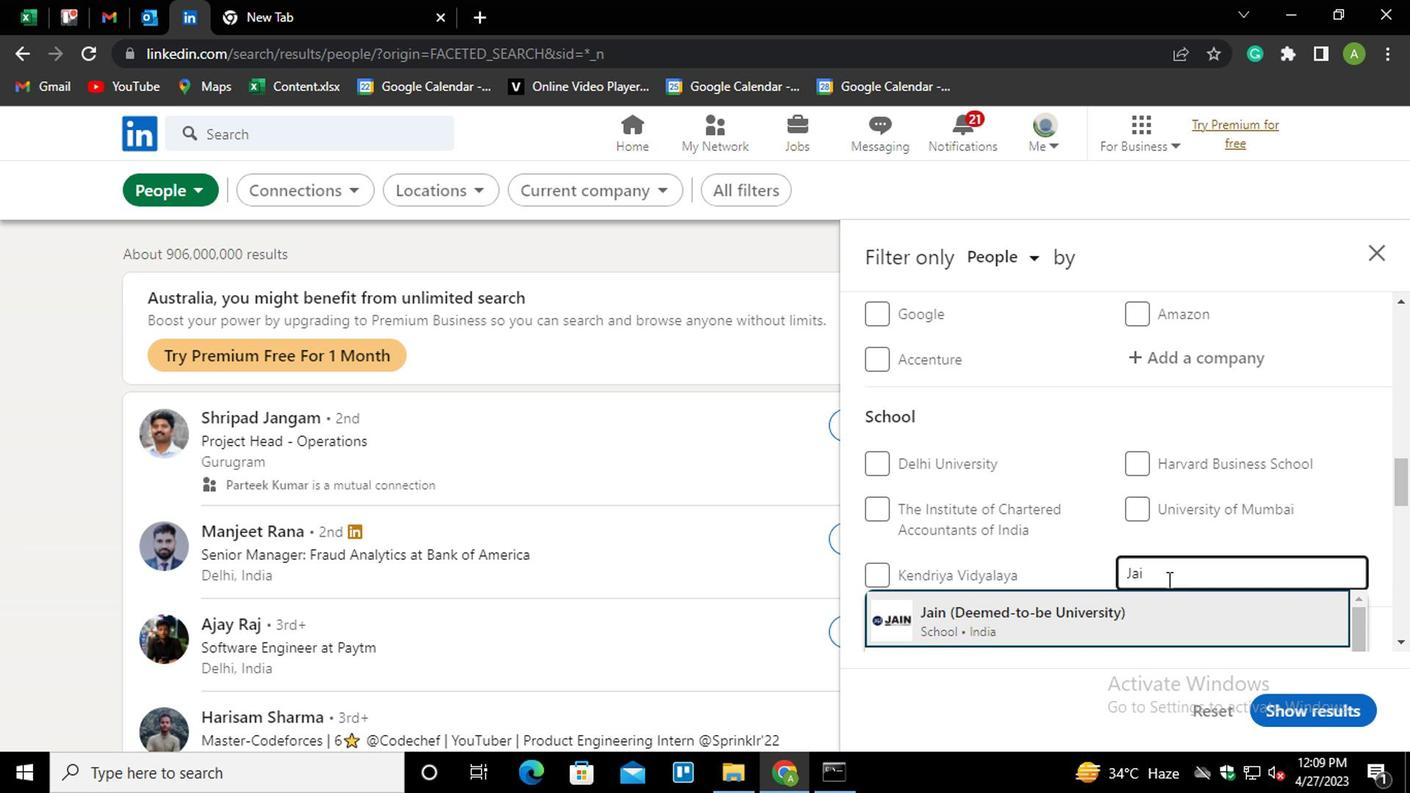 
Action: Mouse scrolled (1163, 572) with delta (0, -1)
Screenshot: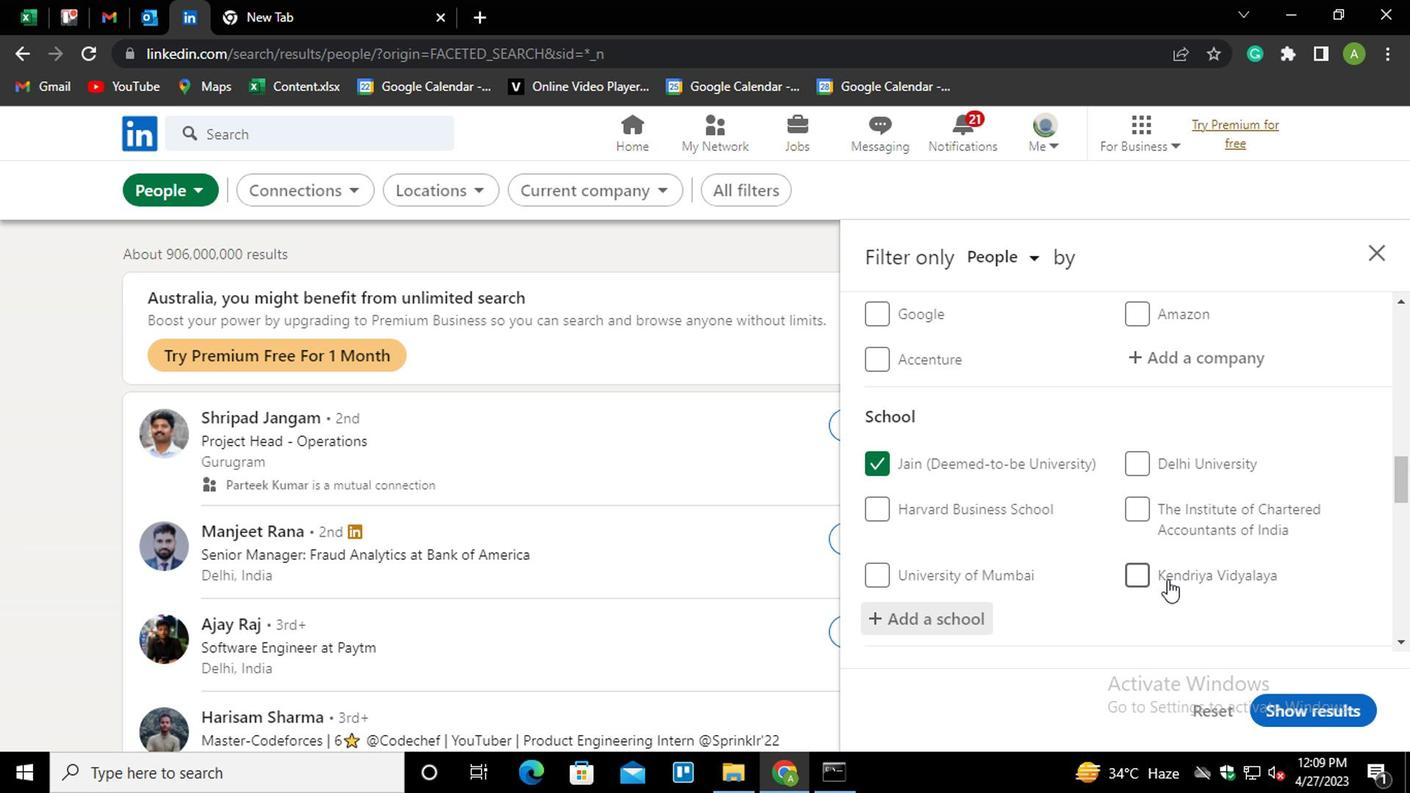 
Action: Mouse scrolled (1163, 572) with delta (0, -1)
Screenshot: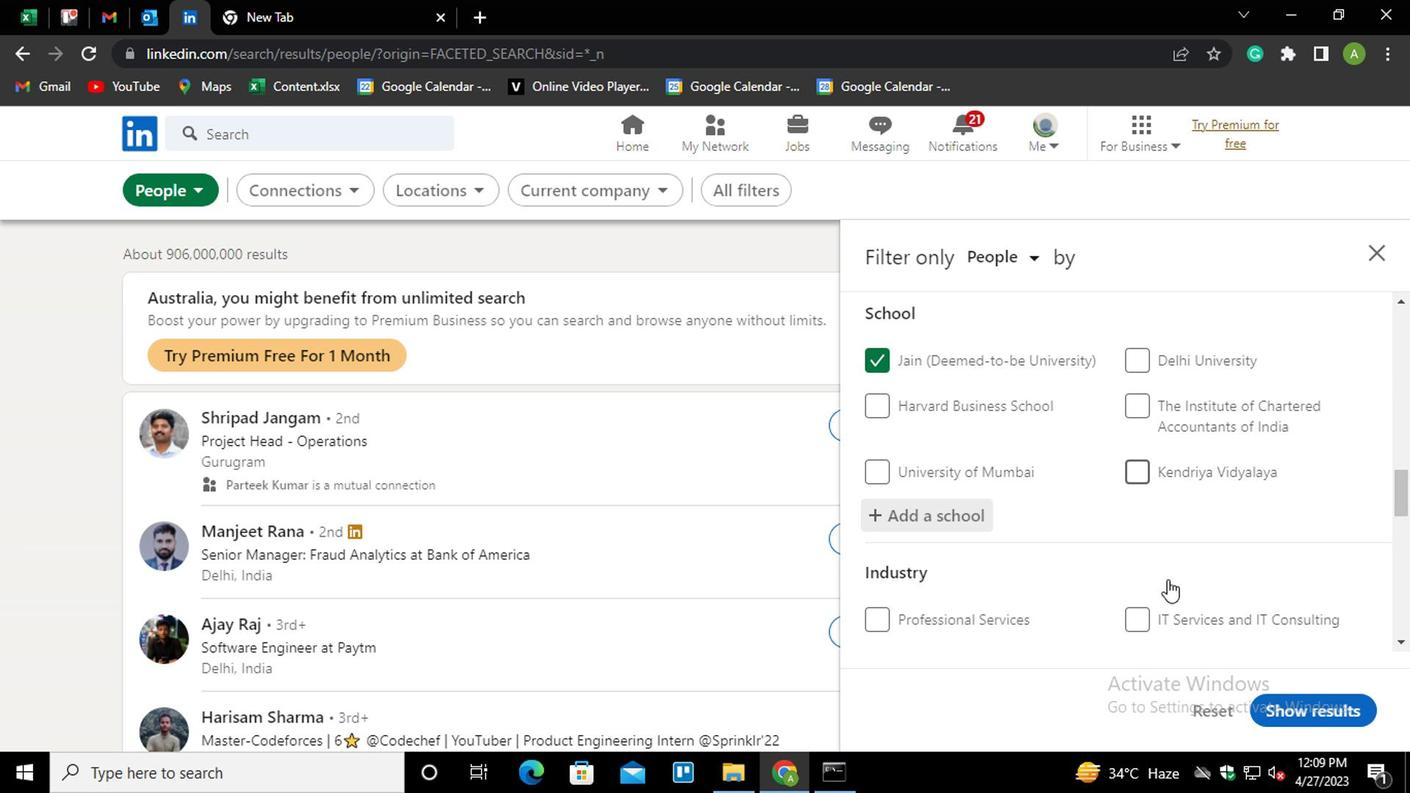 
Action: Mouse moved to (984, 467)
Screenshot: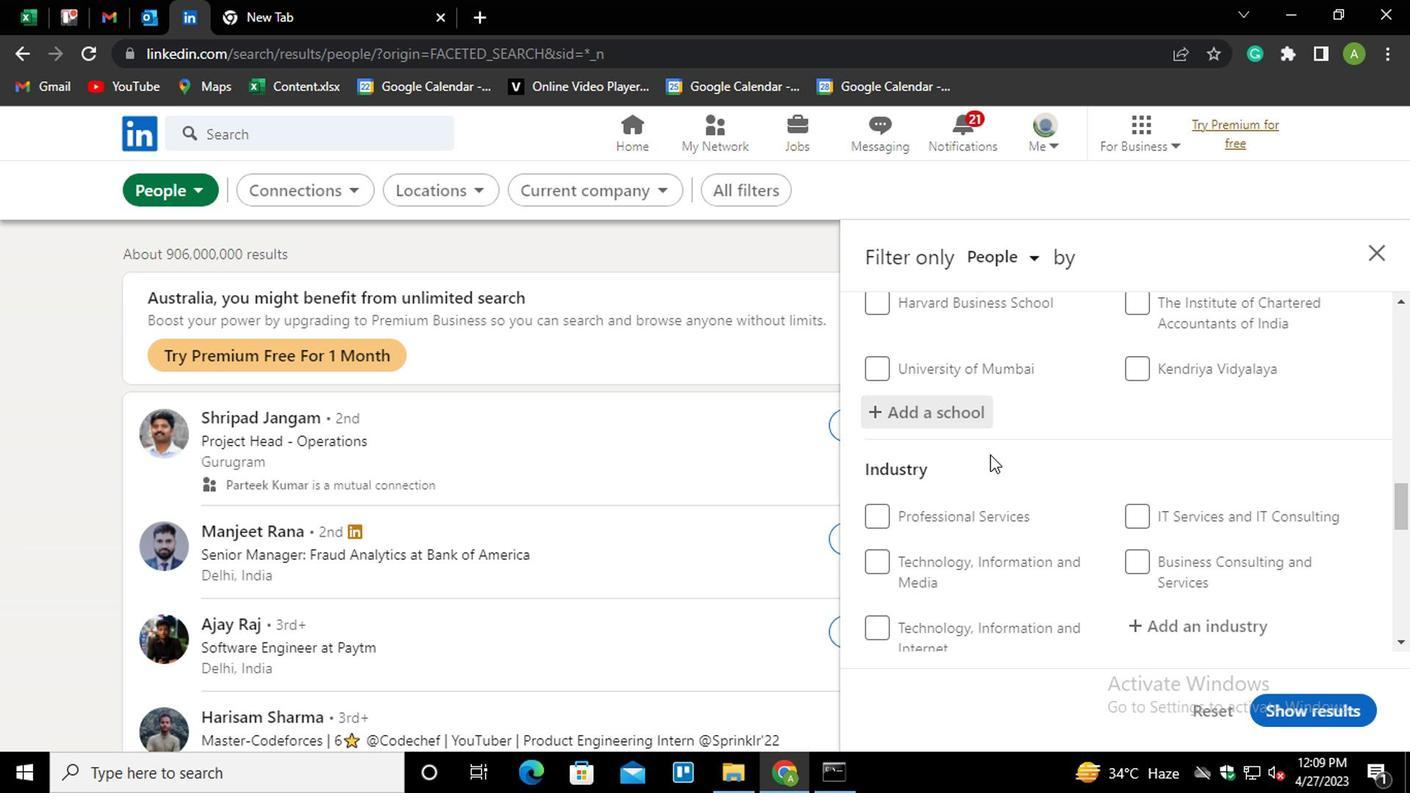 
Action: Mouse scrolled (984, 466) with delta (0, 0)
Screenshot: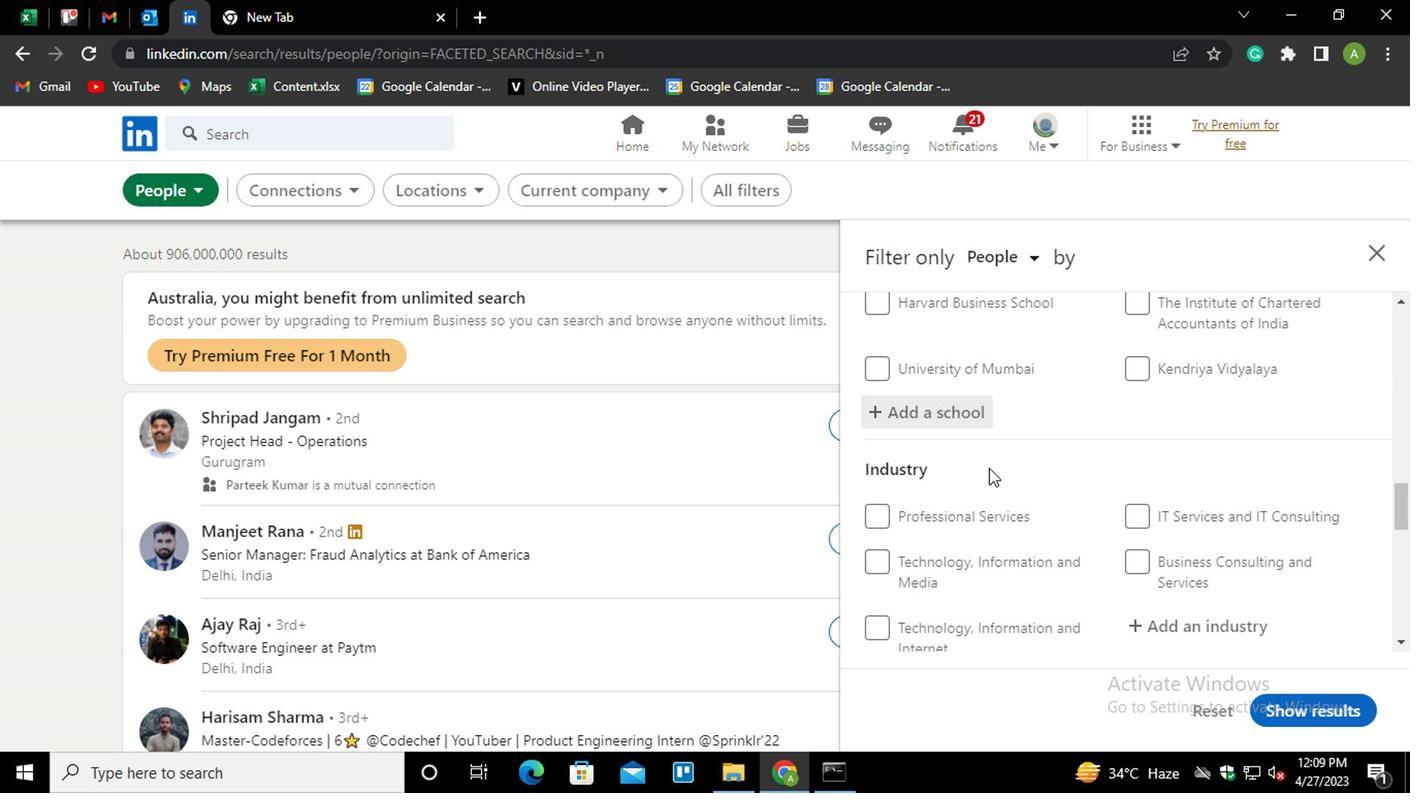 
Action: Mouse moved to (1145, 514)
Screenshot: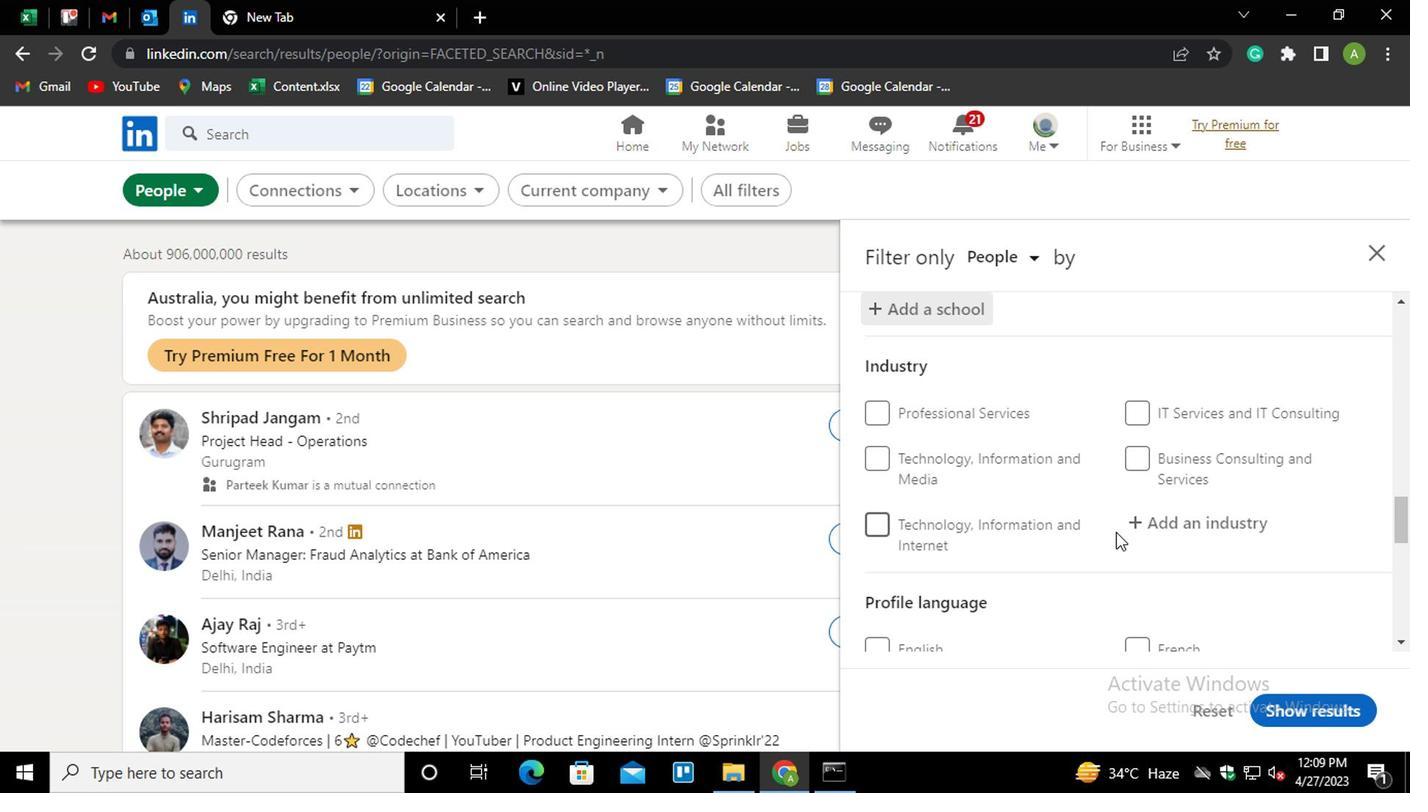 
Action: Mouse pressed left at (1145, 514)
Screenshot: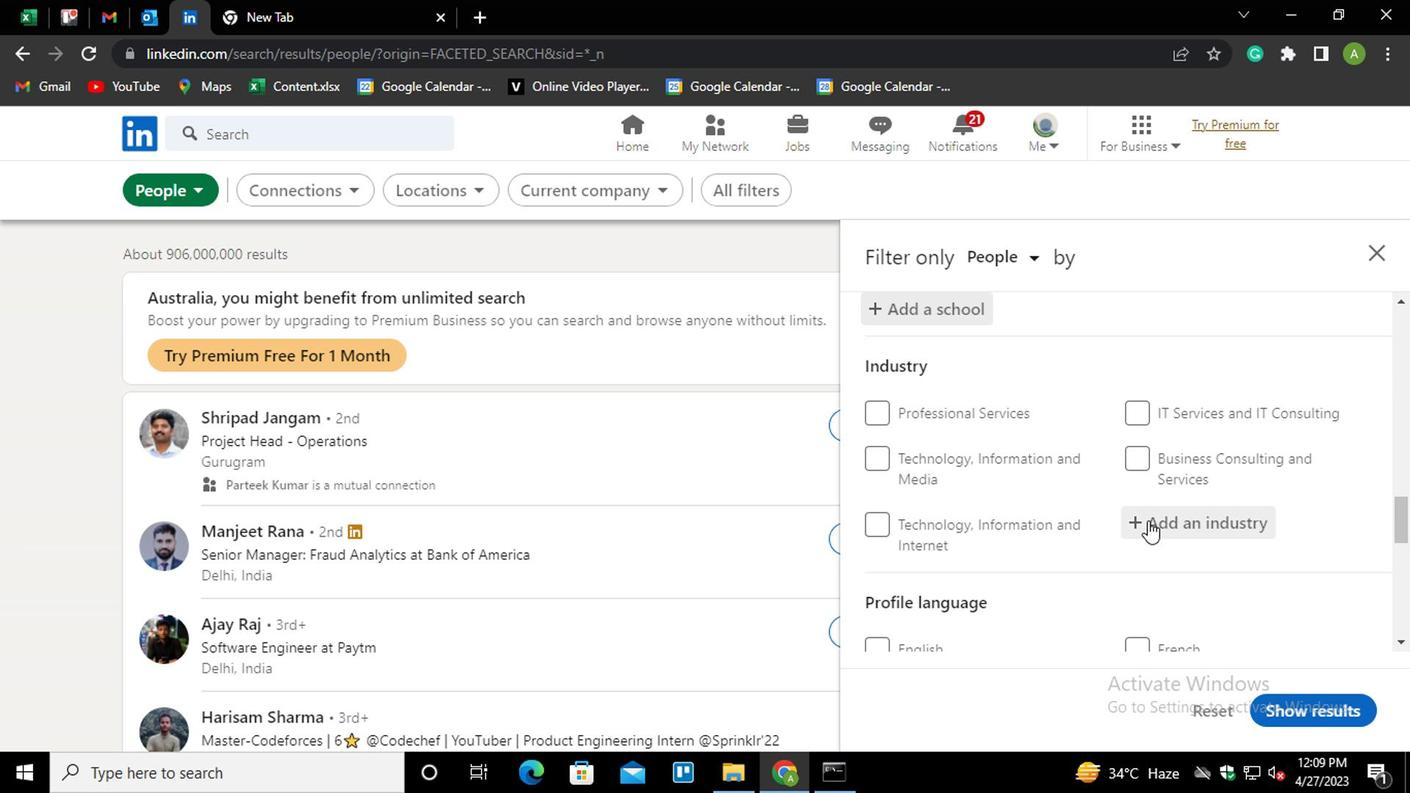 
Action: Key pressed <Key.shift><Key.shift><Key.shift><Key.shift><Key.shift><Key.shift><Key.shift><Key.shift><Key.shift><Key.shift><Key.shift><Key.shift><Key.shift><Key.shift><Key.shift><Key.shift><Key.shift><Key.shift><Key.shift><Key.shift><Key.shift><Key.shift><Key.shift><Key.shift><Key.shift><Key.shift><Key.shift><Key.shift><Key.shift><Key.shift><Key.shift><Key.shift>Y<Key.shift><Key.shift><Key.backspace>TELECO<Key.down><Key.enter>
Screenshot: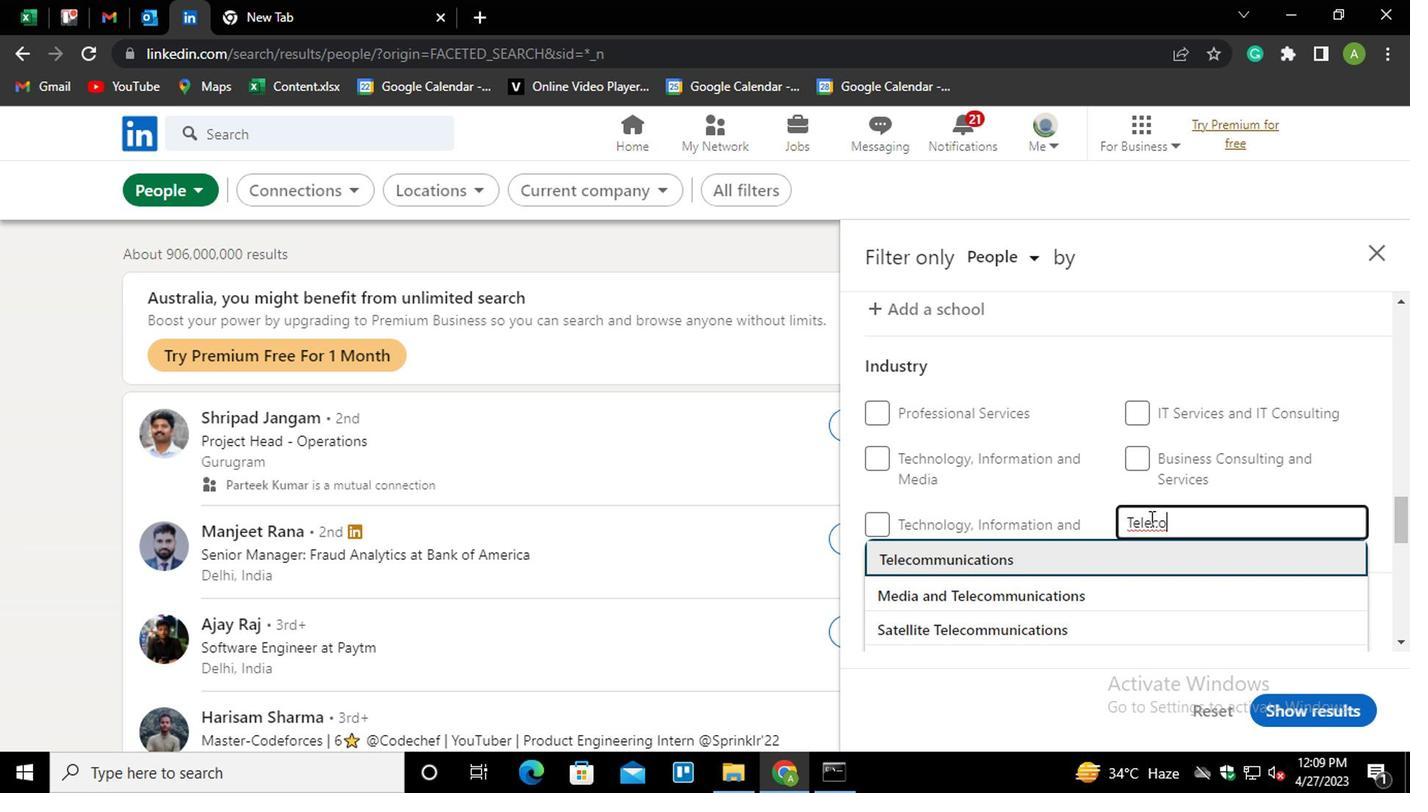 
Action: Mouse moved to (1160, 507)
Screenshot: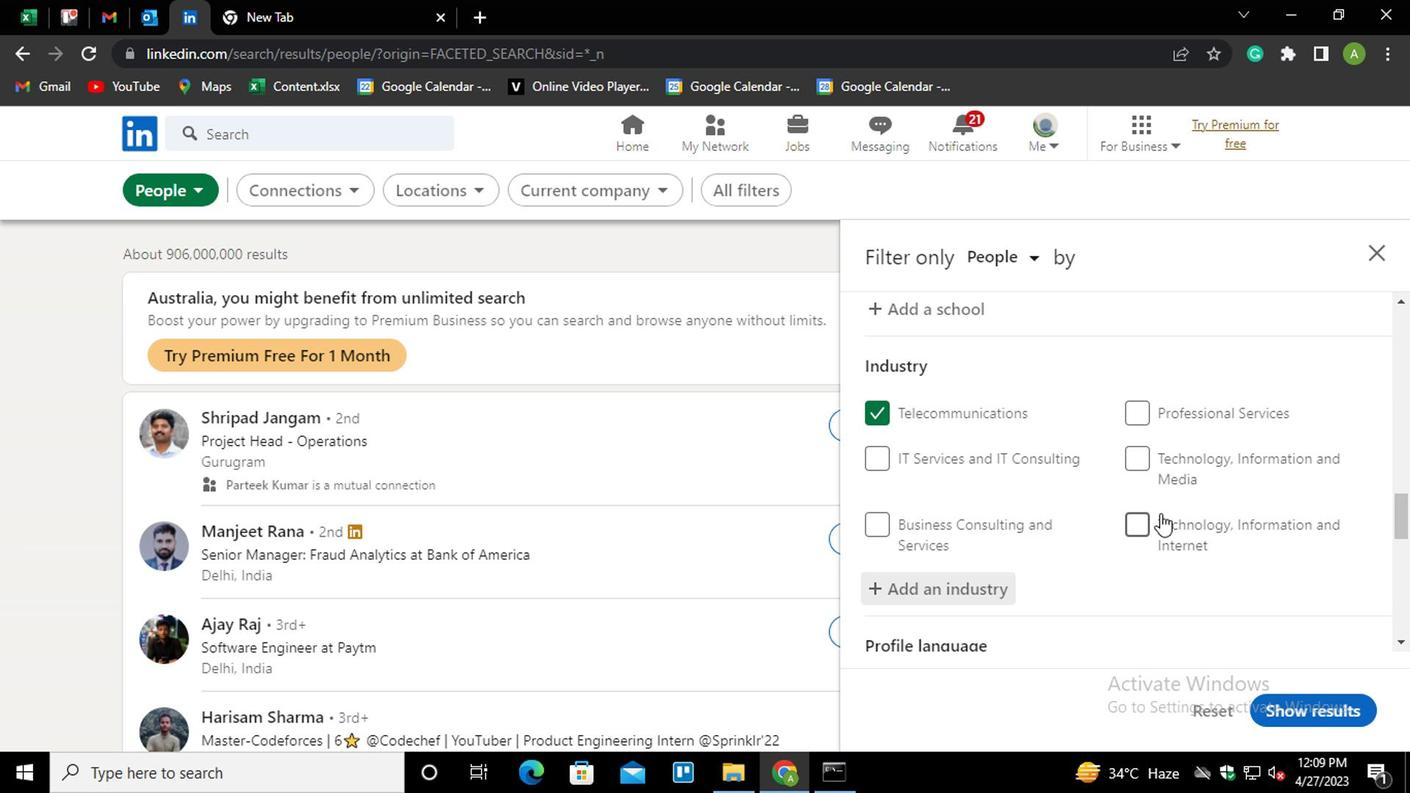 
Action: Mouse scrolled (1160, 506) with delta (0, 0)
Screenshot: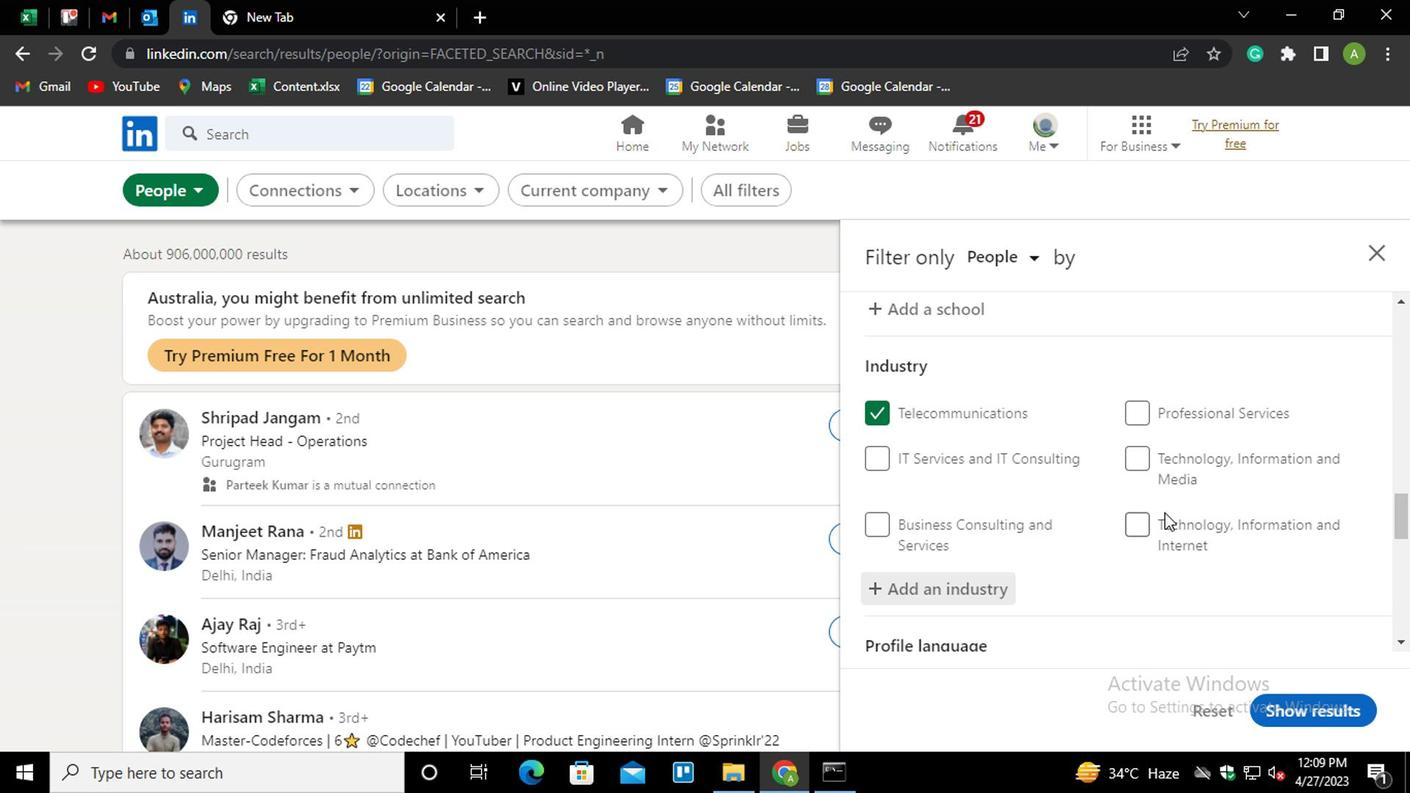 
Action: Mouse scrolled (1160, 506) with delta (0, 0)
Screenshot: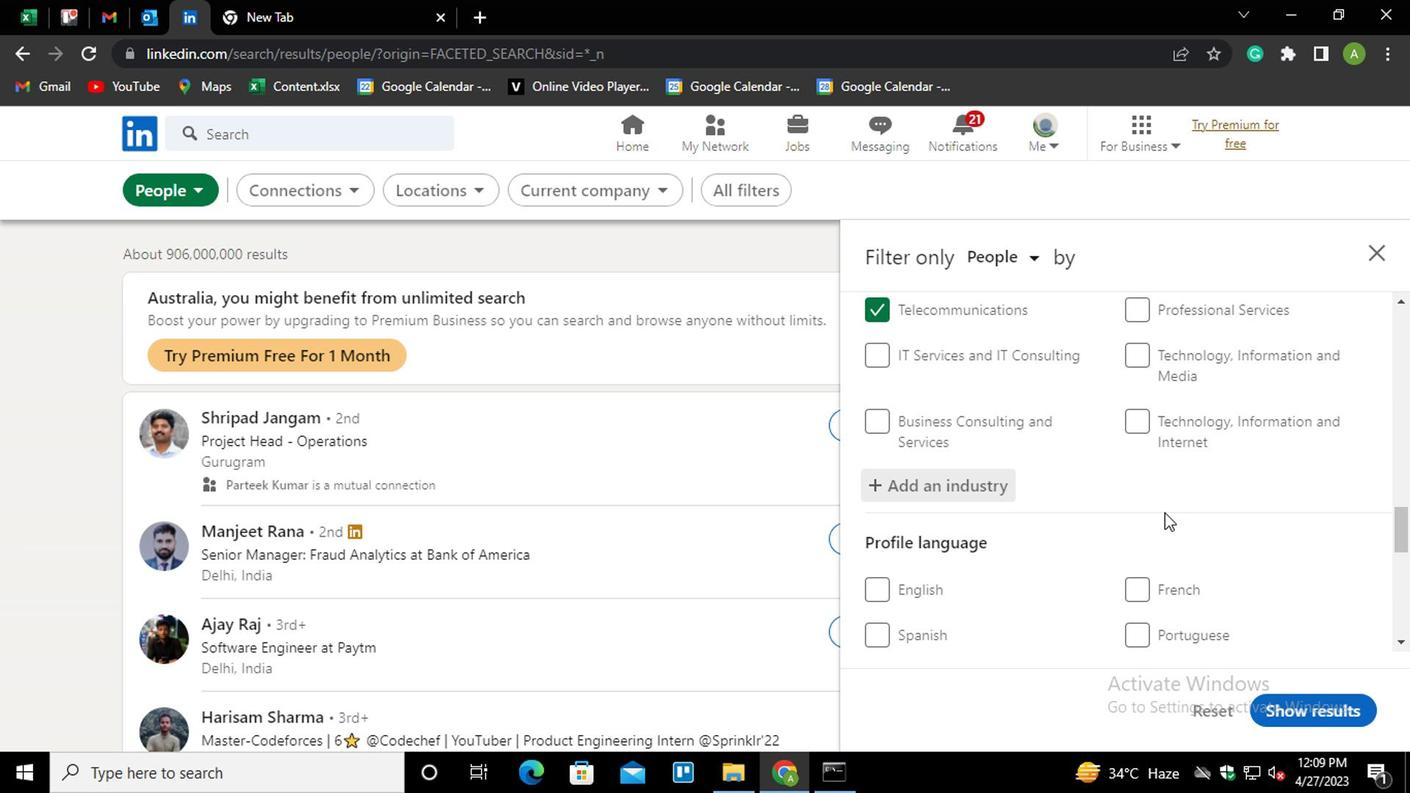 
Action: Mouse scrolled (1160, 506) with delta (0, 0)
Screenshot: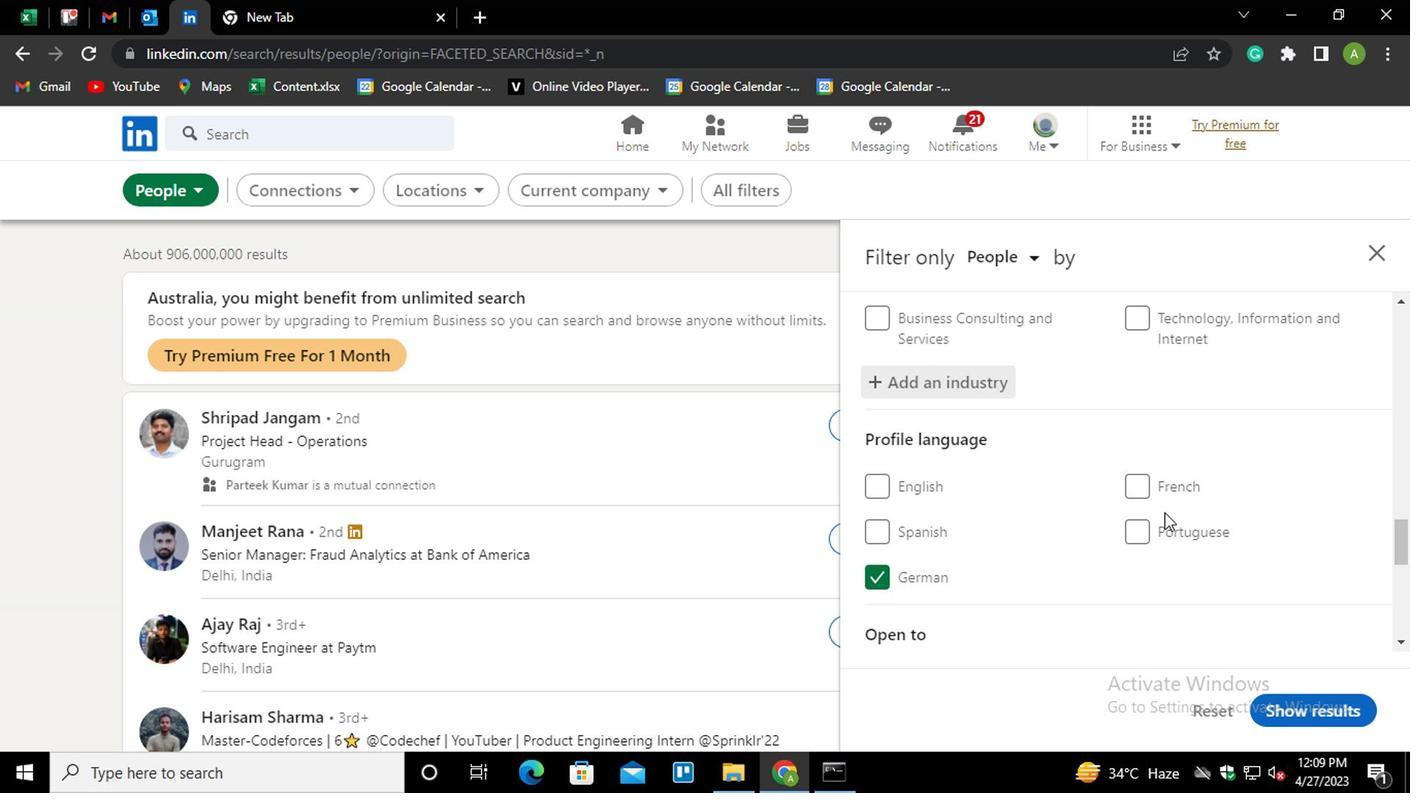 
Action: Mouse moved to (1078, 525)
Screenshot: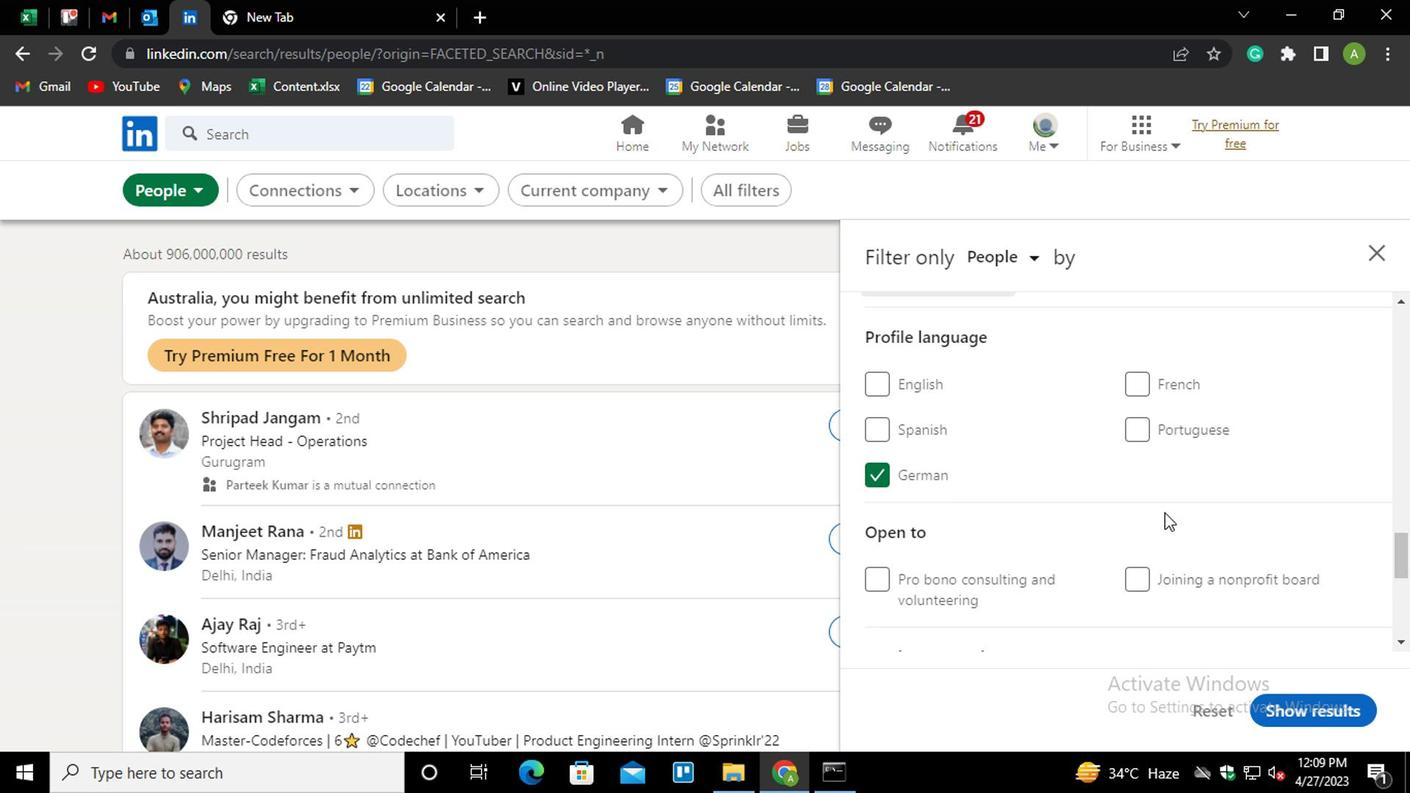 
Action: Mouse scrolled (1078, 525) with delta (0, 0)
Screenshot: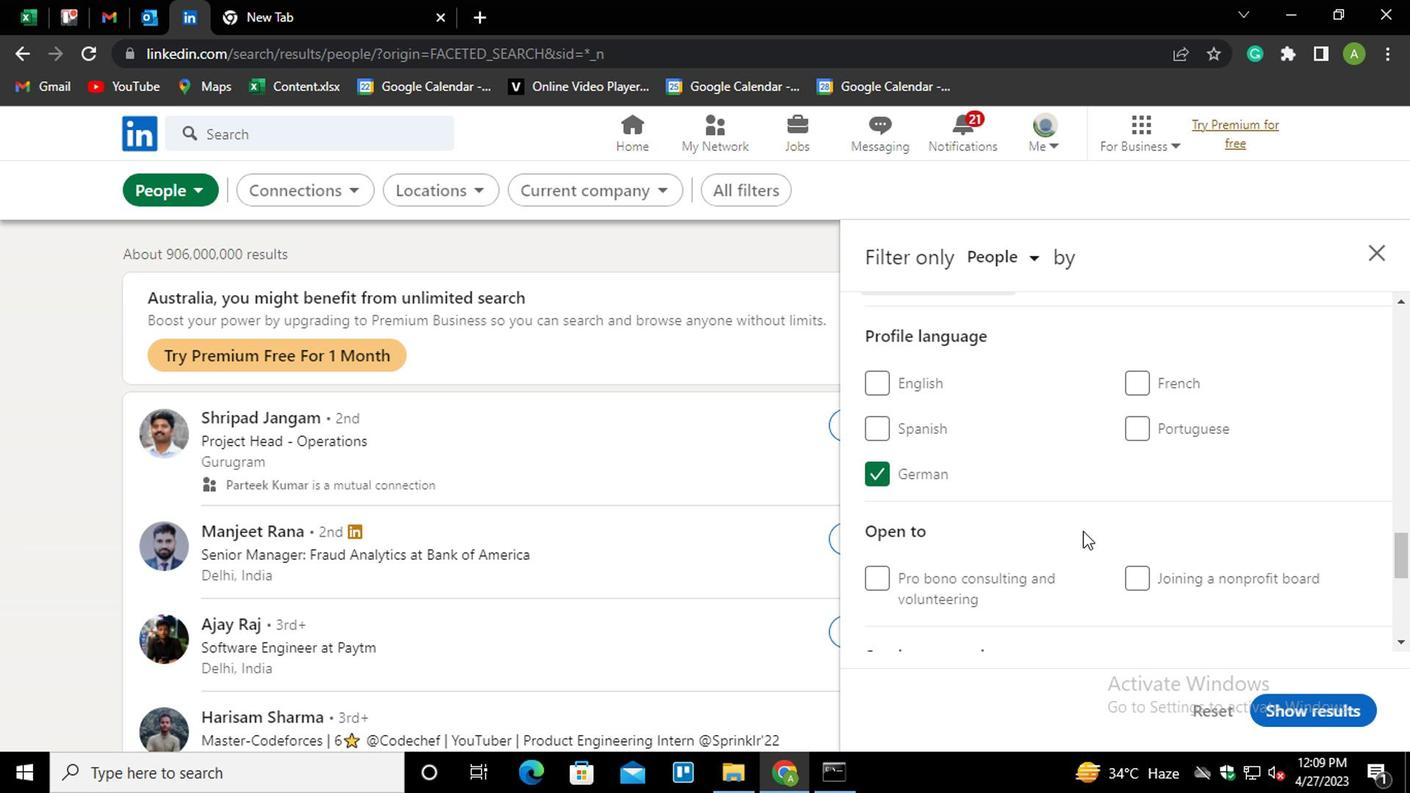 
Action: Mouse moved to (1075, 525)
Screenshot: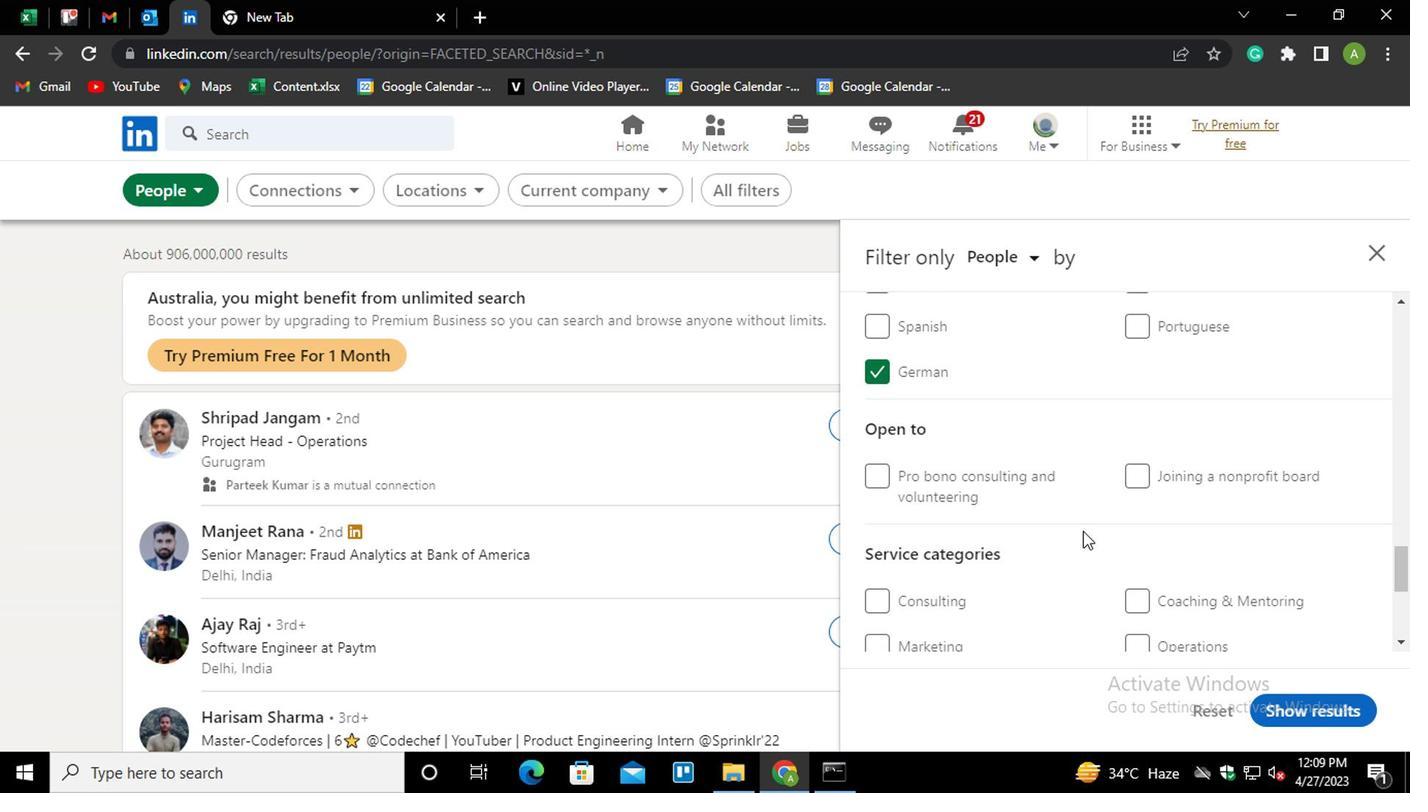 
Action: Mouse scrolled (1075, 525) with delta (0, 0)
Screenshot: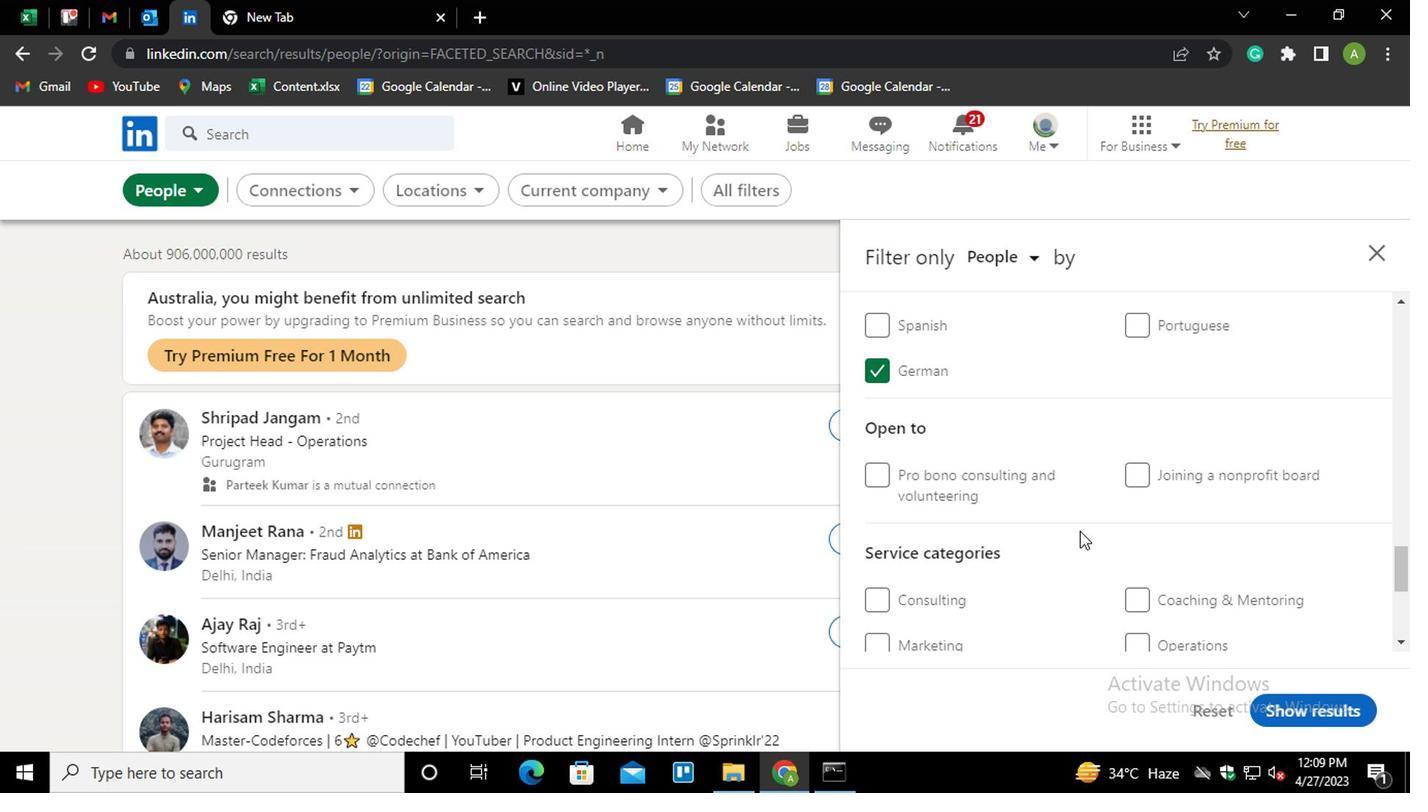 
Action: Mouse scrolled (1075, 525) with delta (0, 0)
Screenshot: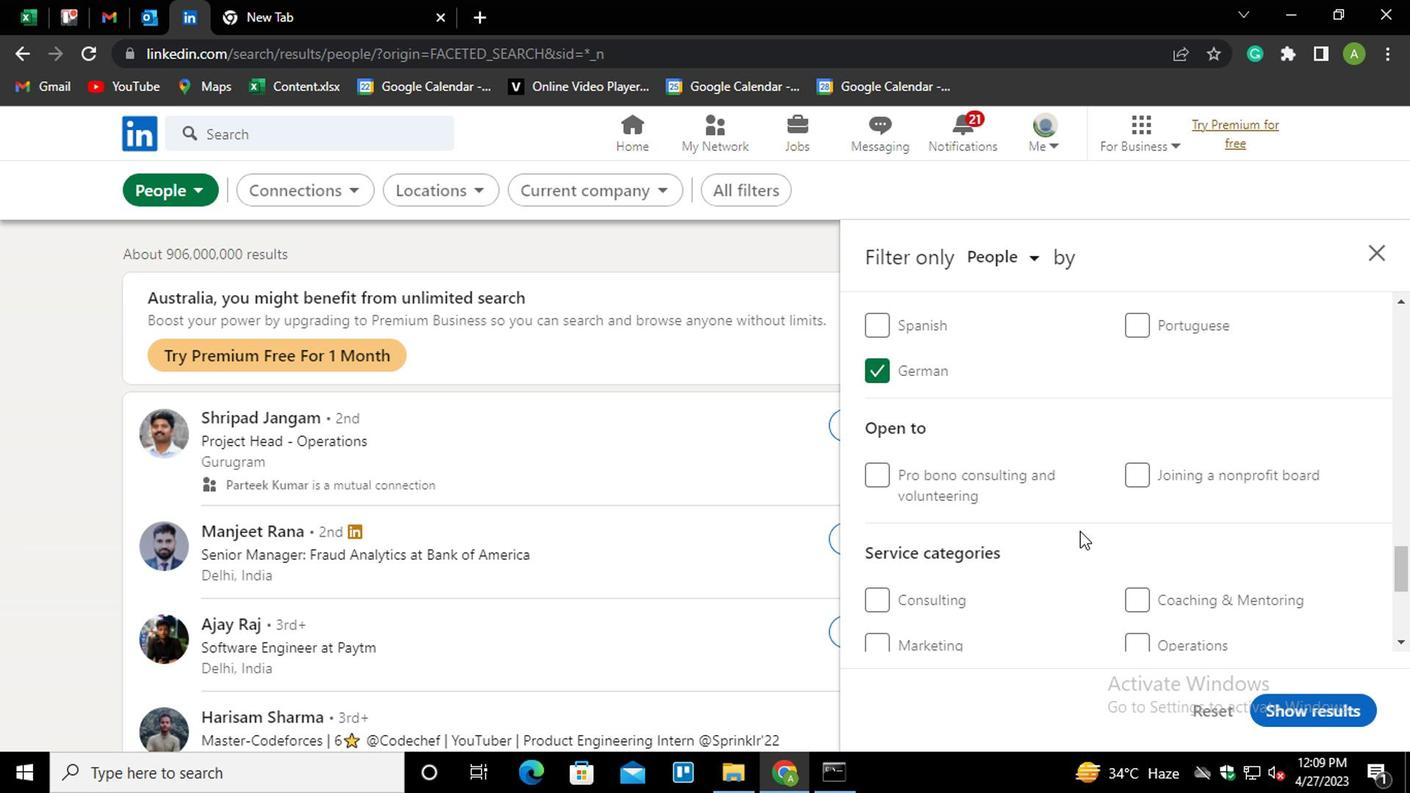 
Action: Mouse moved to (1145, 487)
Screenshot: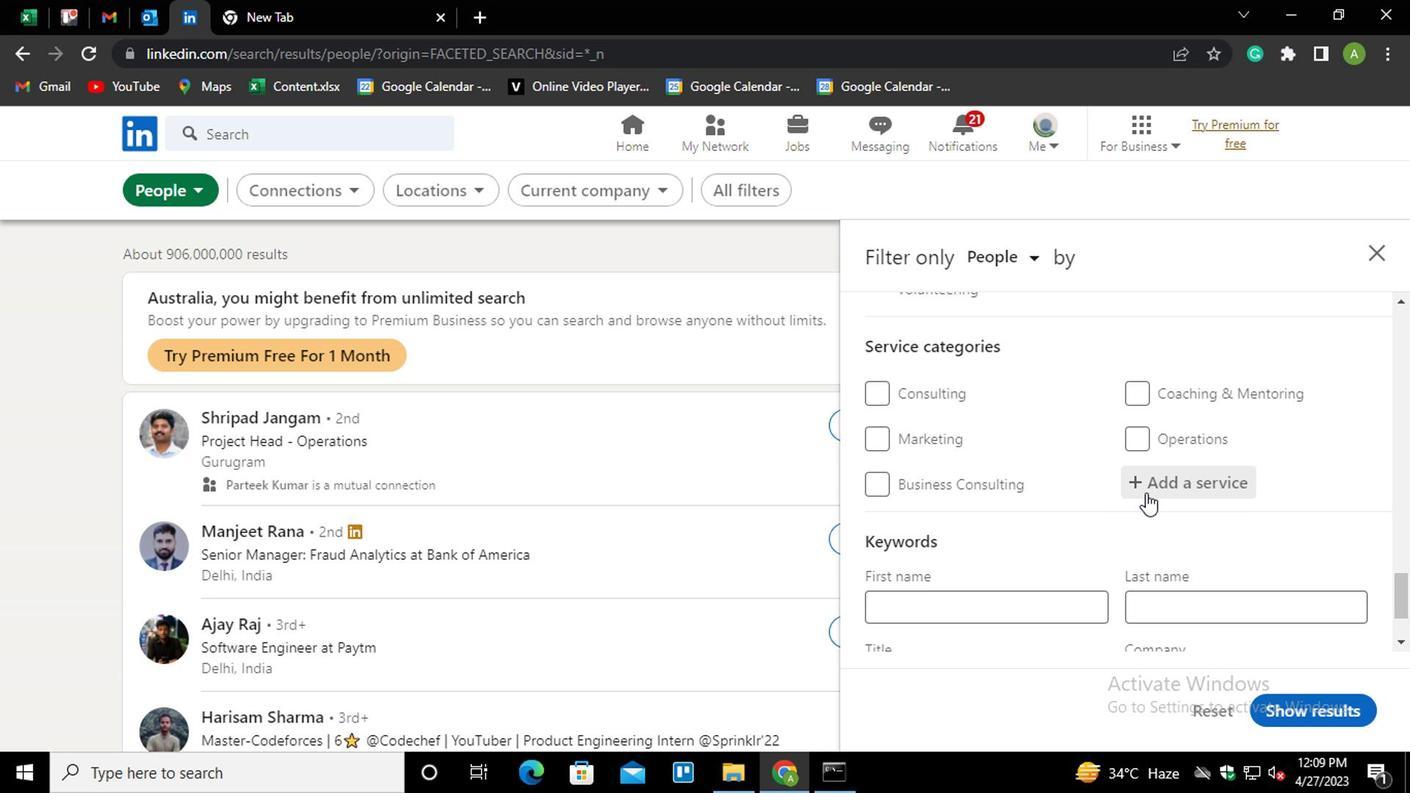 
Action: Mouse pressed left at (1145, 487)
Screenshot: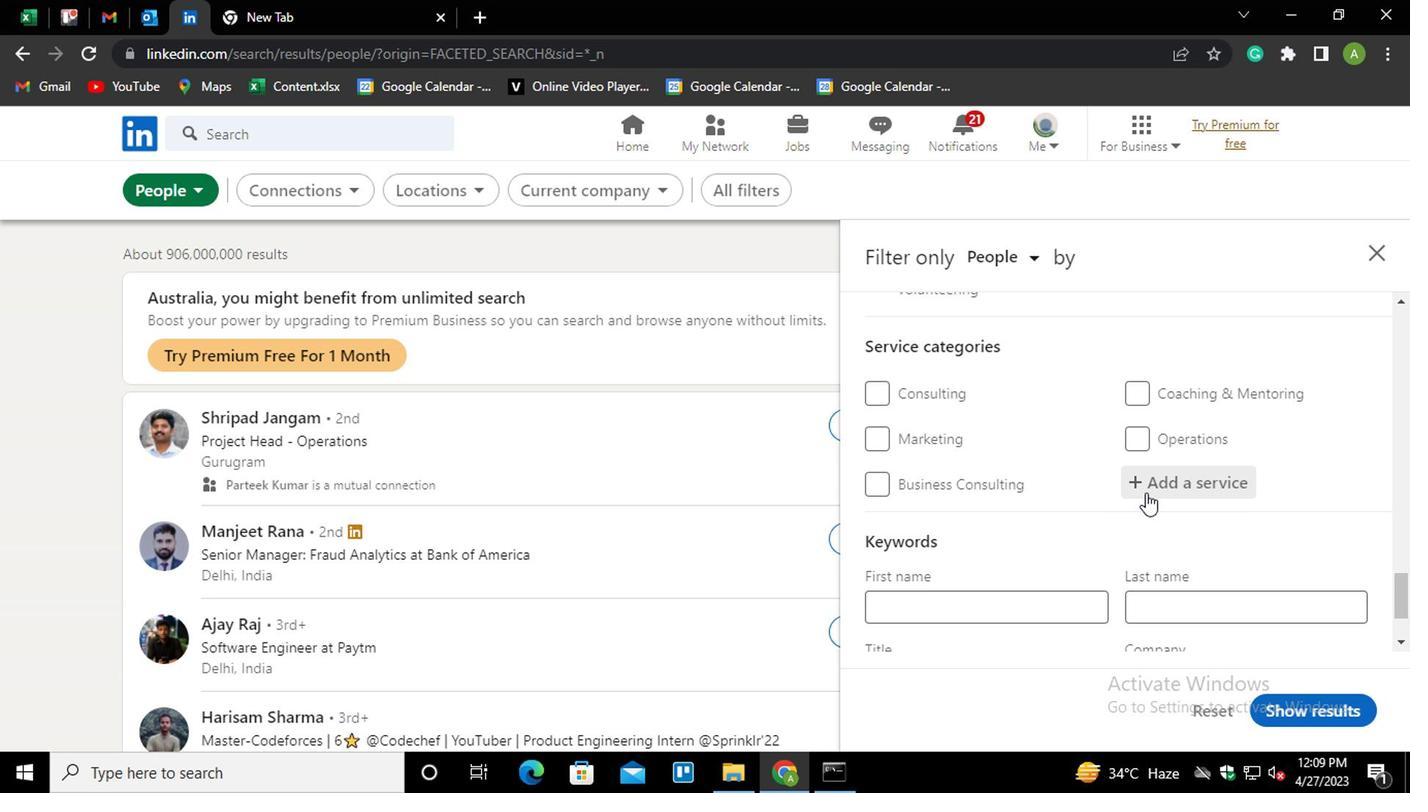 
Action: Mouse moved to (1140, 489)
Screenshot: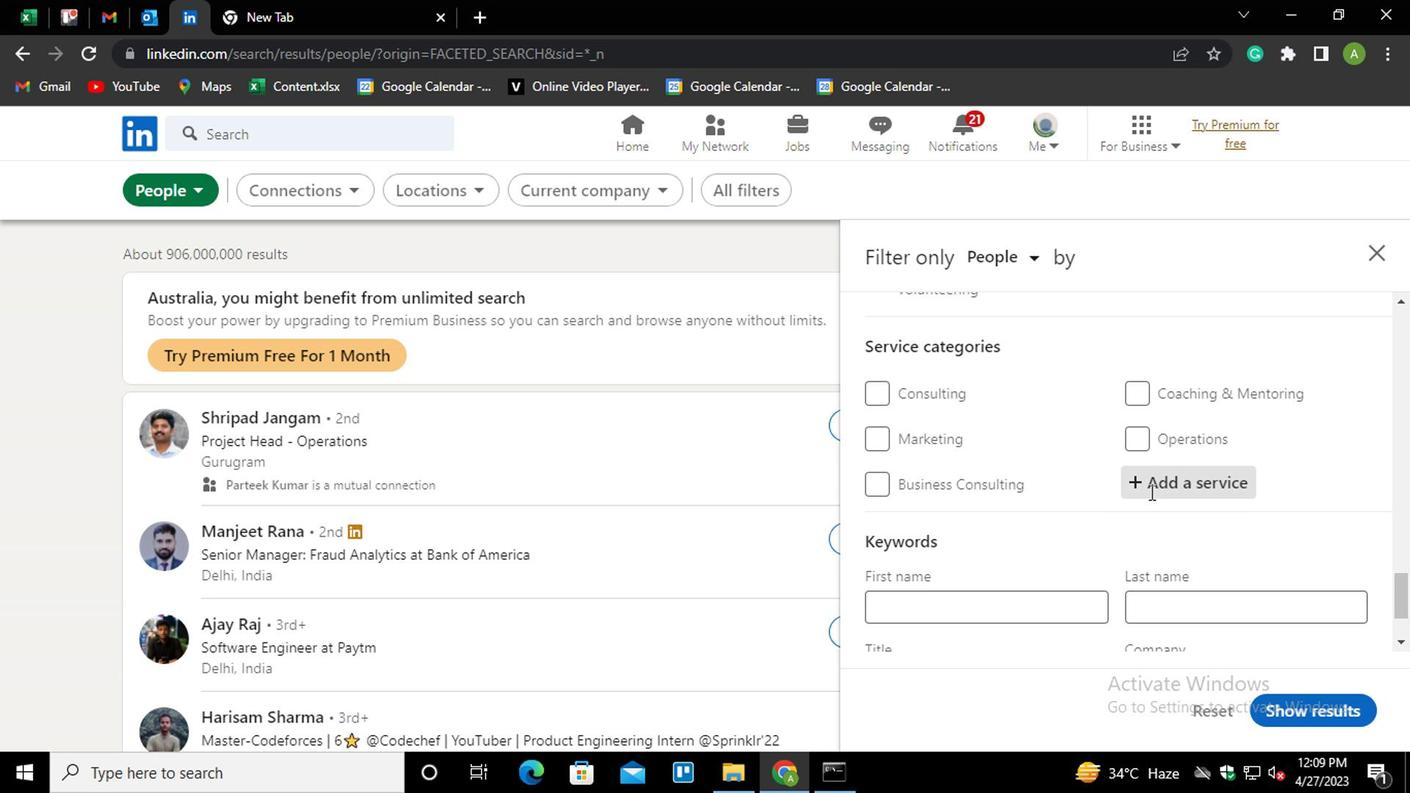 
Action: Key pressed <Key.shift>BUSINESS<Key.space><Key.down><Key.down><Key.down><Key.enter>
Screenshot: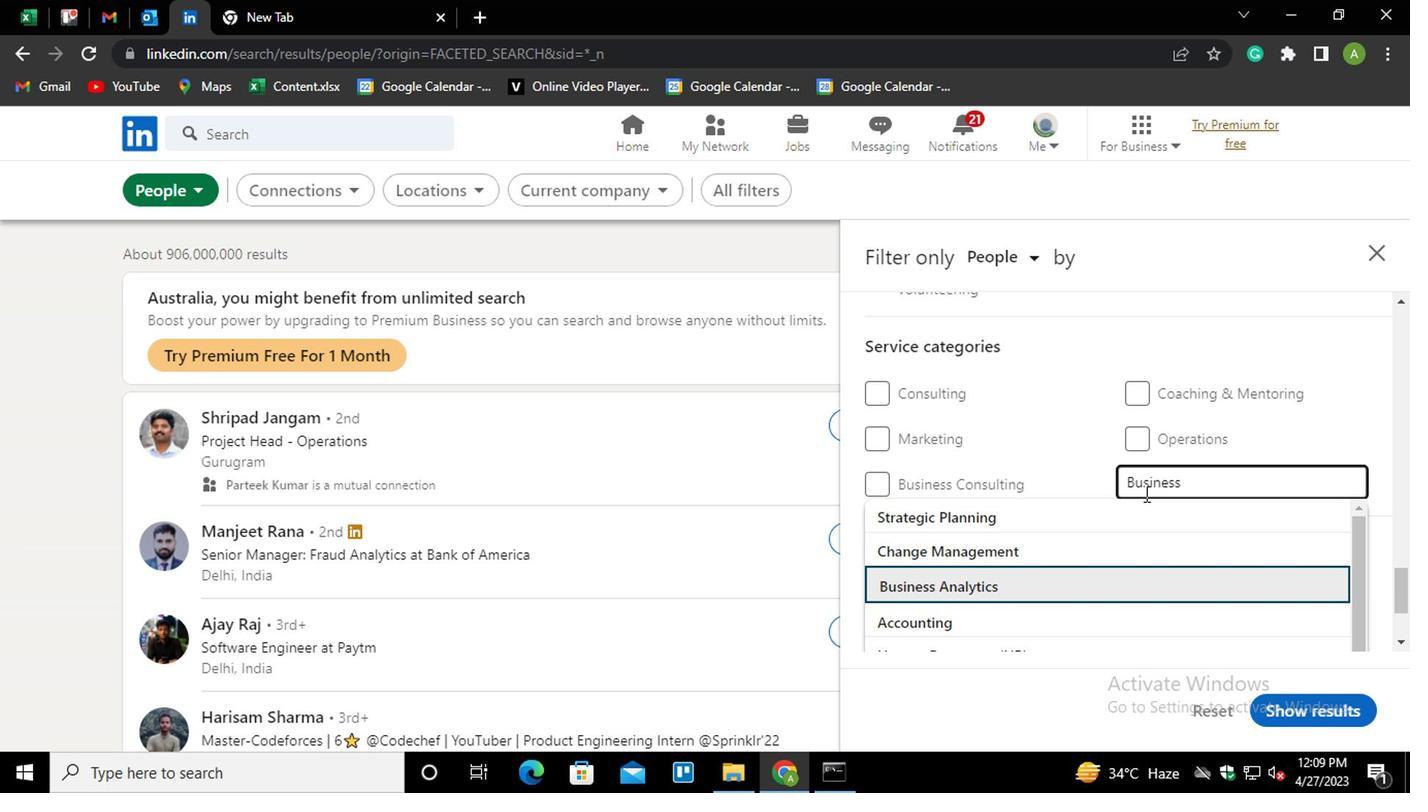 
Action: Mouse moved to (1142, 489)
Screenshot: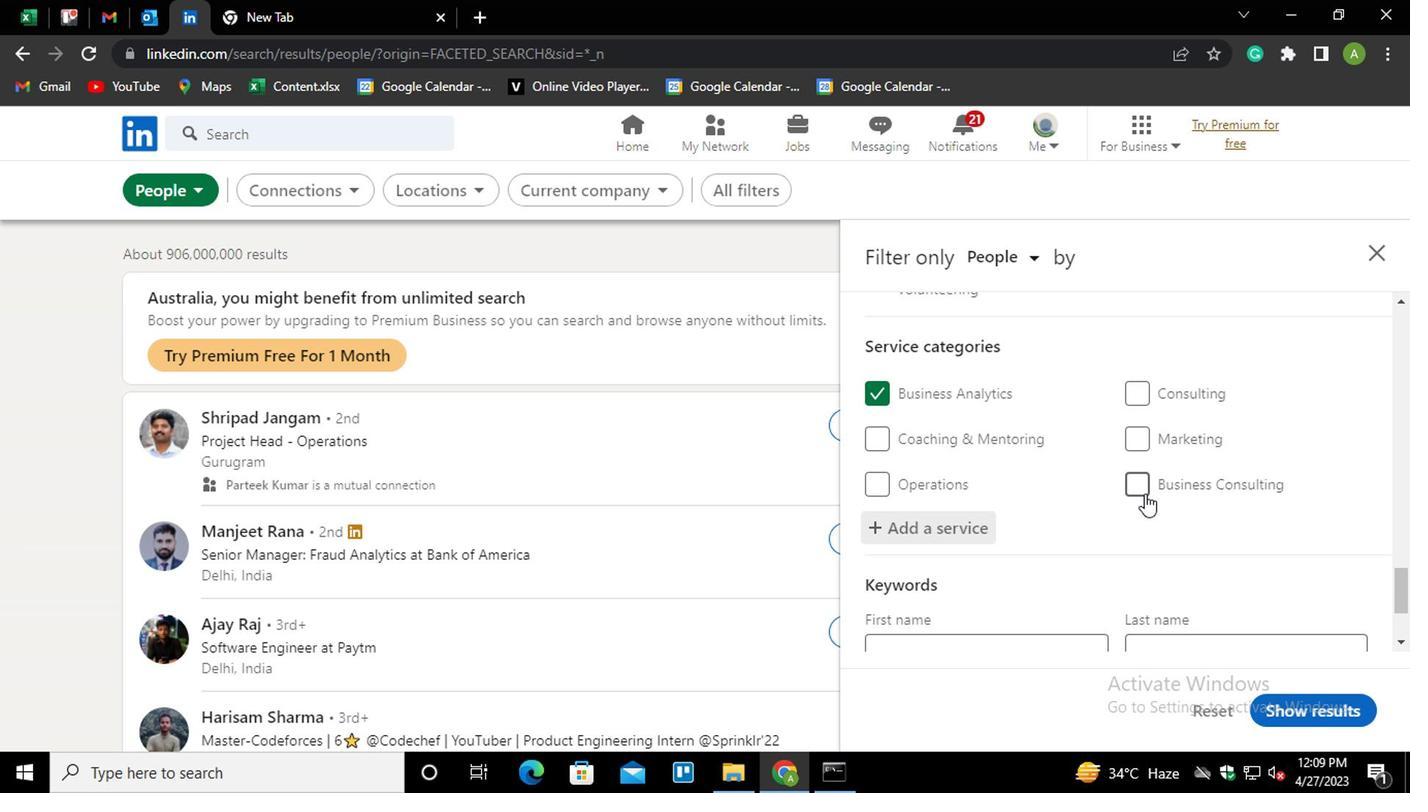 
Action: Mouse scrolled (1142, 488) with delta (0, -1)
Screenshot: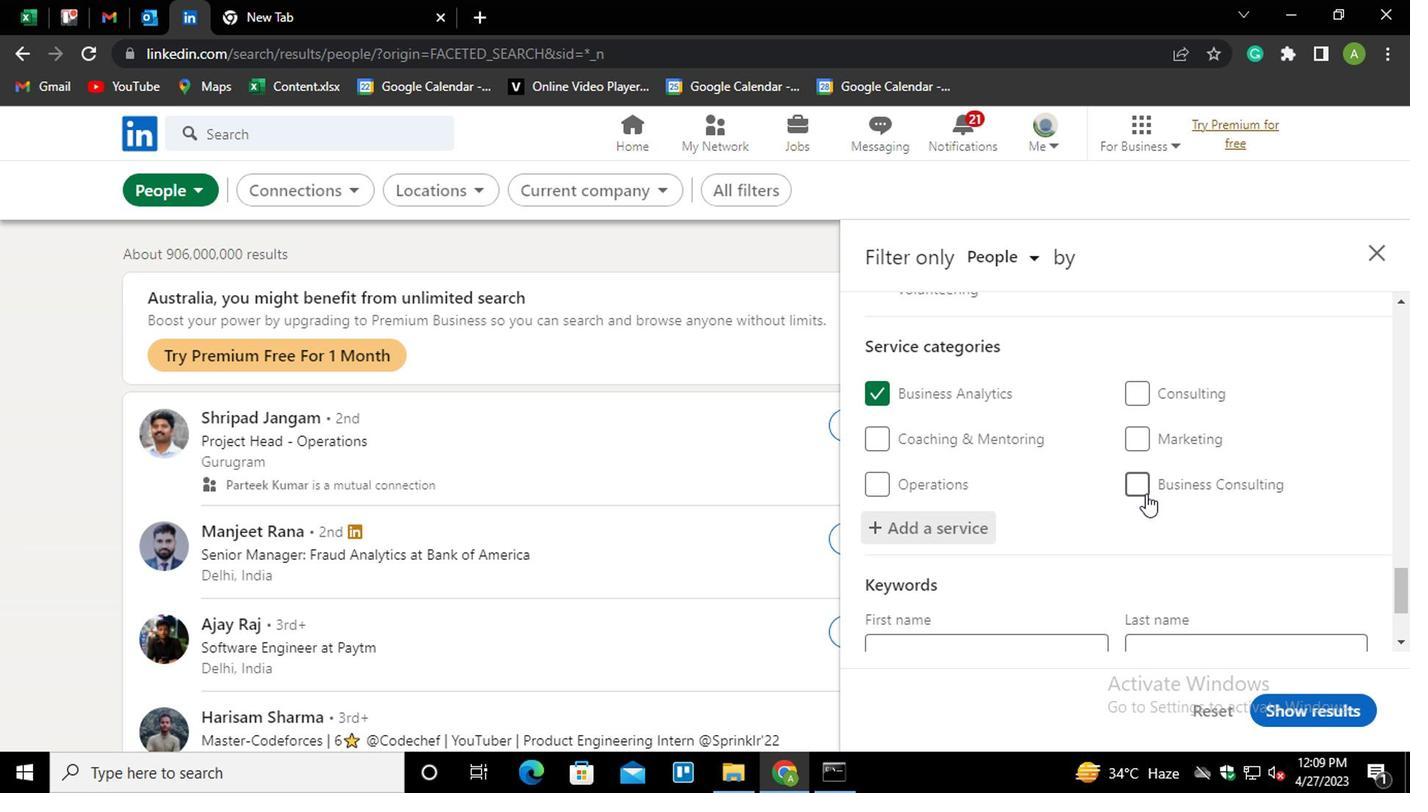 
Action: Mouse scrolled (1142, 488) with delta (0, -1)
Screenshot: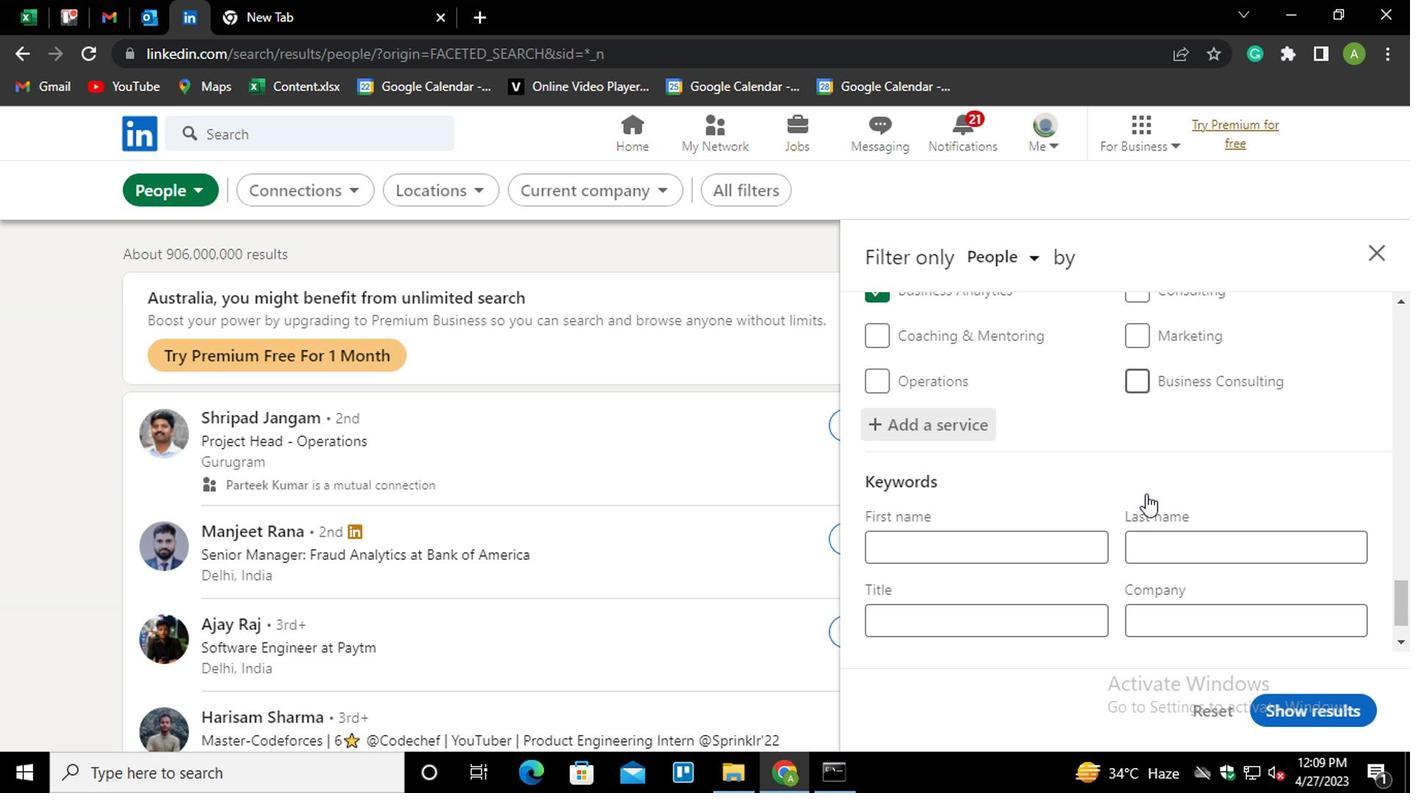 
Action: Mouse moved to (942, 553)
Screenshot: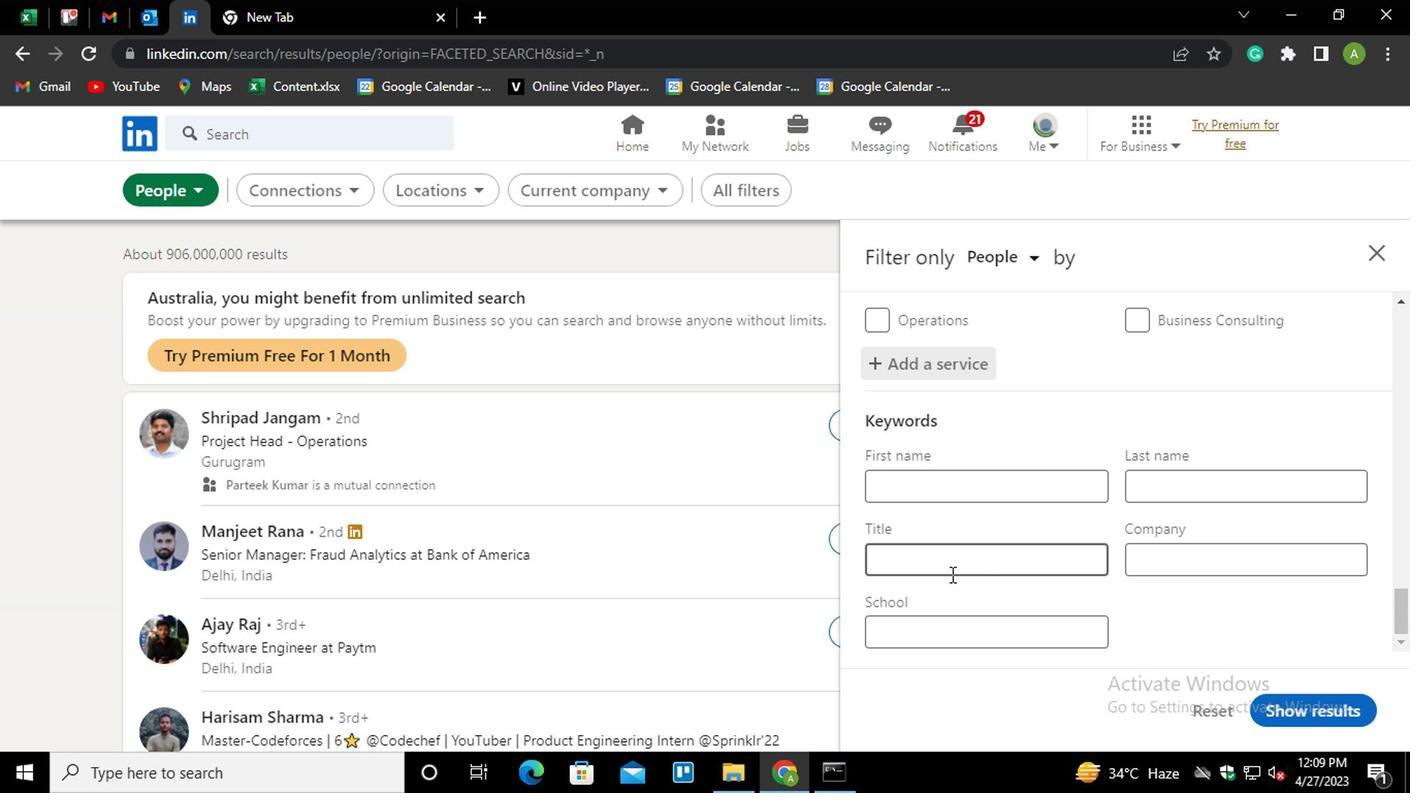 
Action: Mouse pressed left at (942, 553)
Screenshot: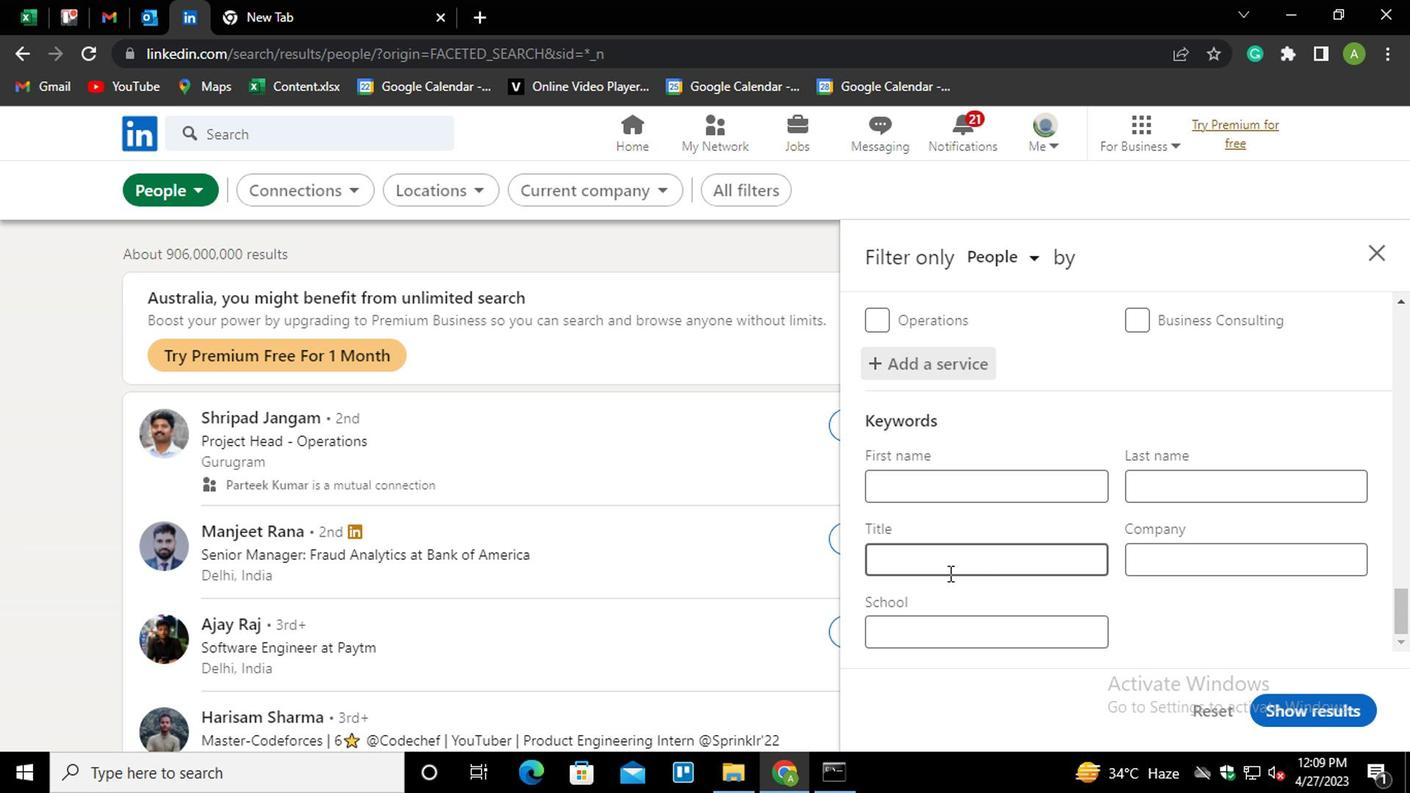 
Action: Key pressed <Key.shift><Key.shift><Key.shift><Key.shift><Key.shift><Key.shift>FAST<Key.space><Key.shift><Key.shift><Key.shift><Key.shift><Key.shift><Key.shift>FOOD<Key.space><Key.shift>WORKER
Screenshot: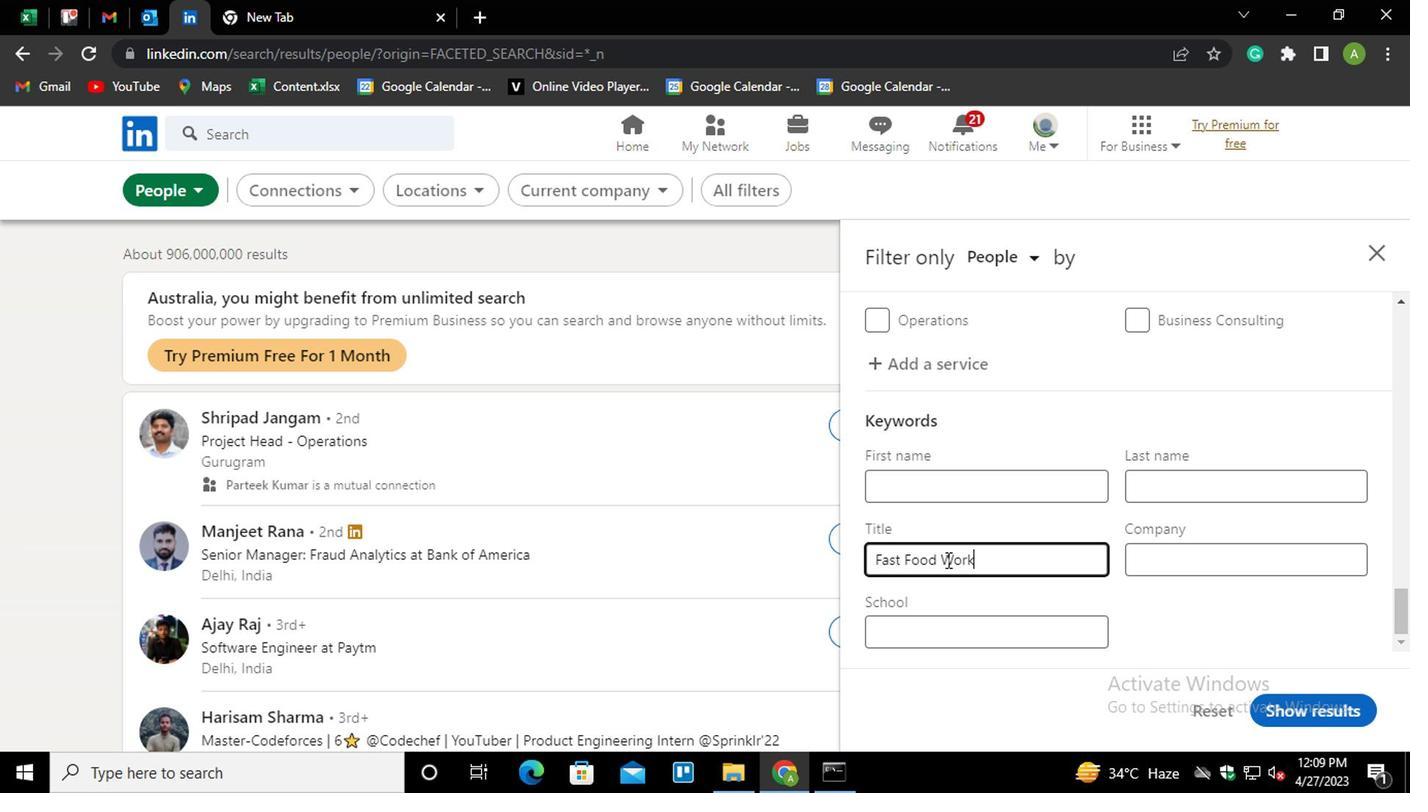 
Action: Mouse moved to (1175, 601)
Screenshot: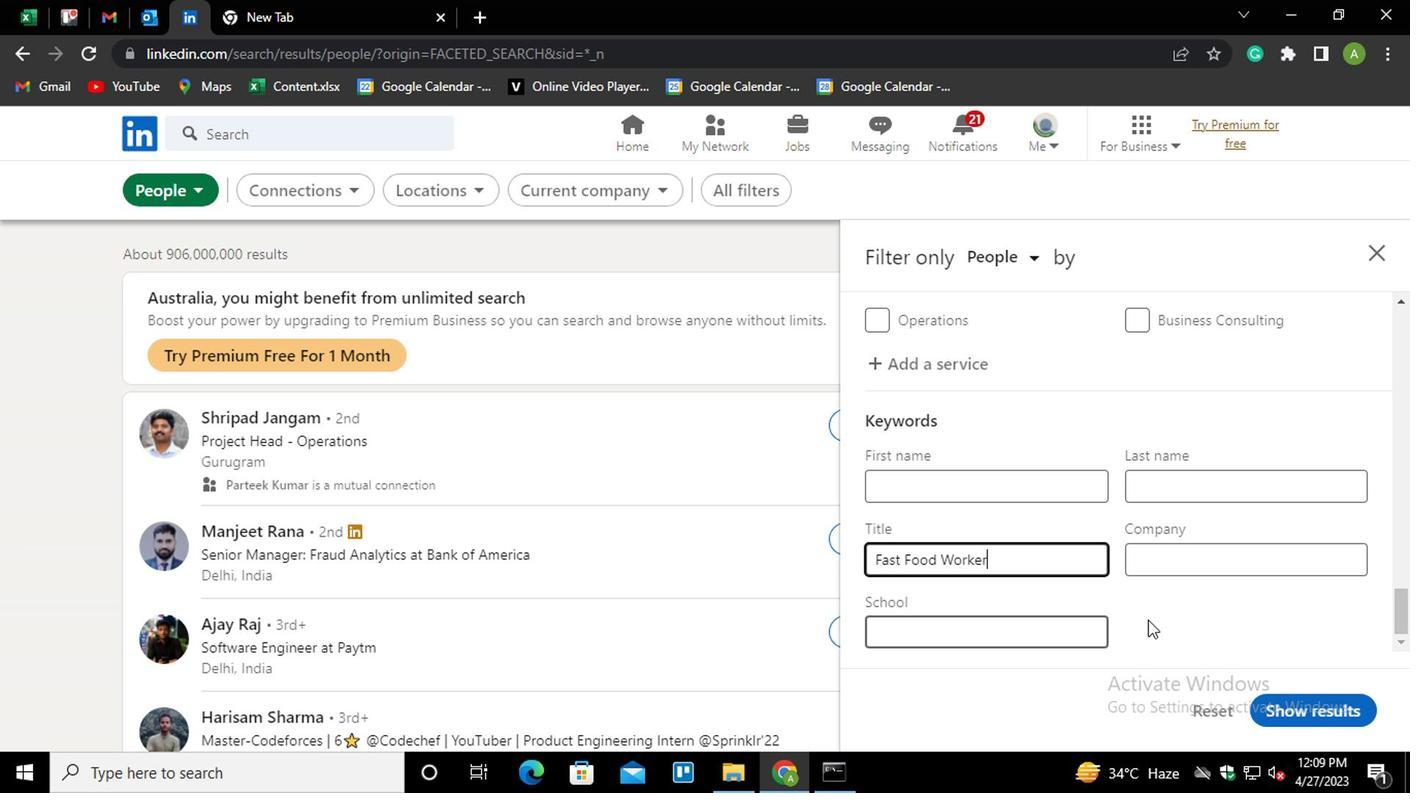 
Action: Mouse pressed left at (1175, 601)
Screenshot: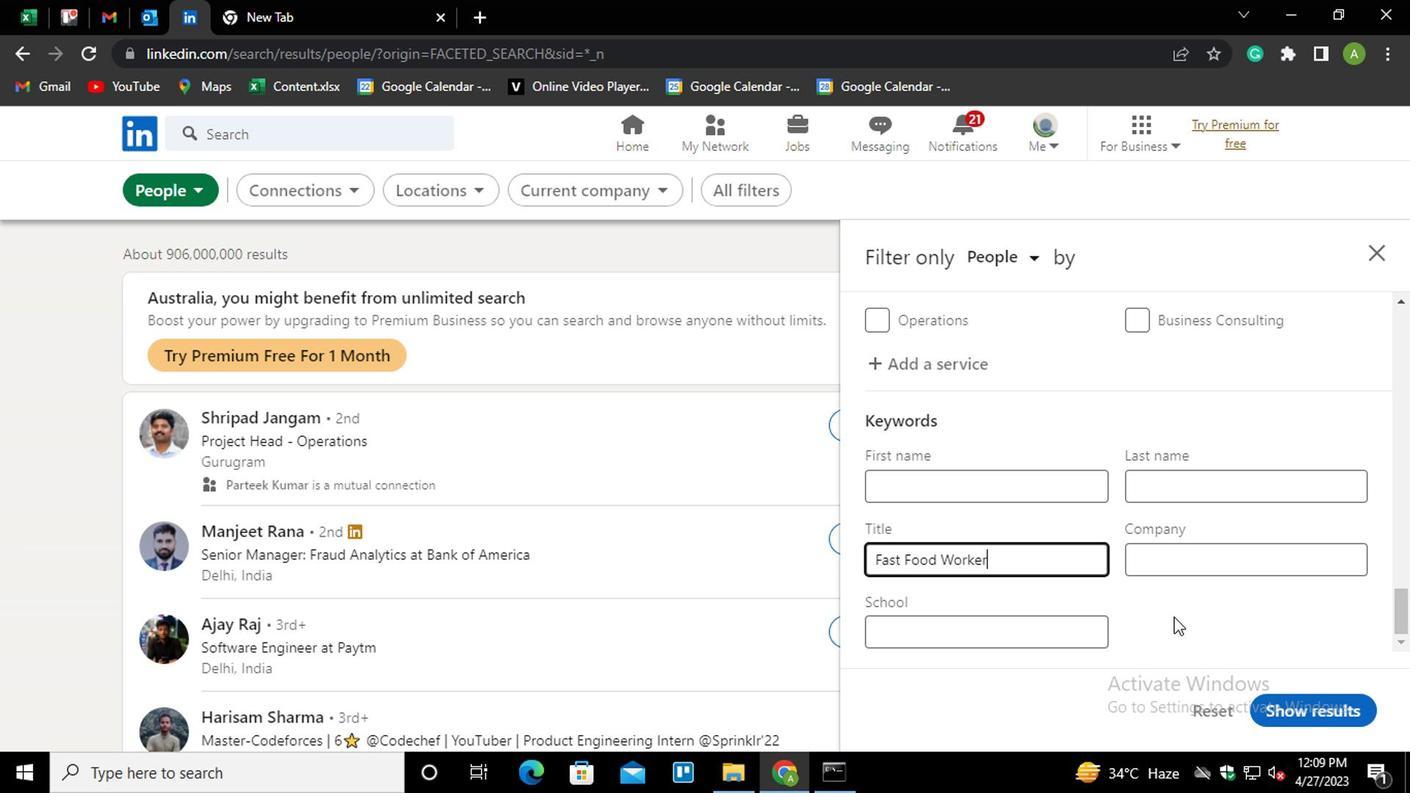 
Action: Mouse moved to (1341, 696)
Screenshot: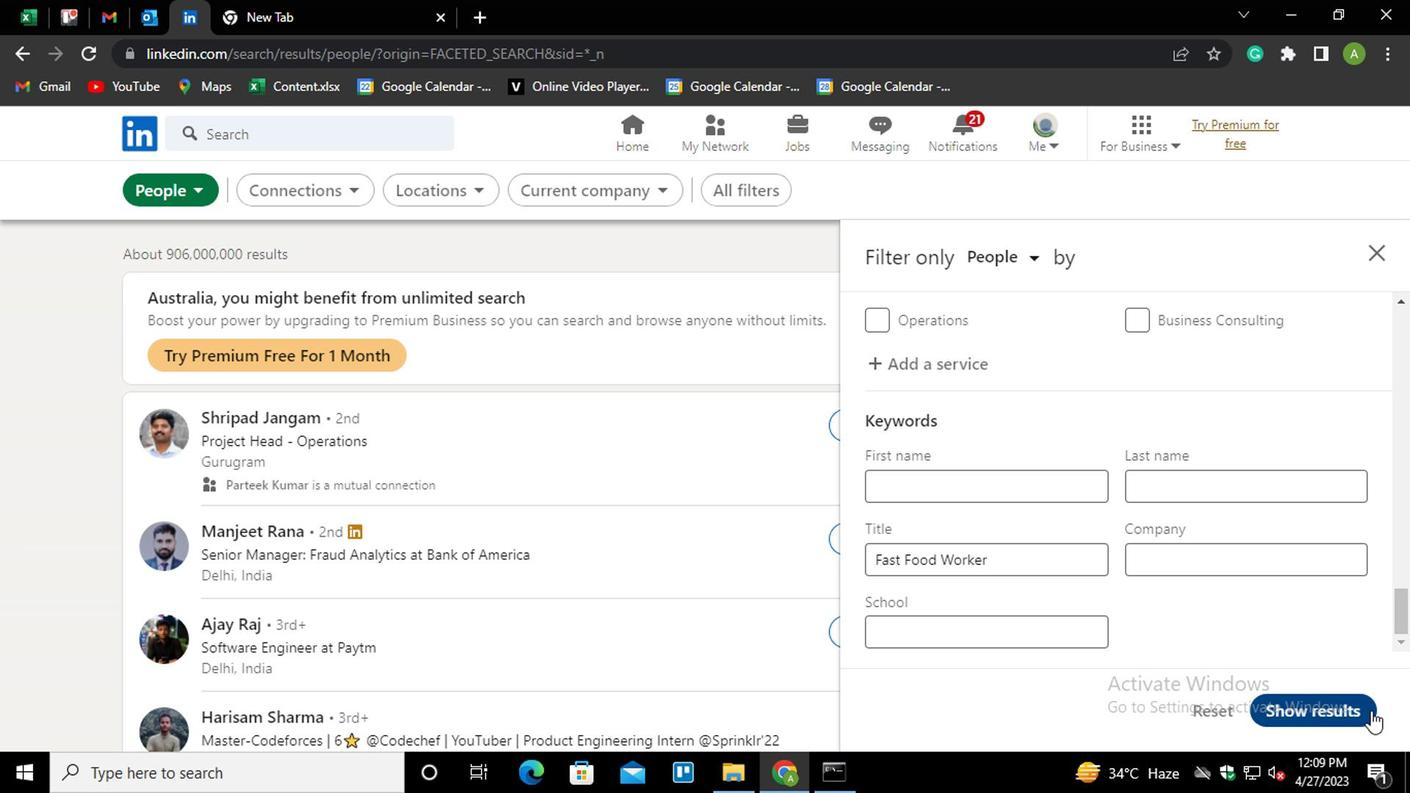 
Action: Mouse pressed left at (1341, 696)
Screenshot: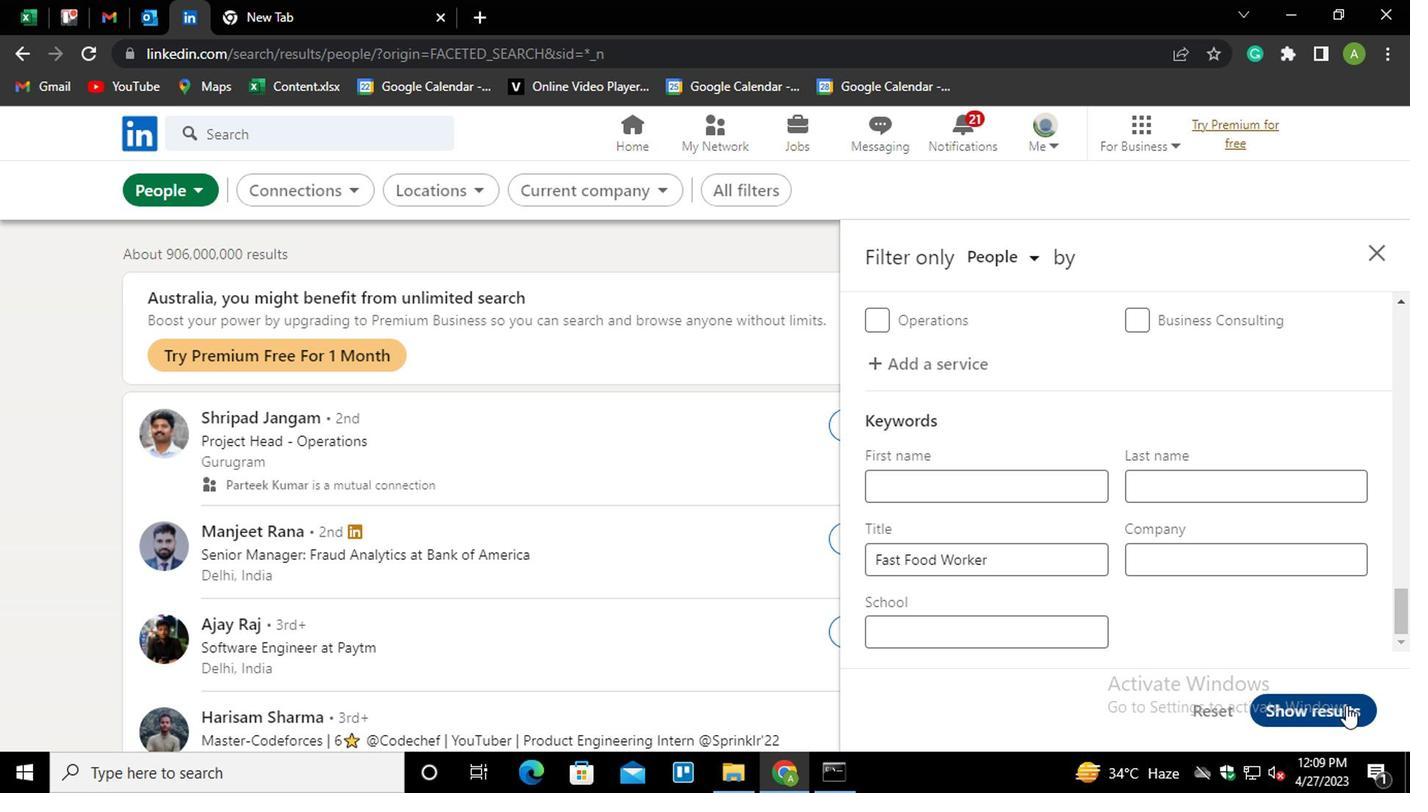 
